 Task: For heading Use Comic Sans MS with blue  colour.  font size for heading26,  'Change the font style of data to'Comic Sans MS and font size to 18,  Change the alignment of both headline & data to Align left In the sheet   Alpha Sales log   book
Action: Mouse moved to (228, 93)
Screenshot: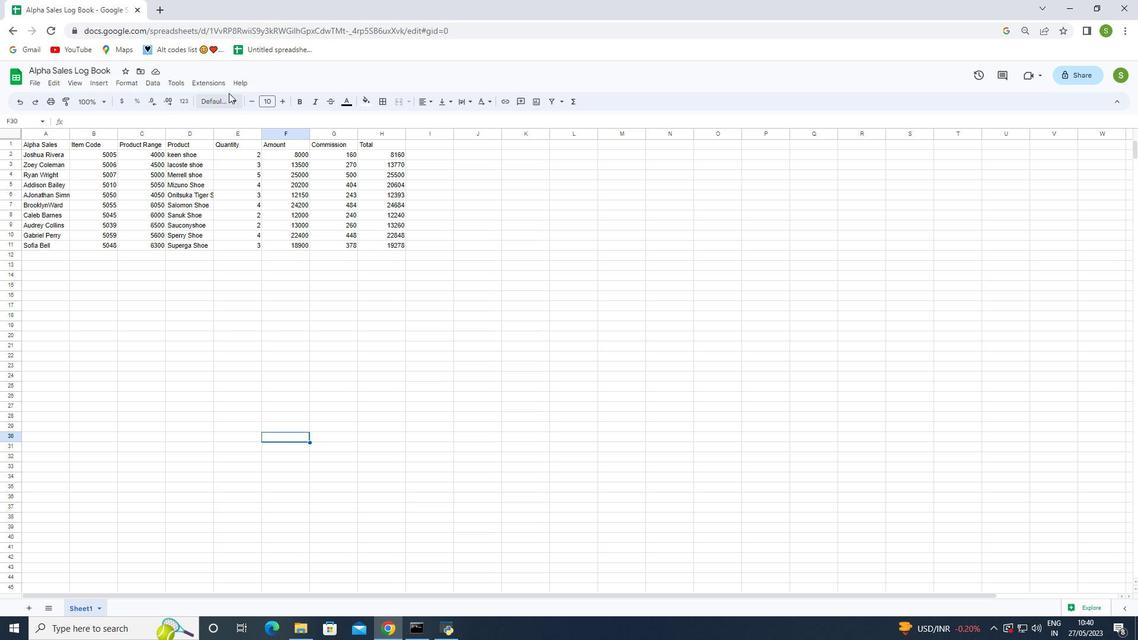 
Action: Mouse pressed left at (228, 93)
Screenshot: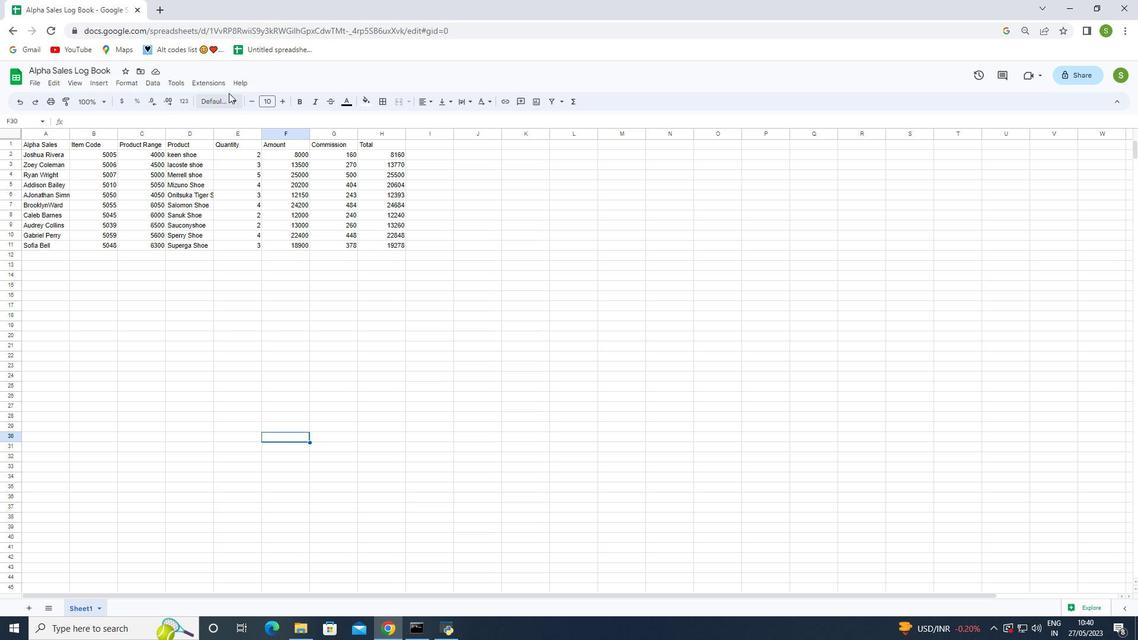 
Action: Mouse moved to (233, 100)
Screenshot: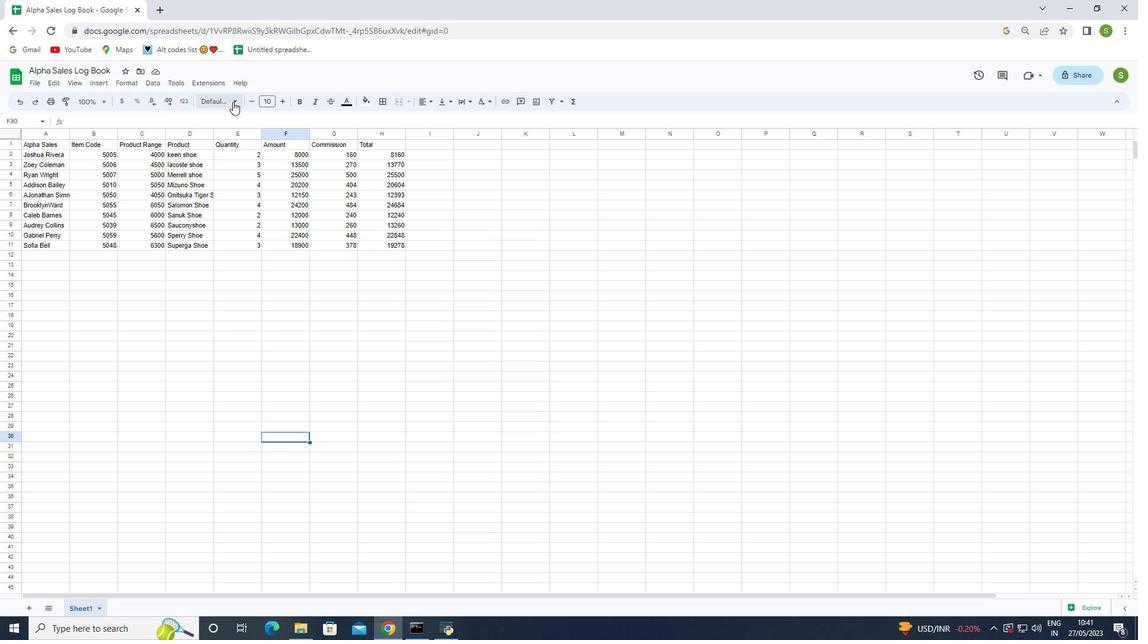 
Action: Mouse pressed left at (233, 100)
Screenshot: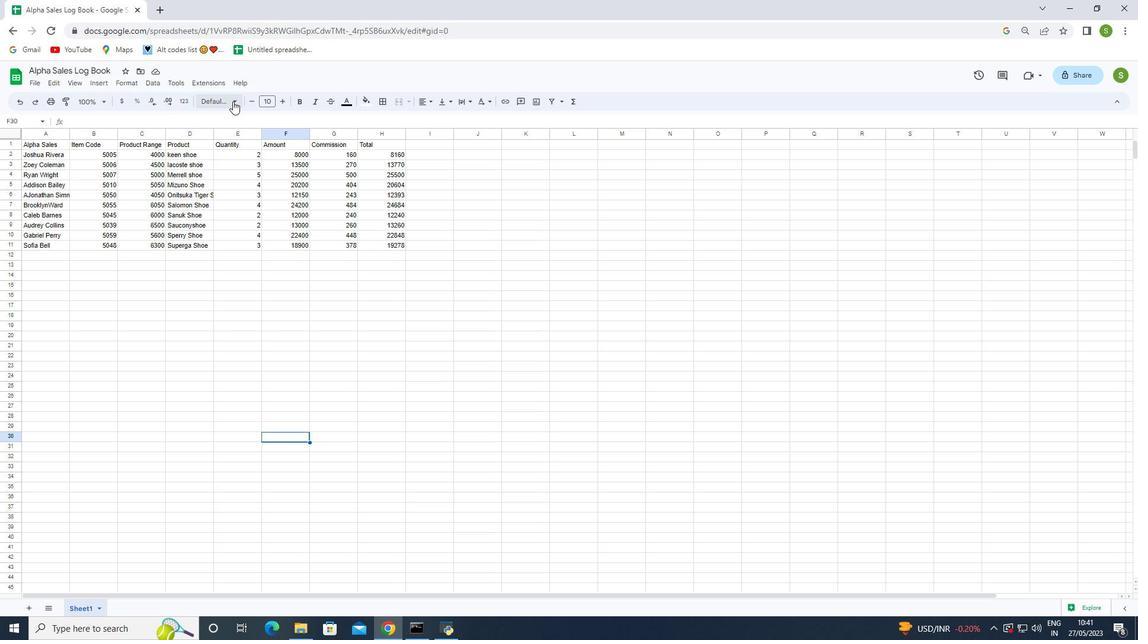
Action: Mouse moved to (237, 241)
Screenshot: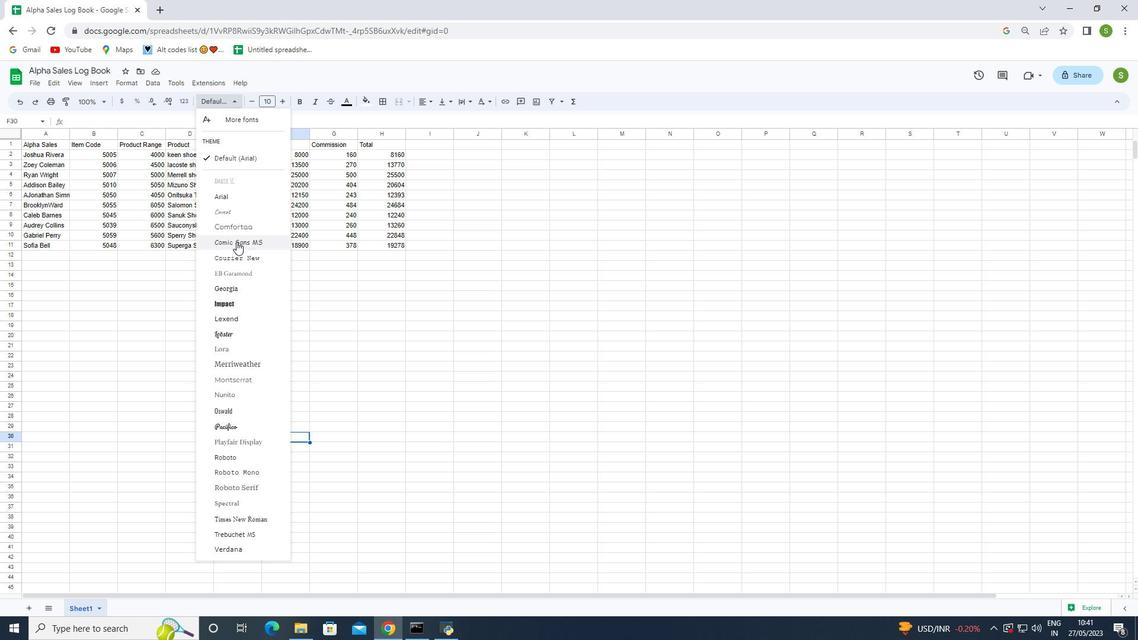 
Action: Mouse pressed left at (237, 241)
Screenshot: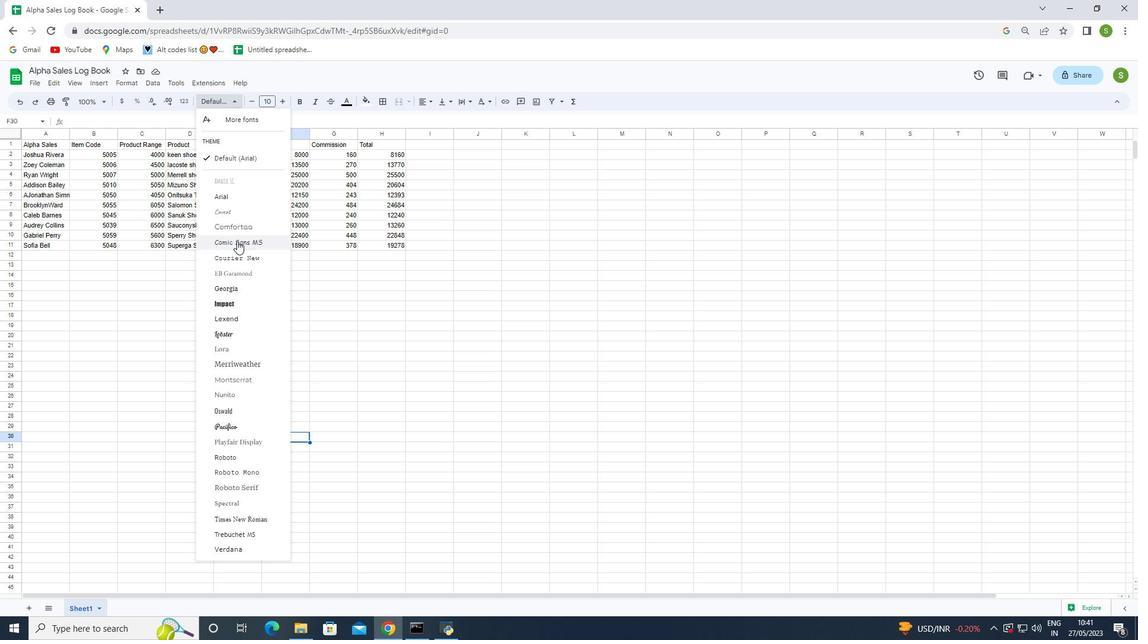 
Action: Mouse moved to (31, 144)
Screenshot: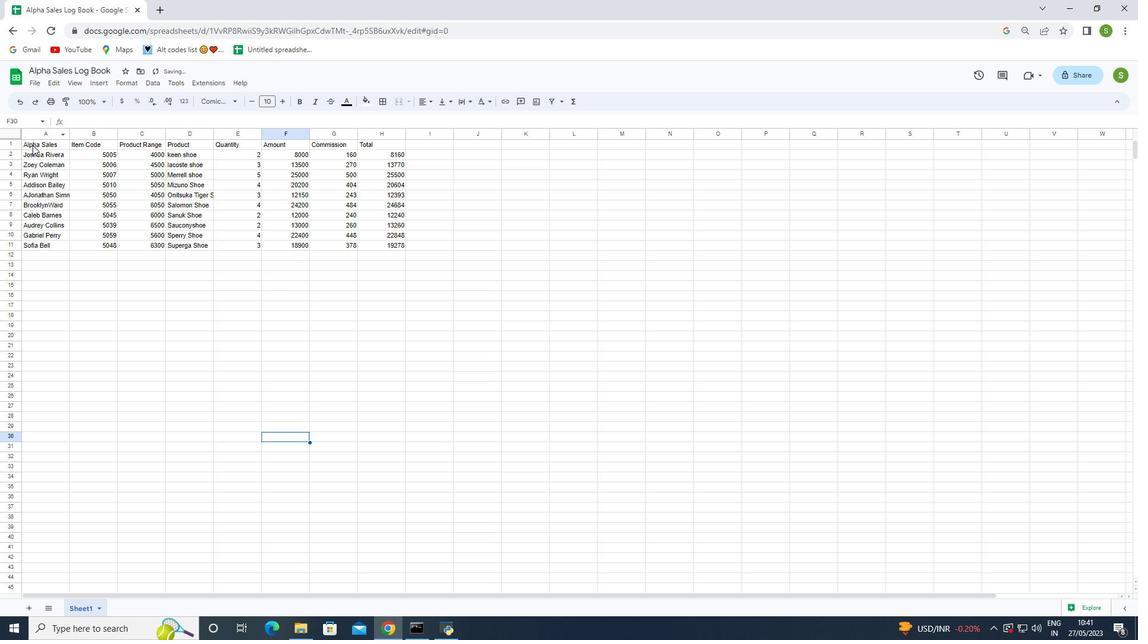 
Action: Mouse pressed left at (31, 144)
Screenshot: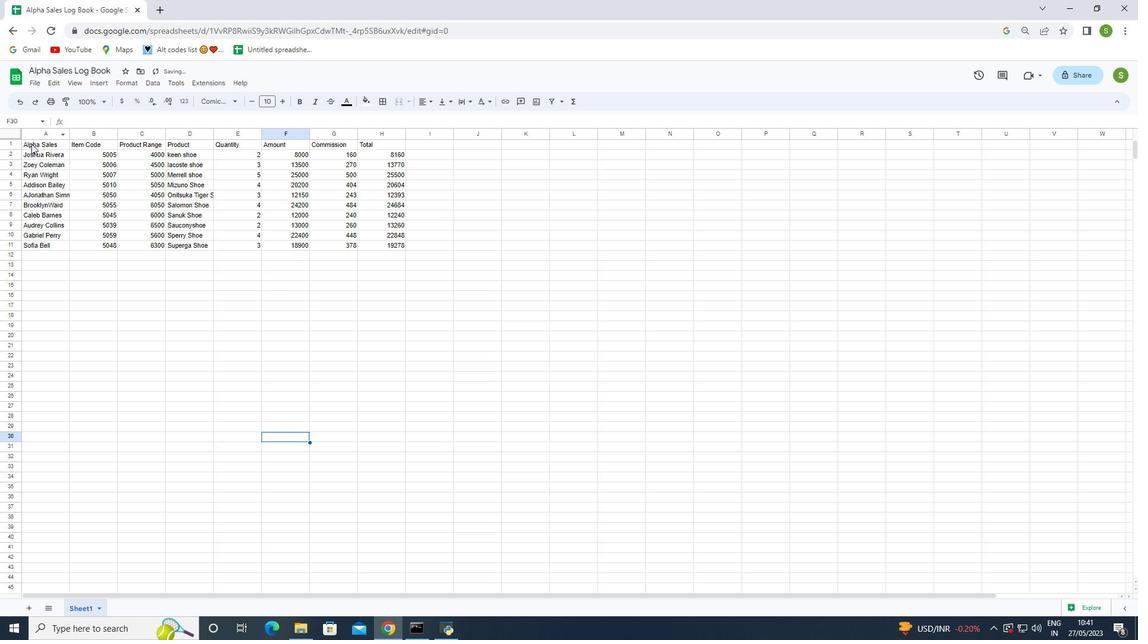 
Action: Mouse moved to (225, 101)
Screenshot: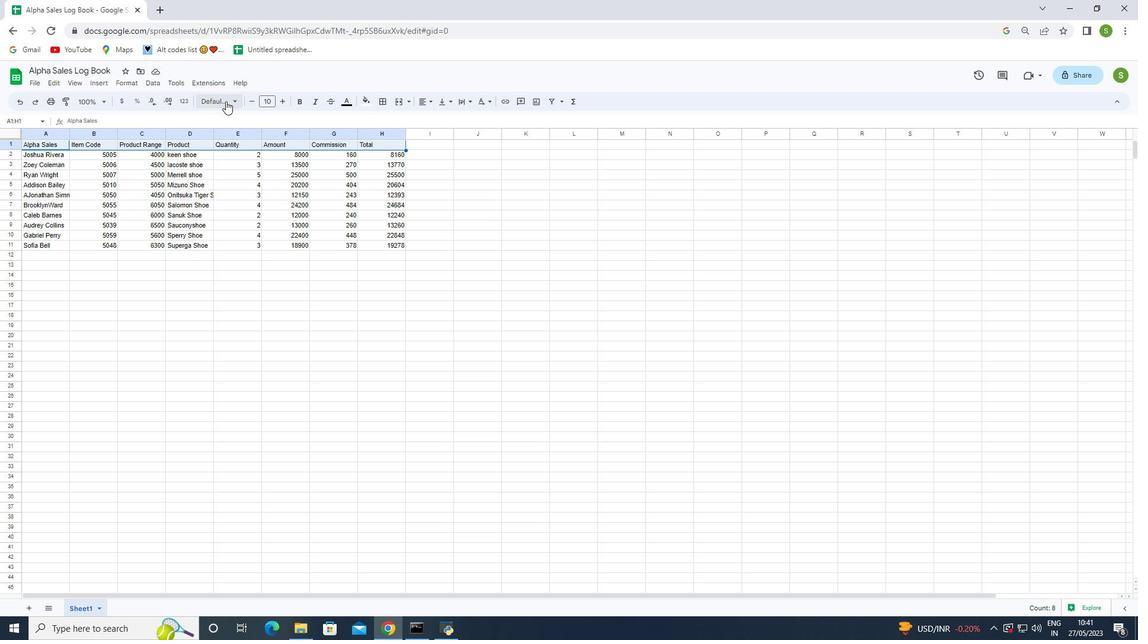 
Action: Mouse pressed left at (225, 101)
Screenshot: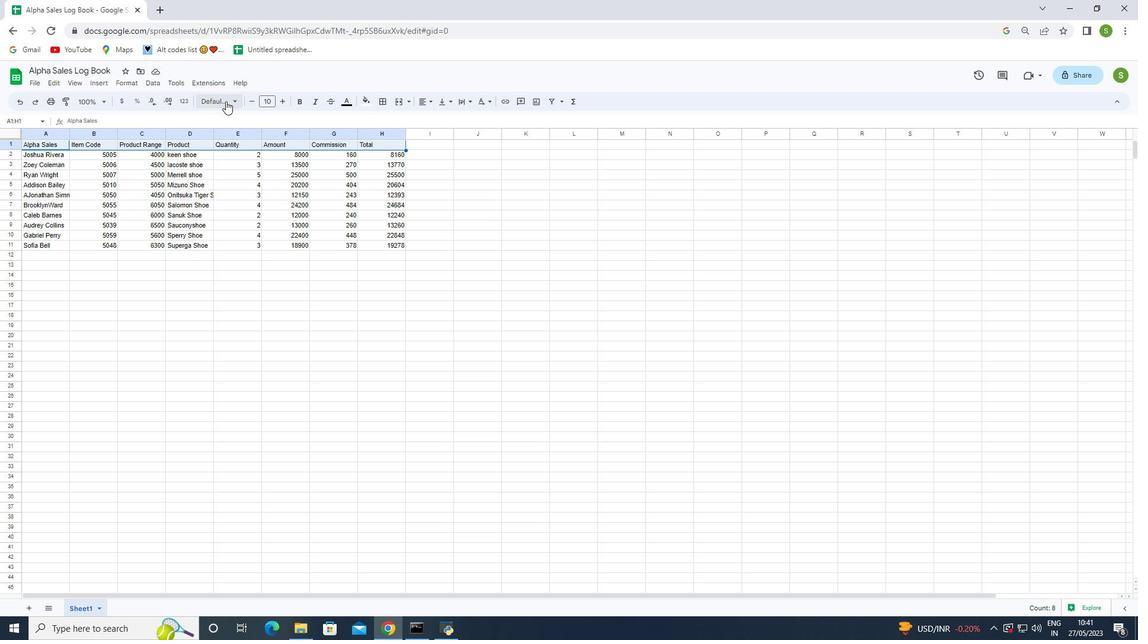 
Action: Mouse moved to (241, 195)
Screenshot: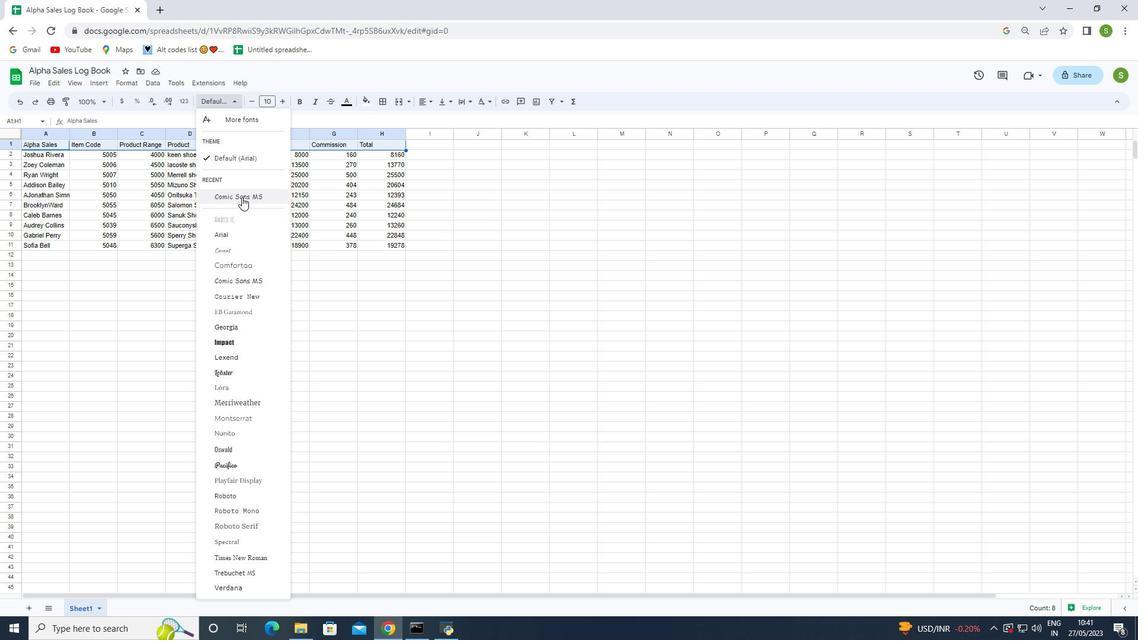
Action: Mouse pressed left at (241, 195)
Screenshot: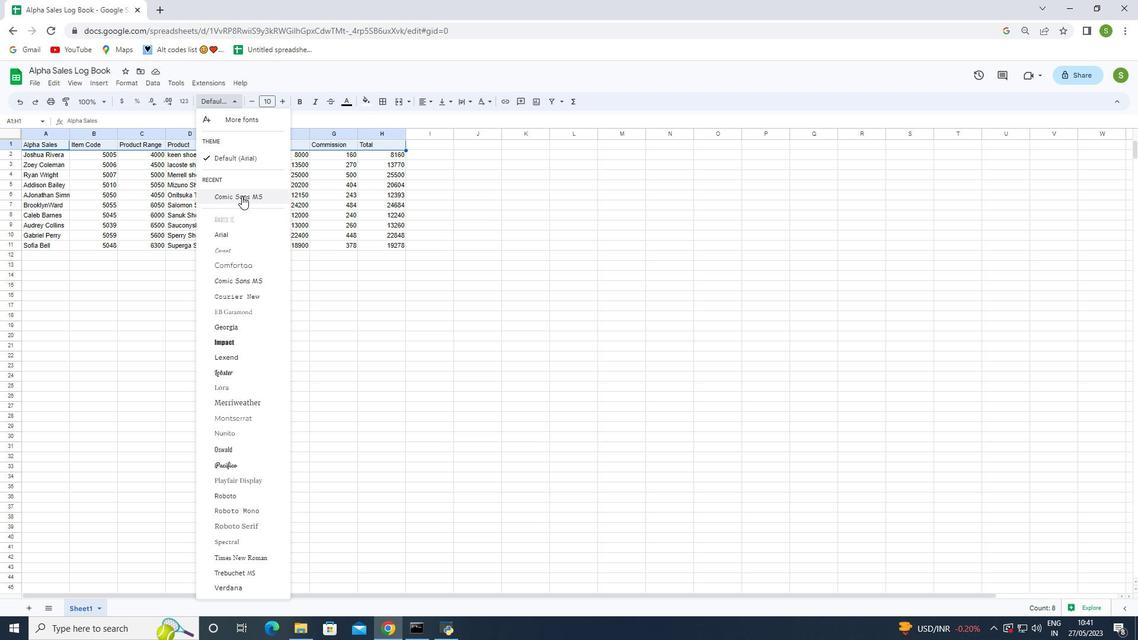 
Action: Mouse moved to (349, 99)
Screenshot: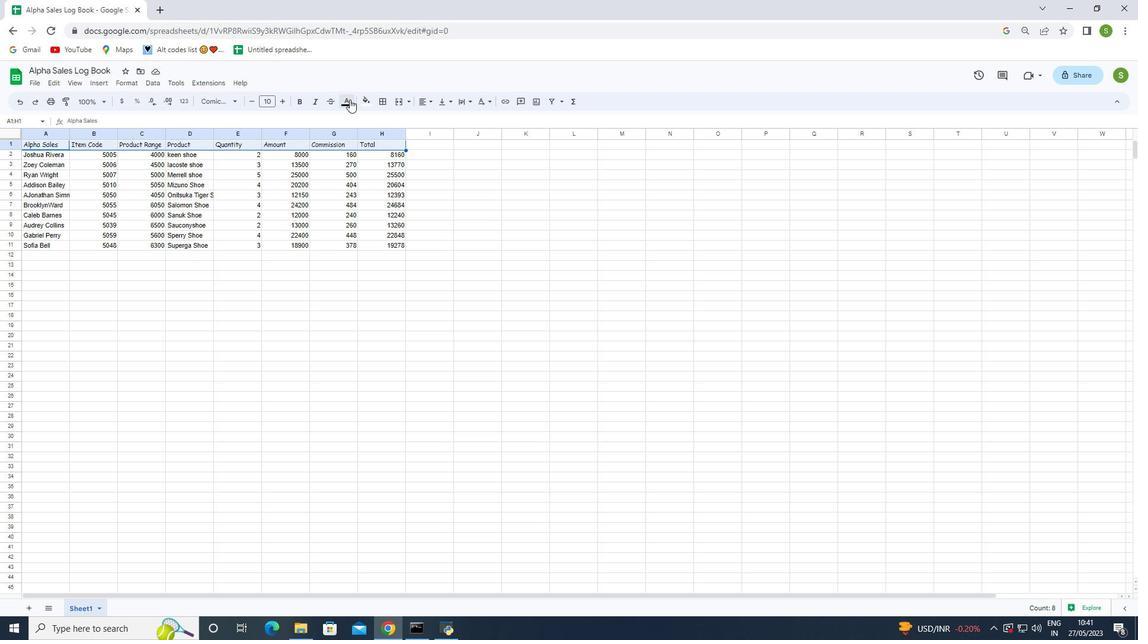 
Action: Mouse pressed left at (349, 99)
Screenshot: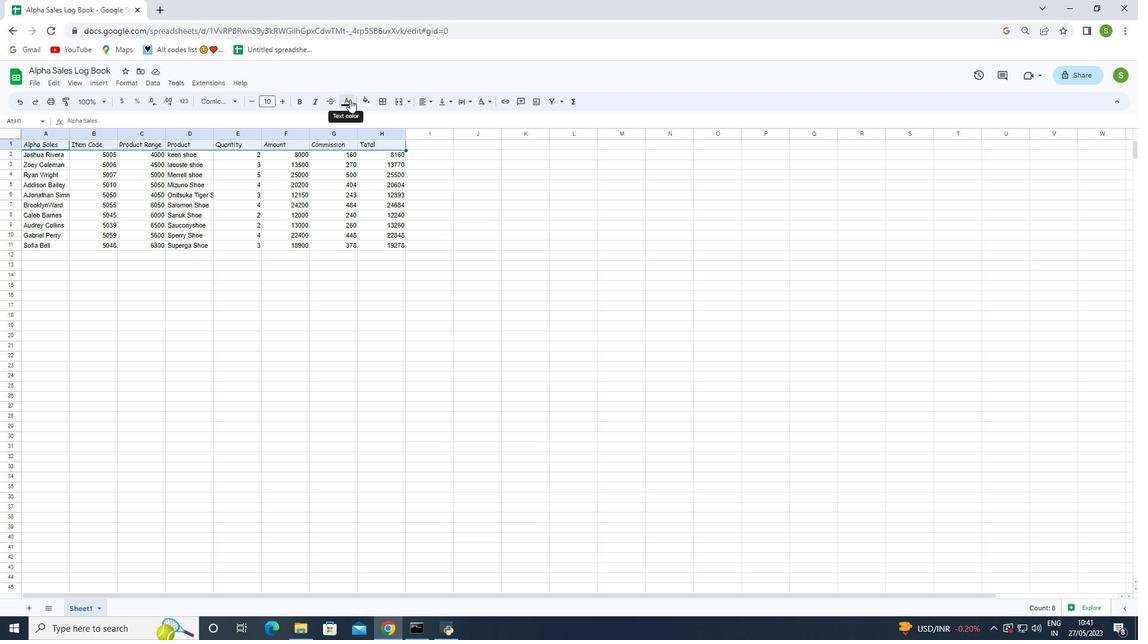 
Action: Mouse moved to (419, 144)
Screenshot: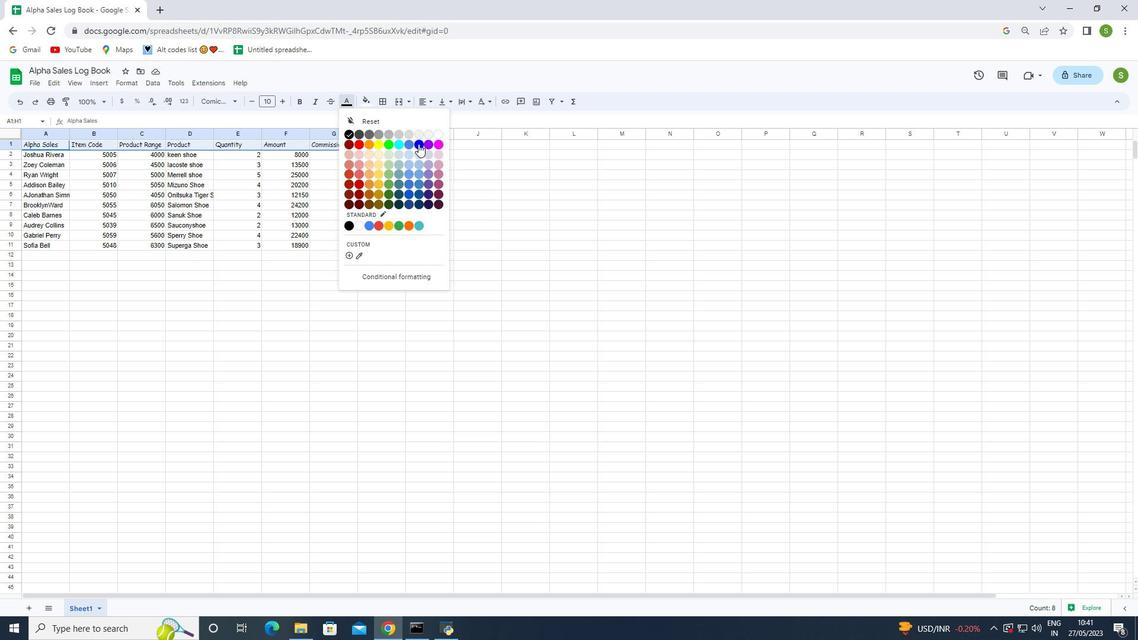 
Action: Mouse pressed left at (419, 144)
Screenshot: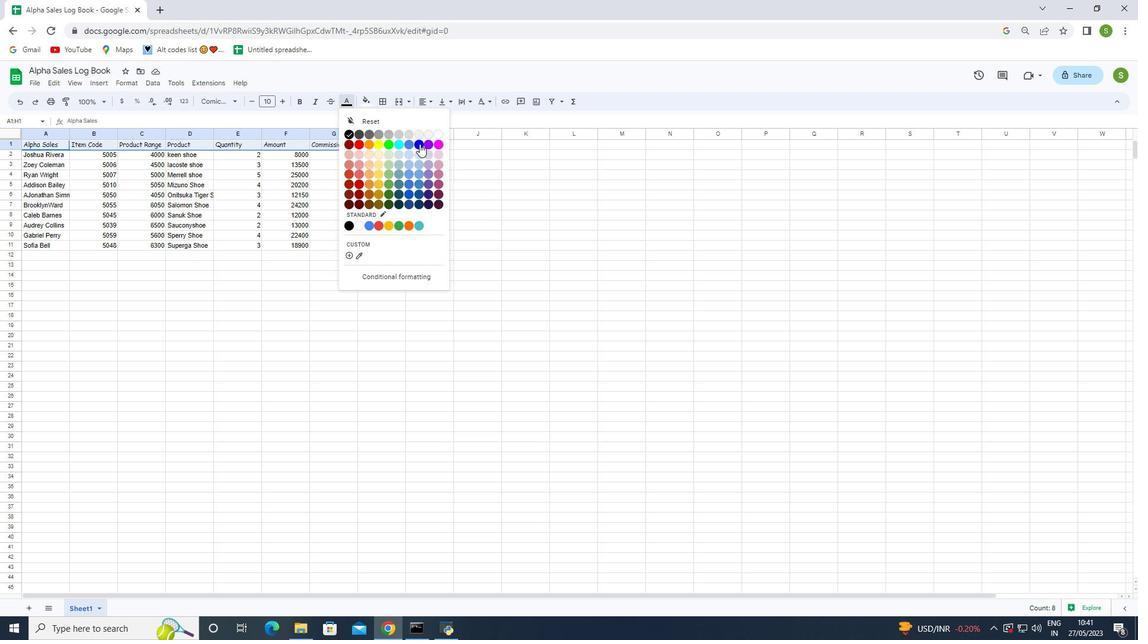 
Action: Mouse moved to (282, 100)
Screenshot: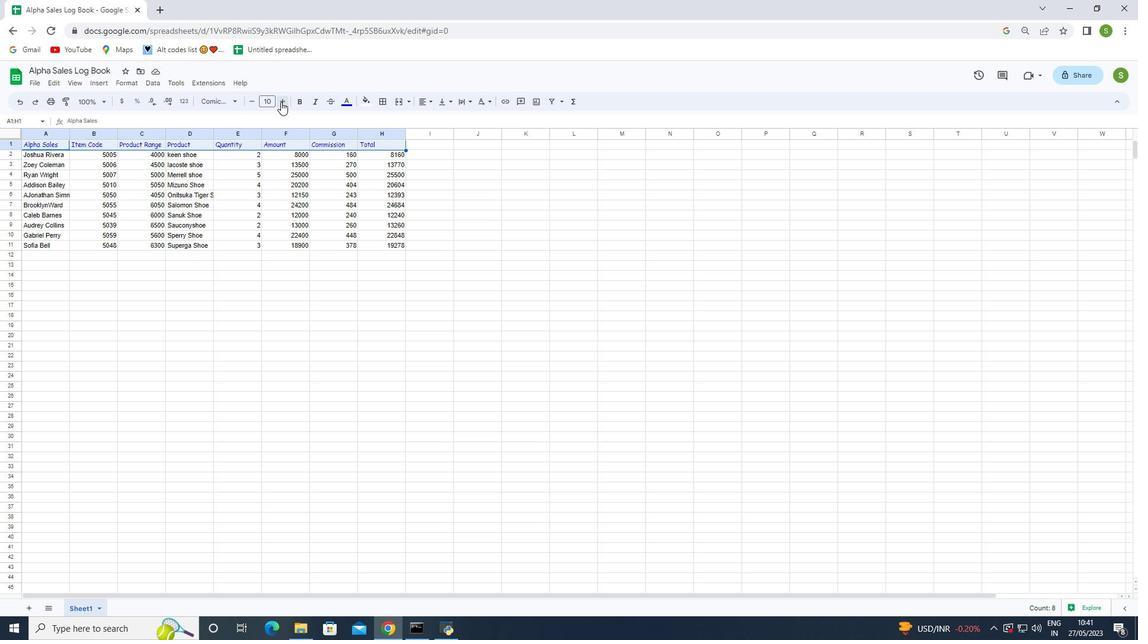 
Action: Mouse pressed left at (282, 100)
Screenshot: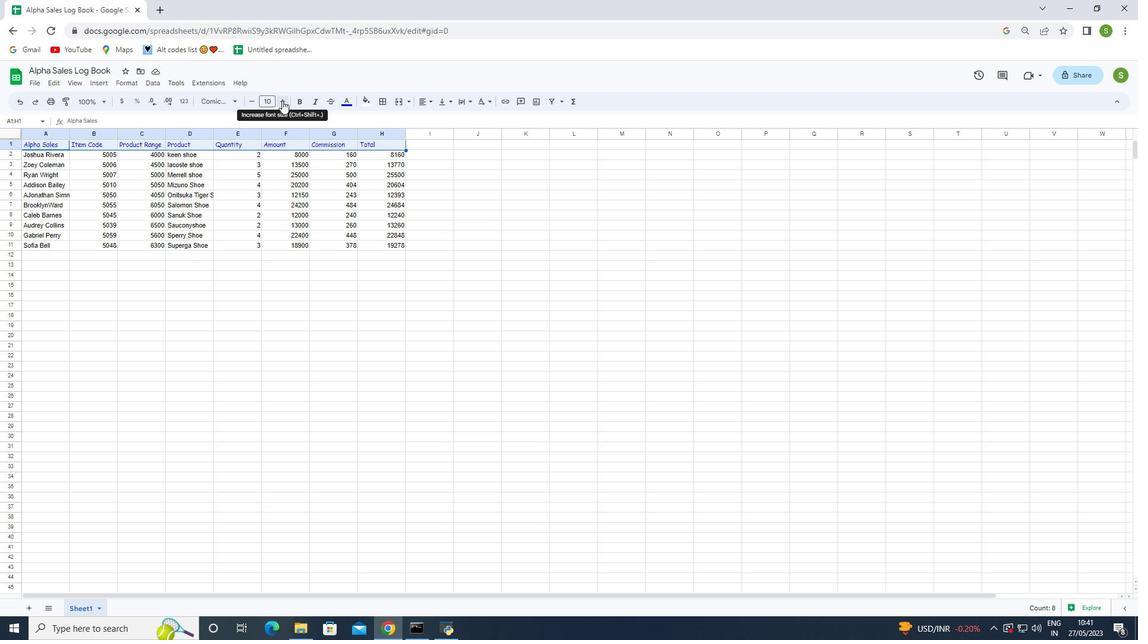 
Action: Mouse pressed left at (282, 100)
Screenshot: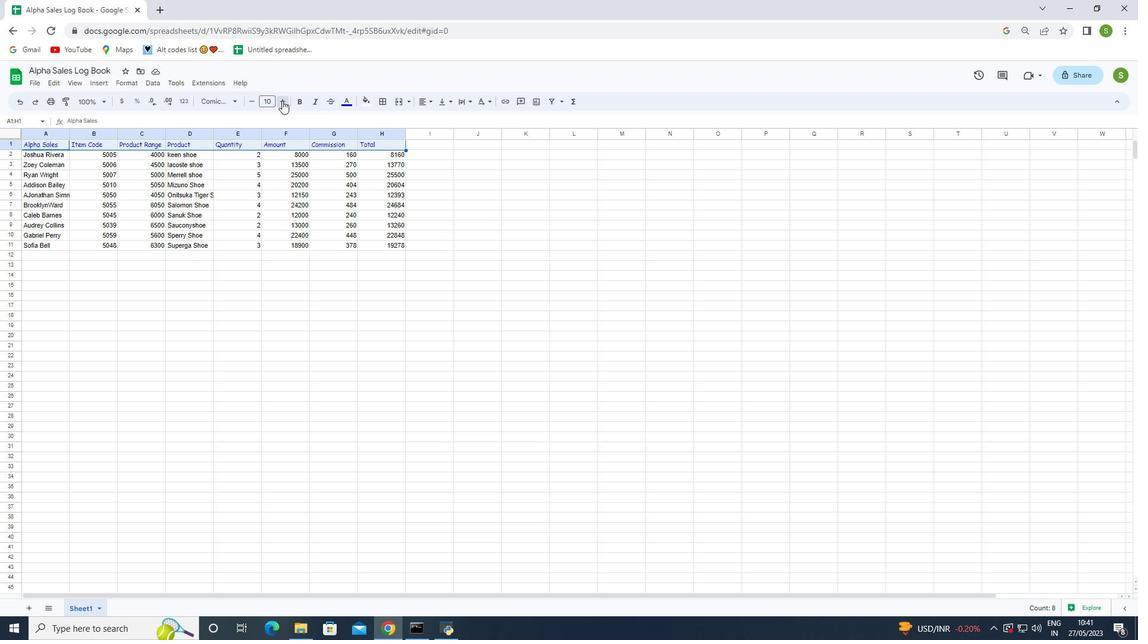 
Action: Mouse pressed left at (282, 100)
Screenshot: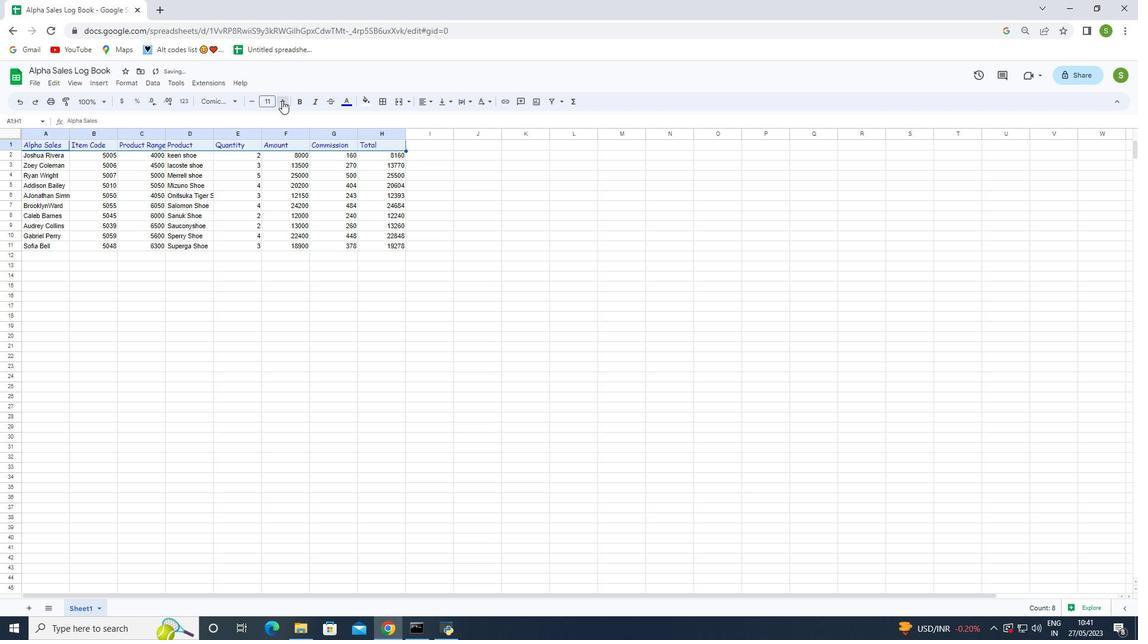 
Action: Mouse pressed left at (282, 100)
Screenshot: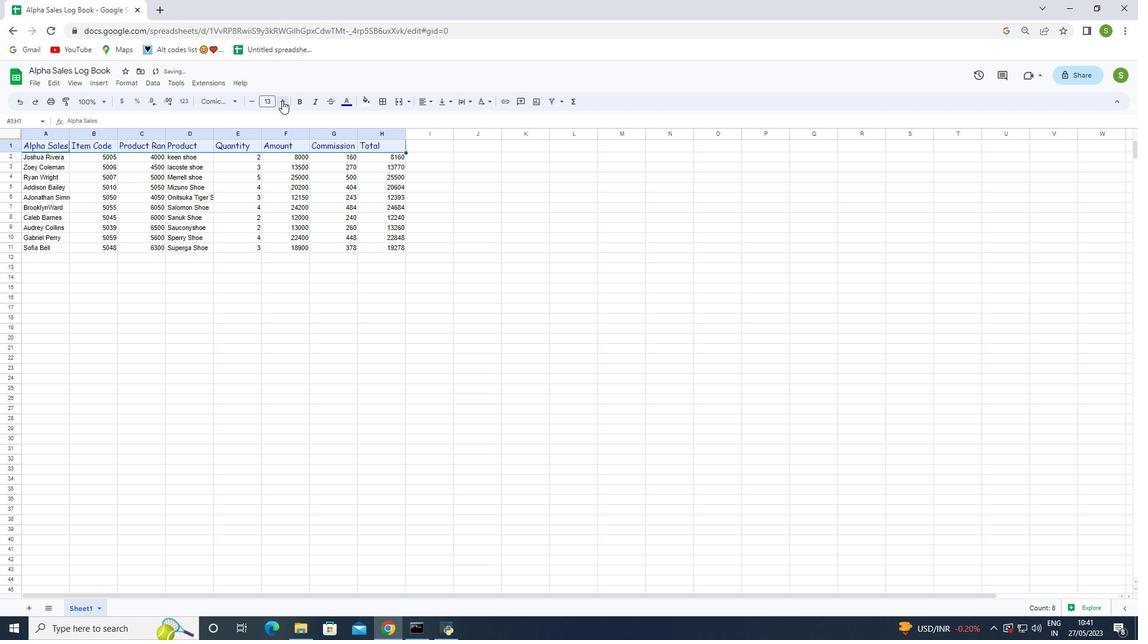 
Action: Mouse pressed left at (282, 100)
Screenshot: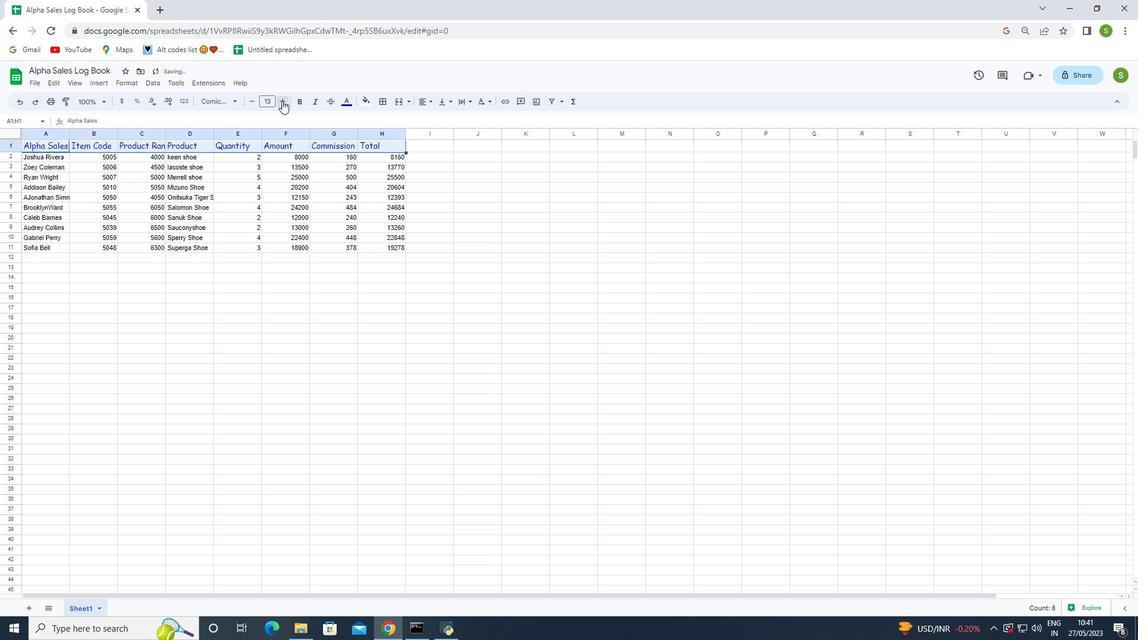 
Action: Mouse pressed left at (282, 100)
Screenshot: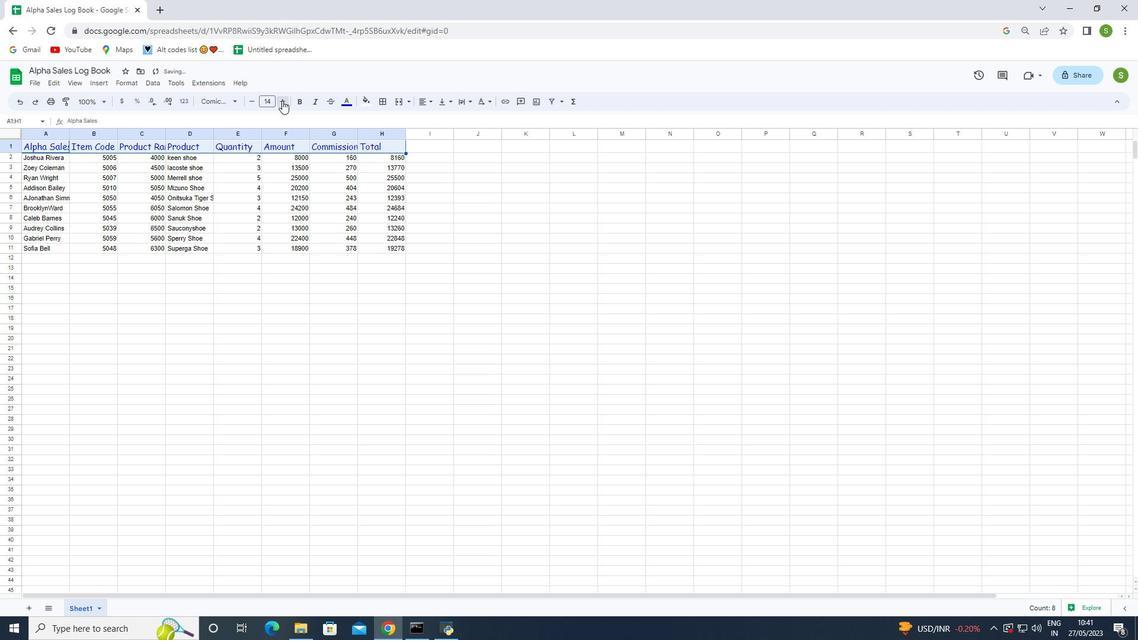 
Action: Mouse pressed left at (282, 100)
Screenshot: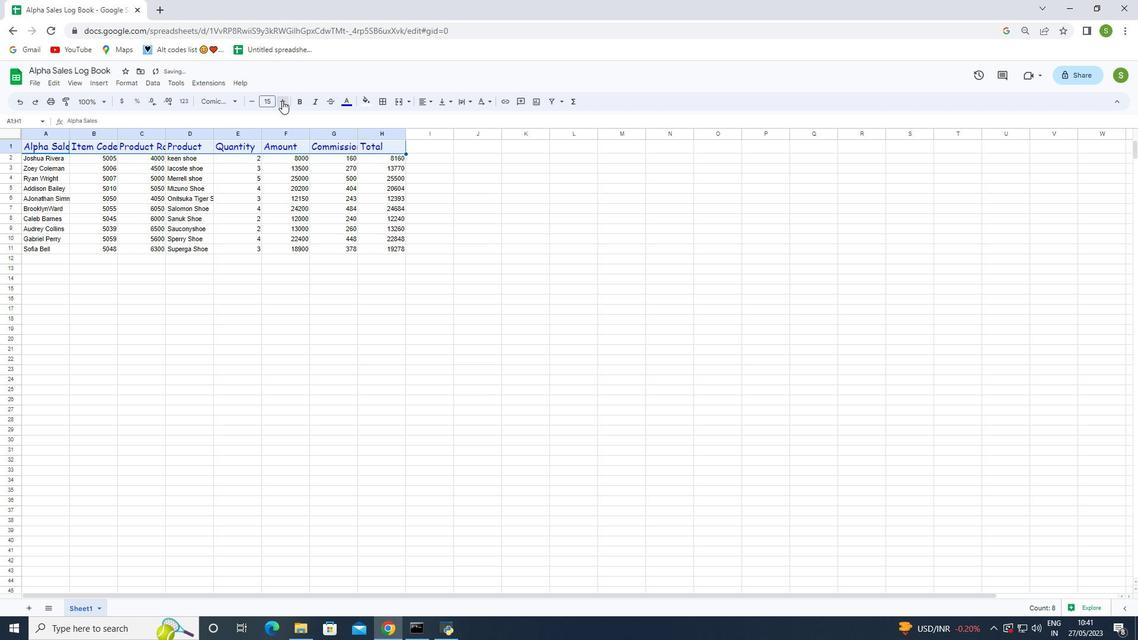 
Action: Mouse pressed left at (282, 100)
Screenshot: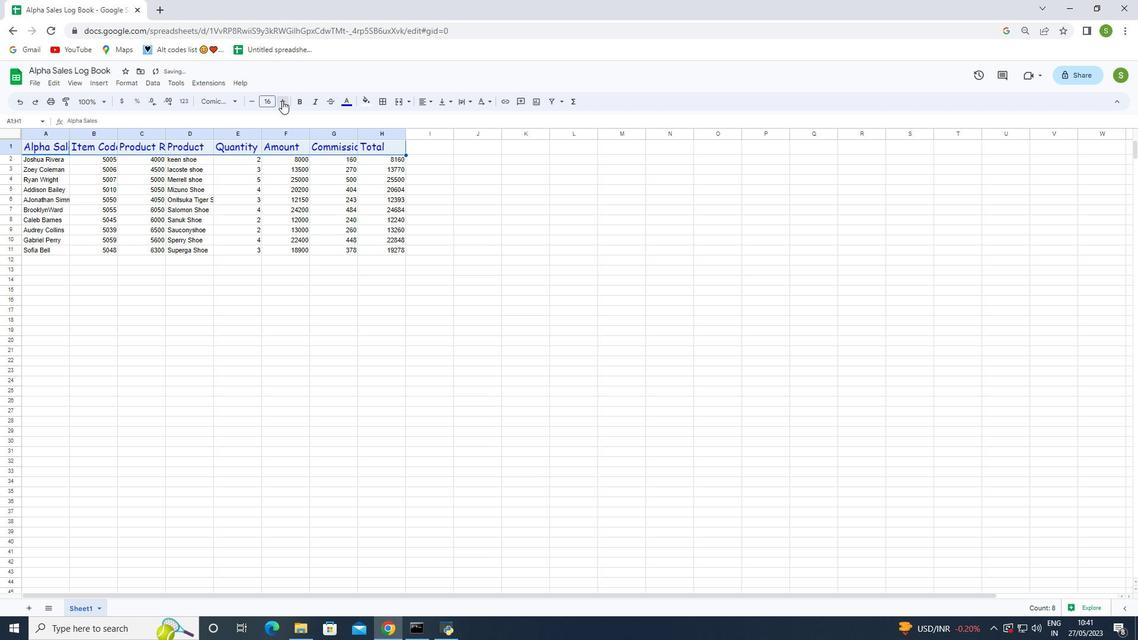 
Action: Mouse pressed left at (282, 100)
Screenshot: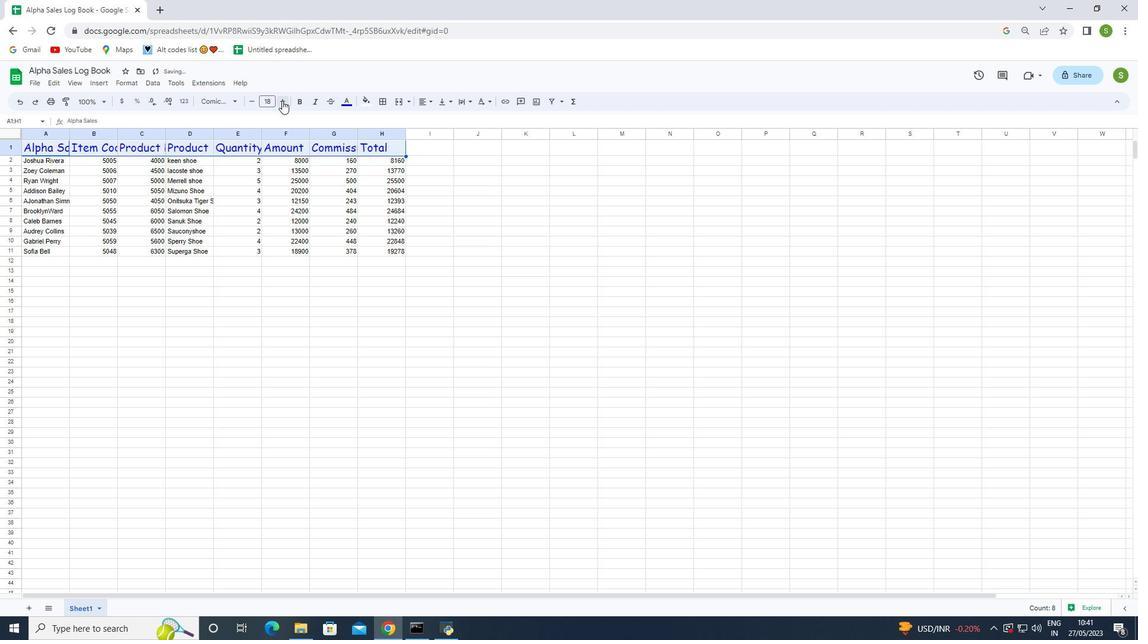 
Action: Mouse pressed left at (282, 100)
Screenshot: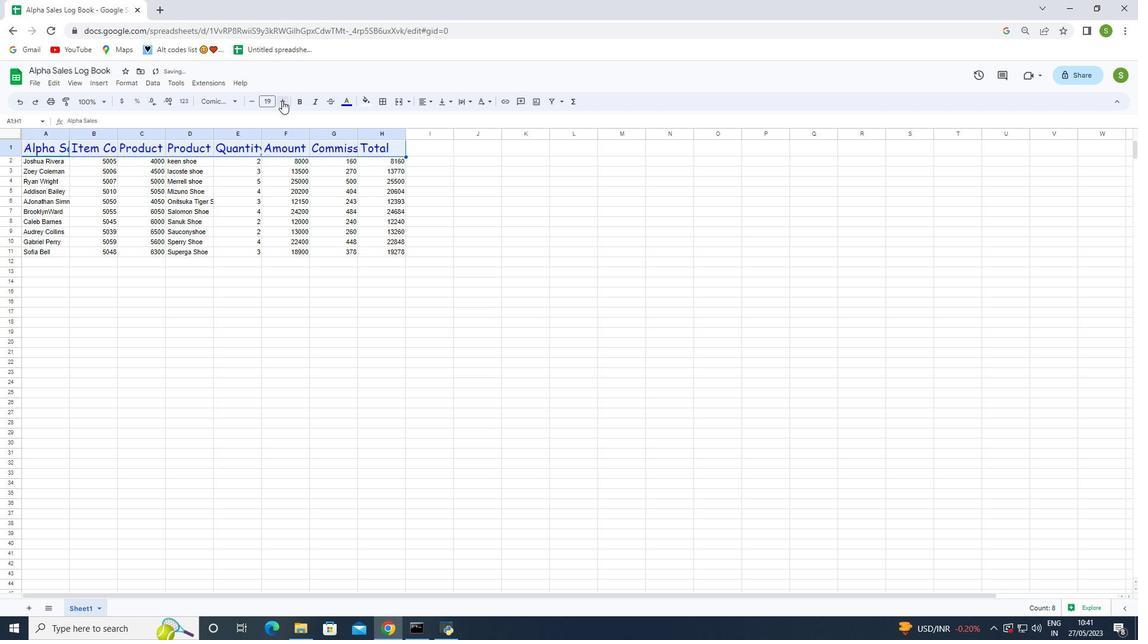 
Action: Mouse pressed left at (282, 100)
Screenshot: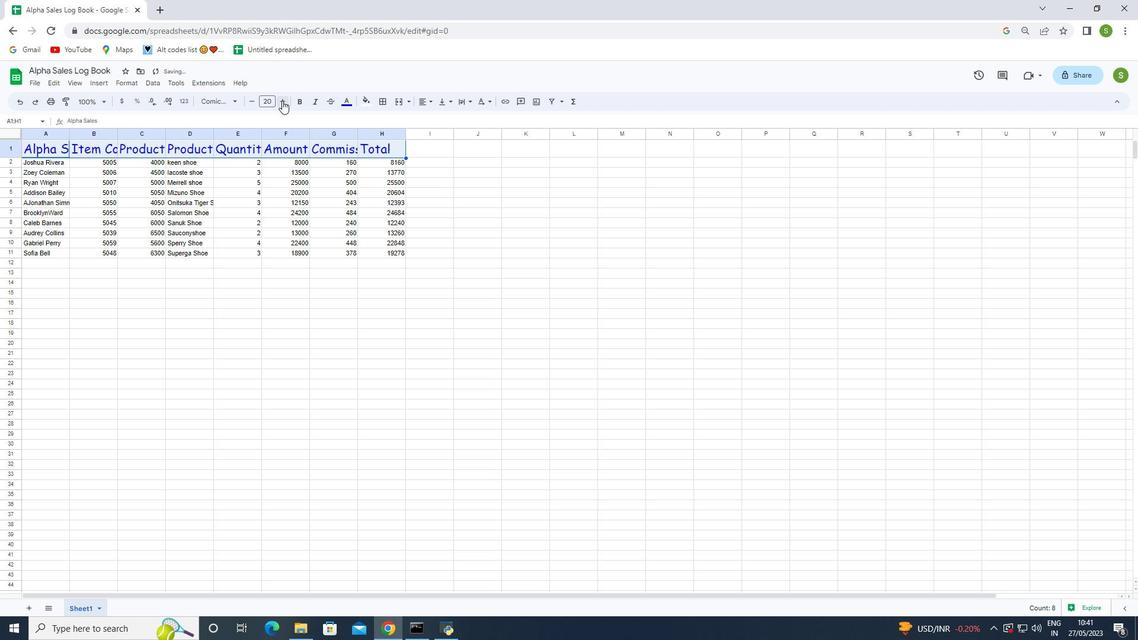 
Action: Mouse pressed left at (282, 100)
Screenshot: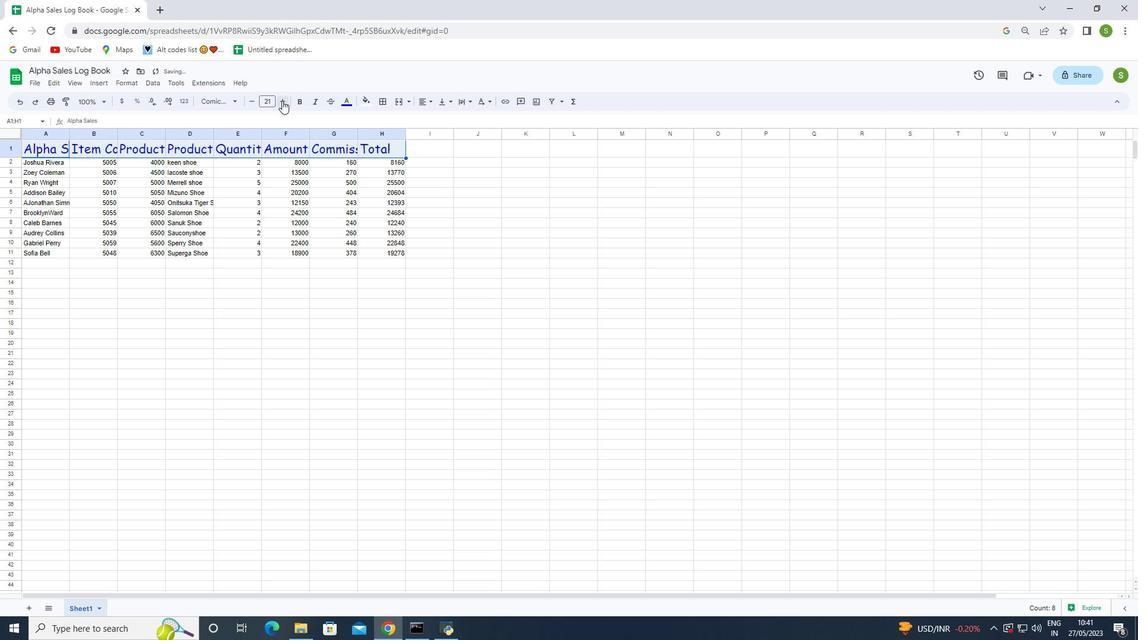
Action: Mouse pressed left at (282, 100)
Screenshot: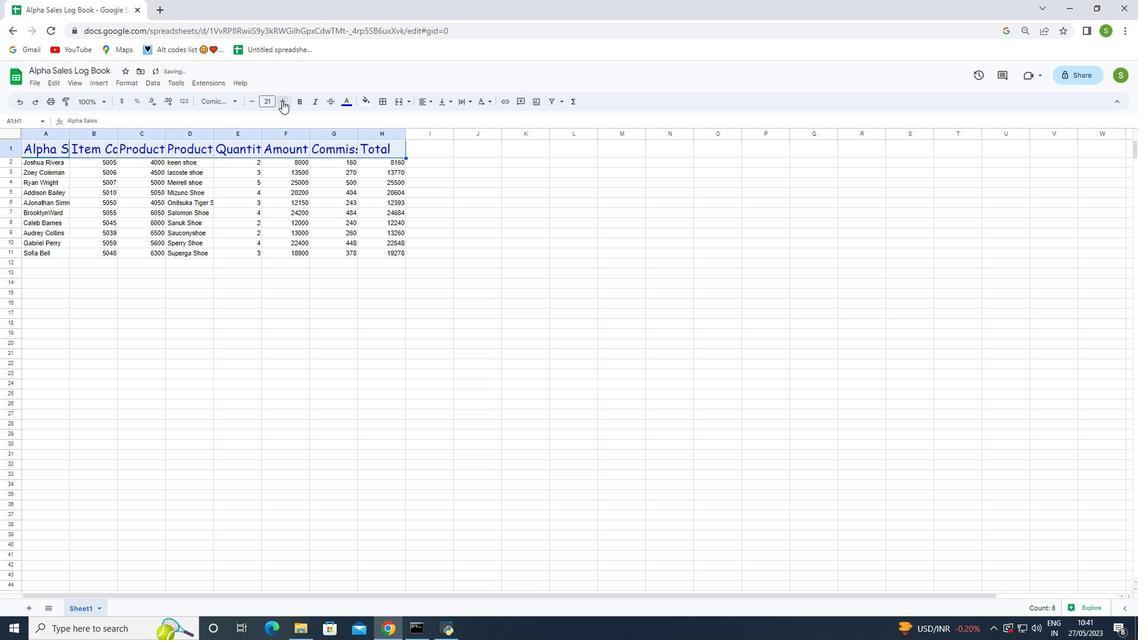 
Action: Mouse pressed left at (282, 100)
Screenshot: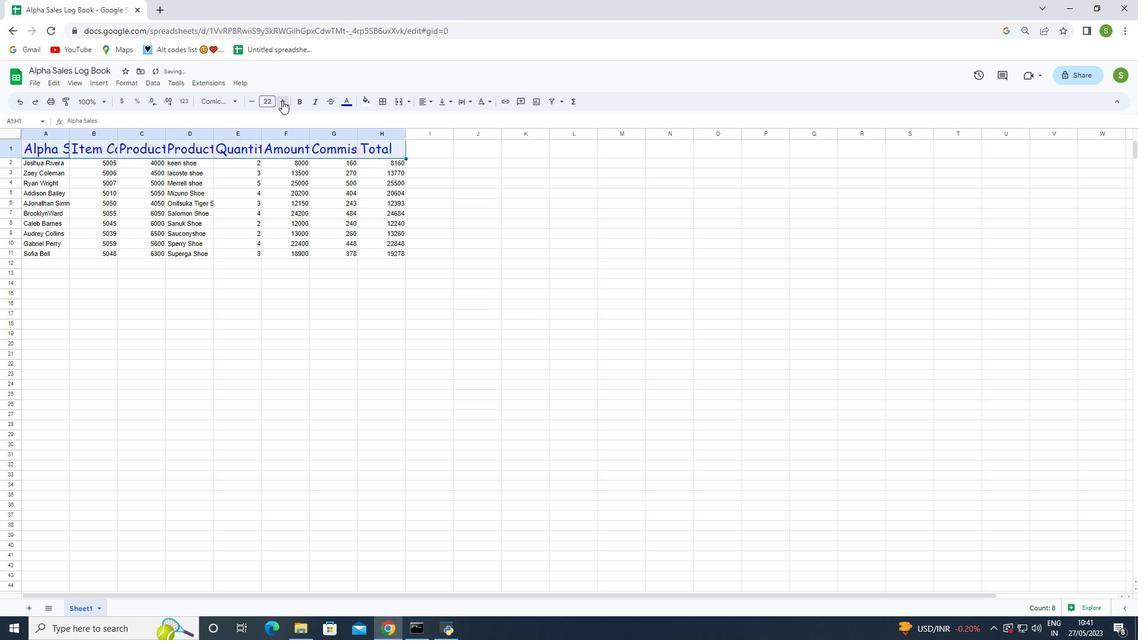 
Action: Mouse pressed left at (282, 100)
Screenshot: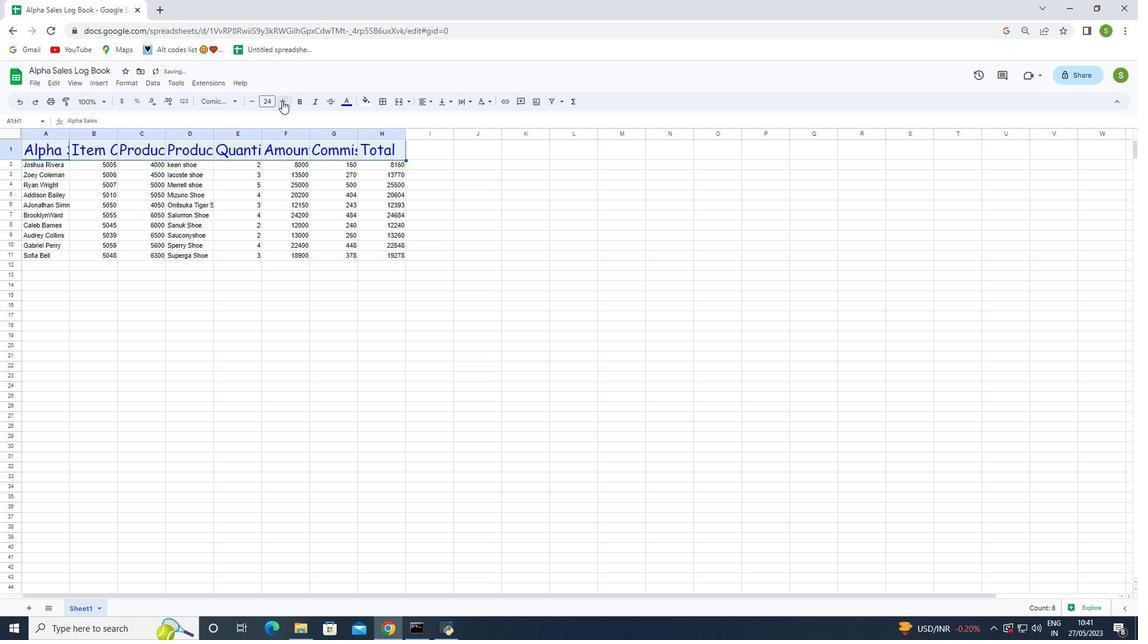 
Action: Mouse pressed left at (282, 100)
Screenshot: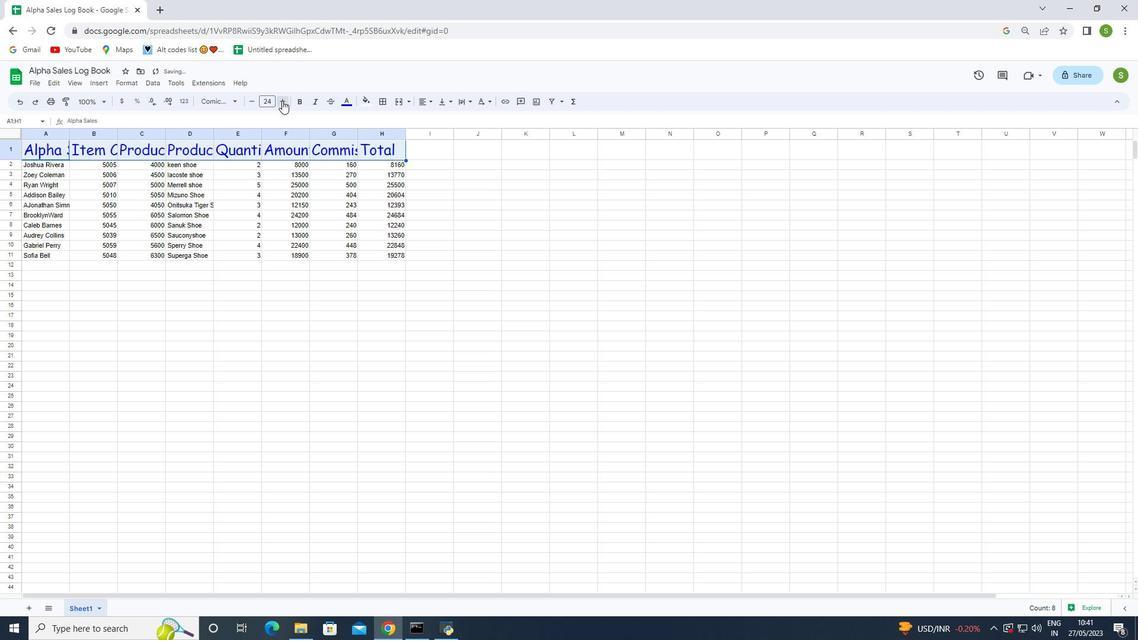 
Action: Mouse pressed left at (282, 100)
Screenshot: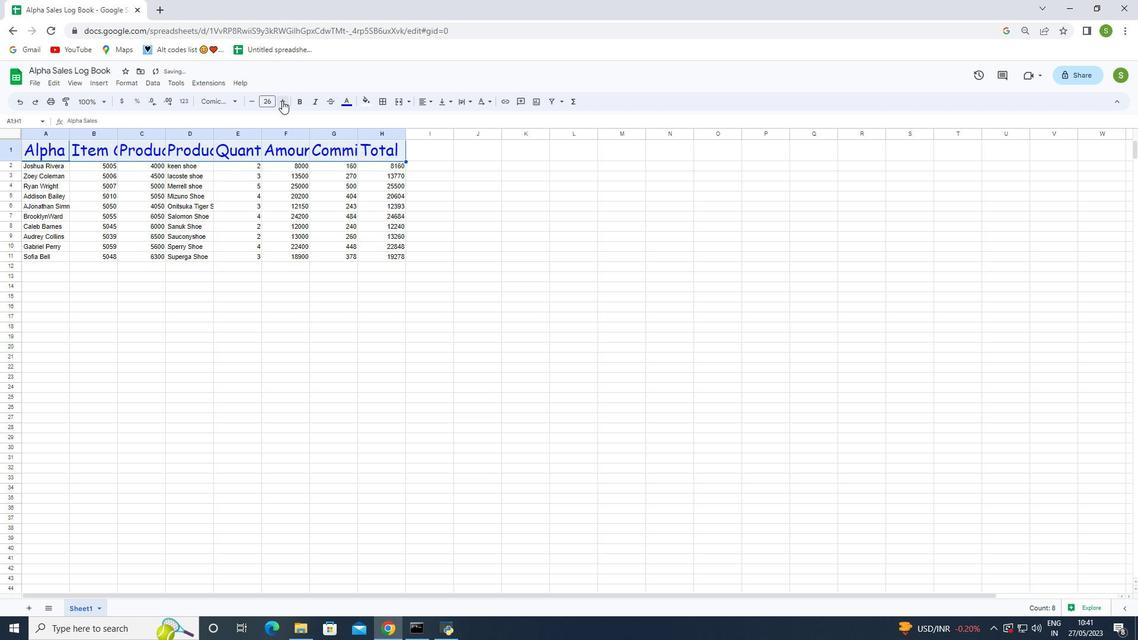 
Action: Mouse moved to (253, 101)
Screenshot: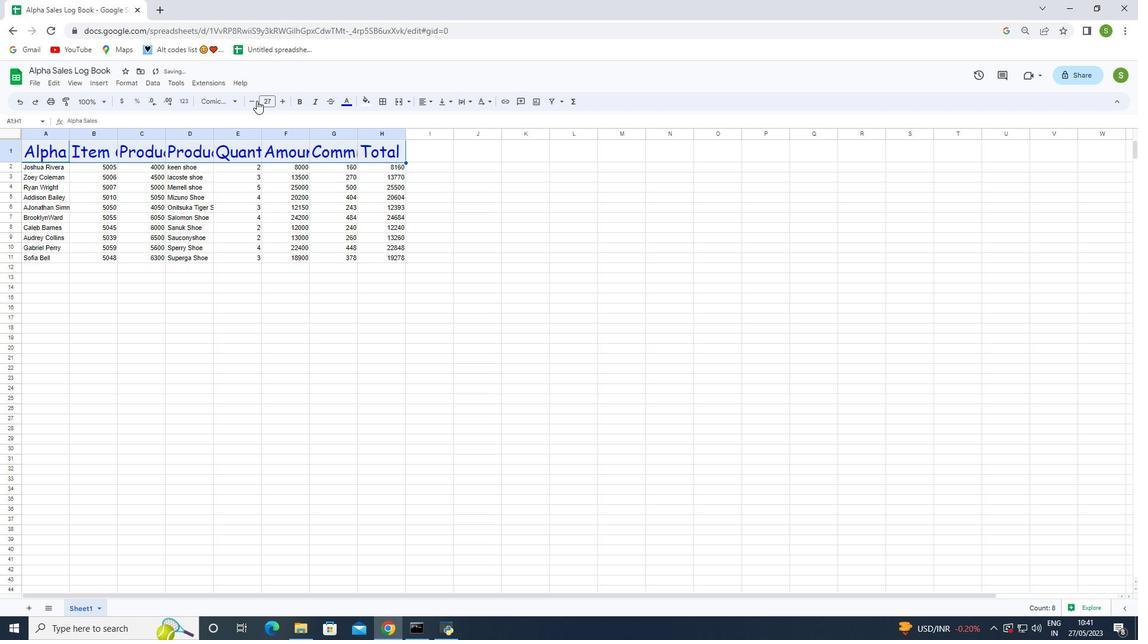 
Action: Mouse pressed left at (253, 101)
Screenshot: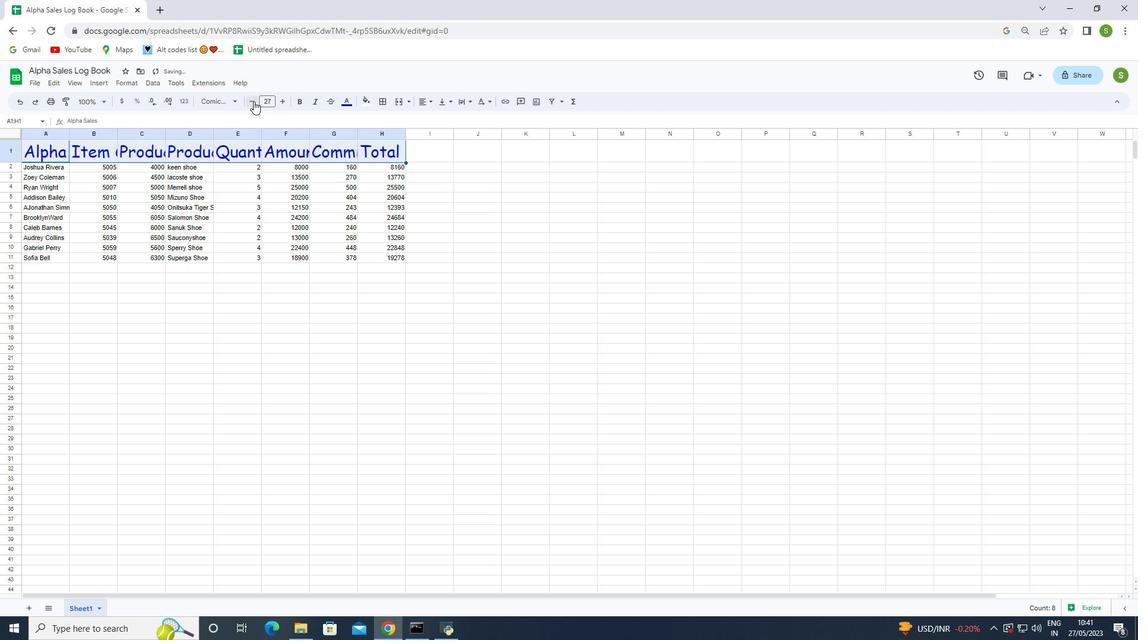
Action: Mouse moved to (69, 134)
Screenshot: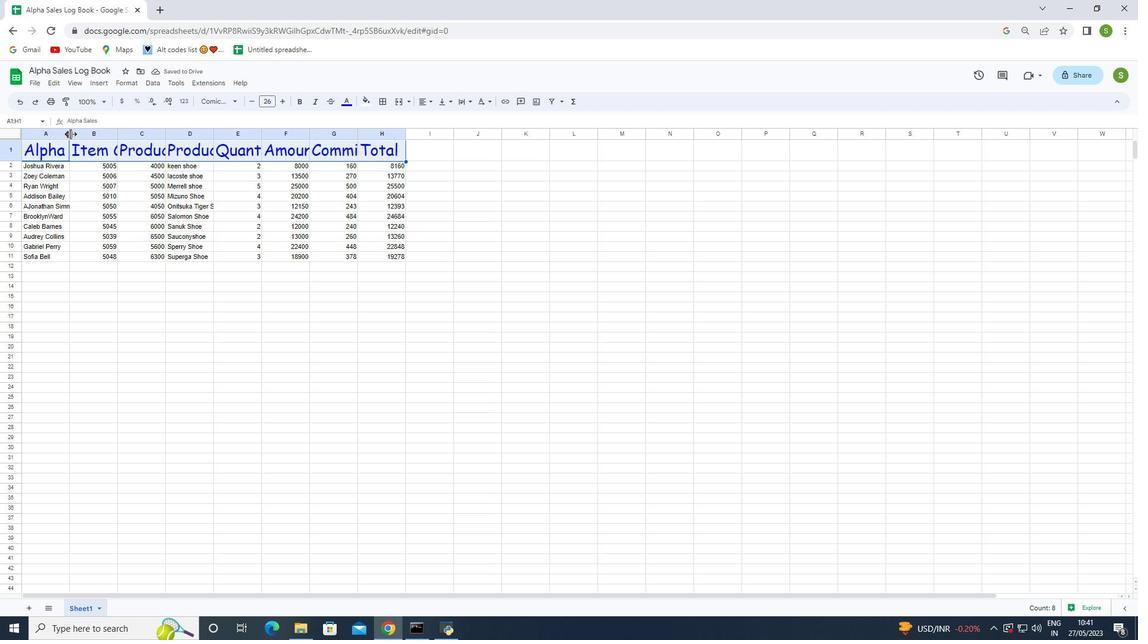 
Action: Mouse pressed left at (69, 134)
Screenshot: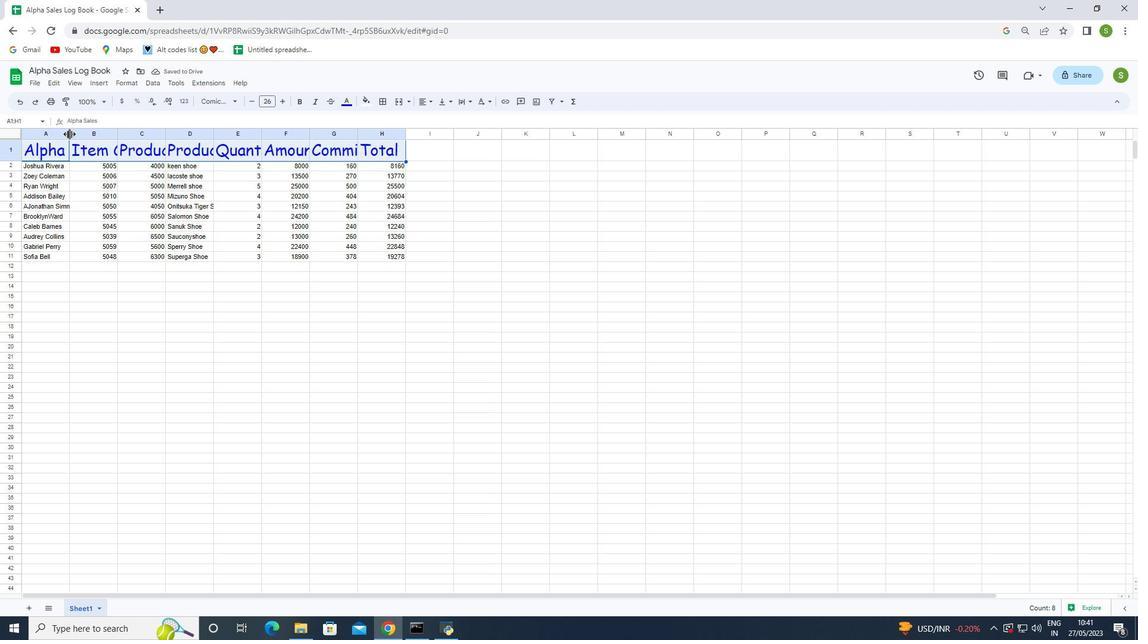 
Action: Mouse pressed left at (69, 134)
Screenshot: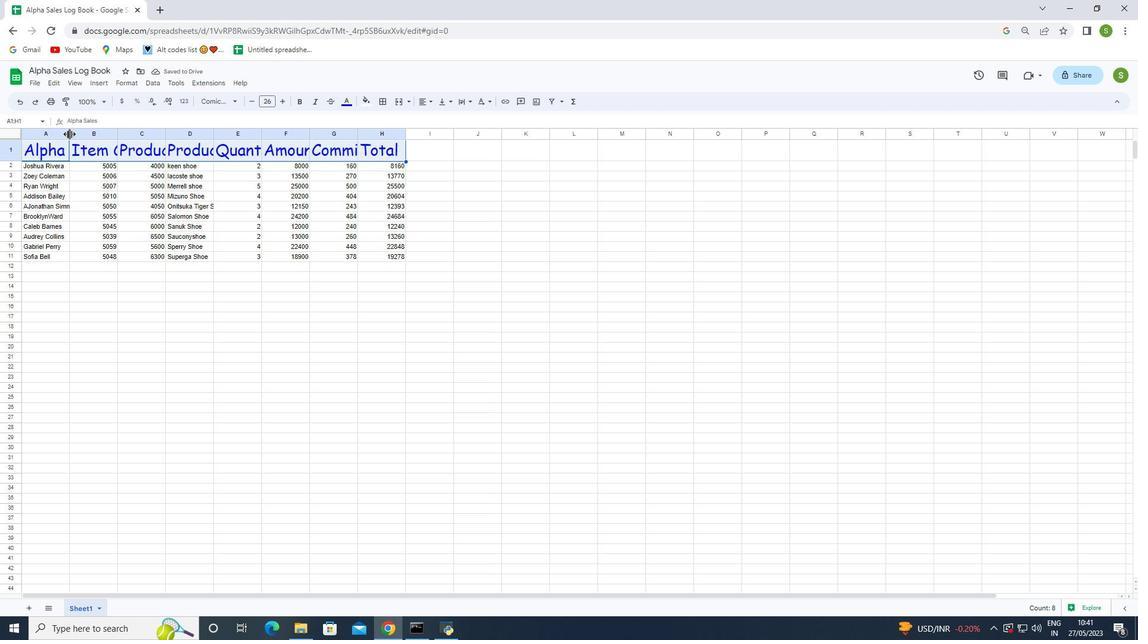 
Action: Mouse moved to (110, 130)
Screenshot: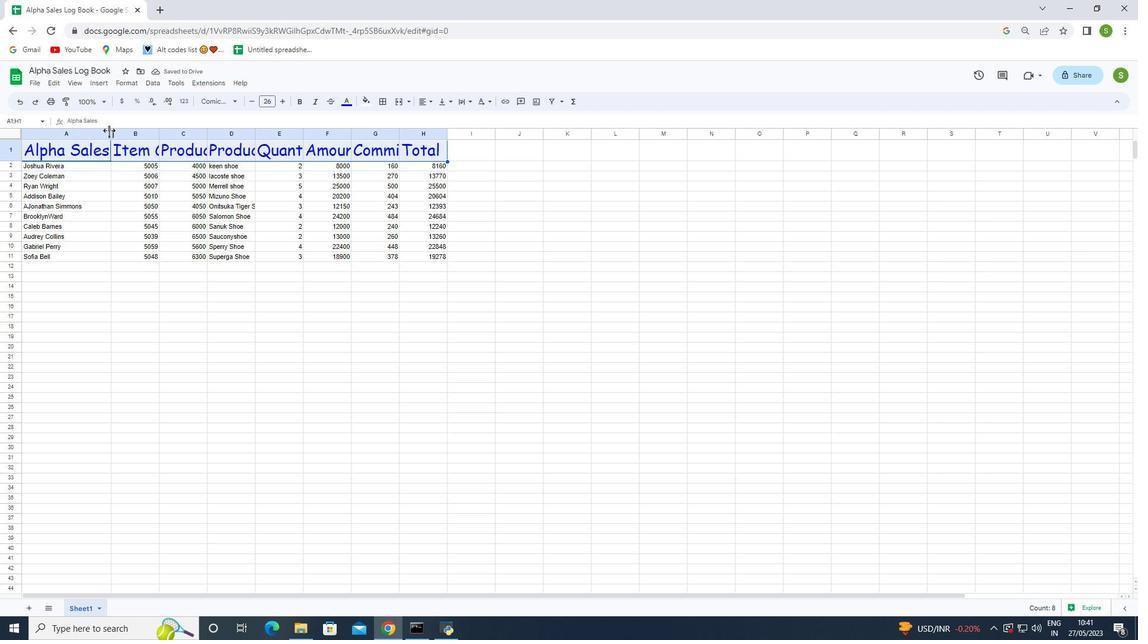 
Action: Mouse pressed left at (110, 130)
Screenshot: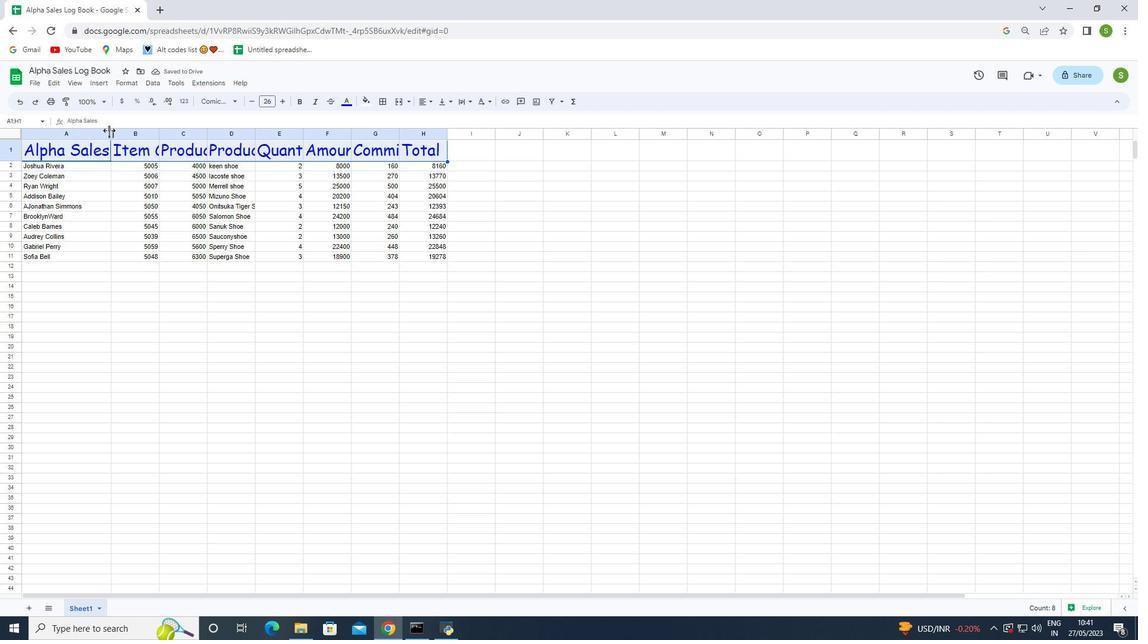 
Action: Mouse pressed left at (110, 130)
Screenshot: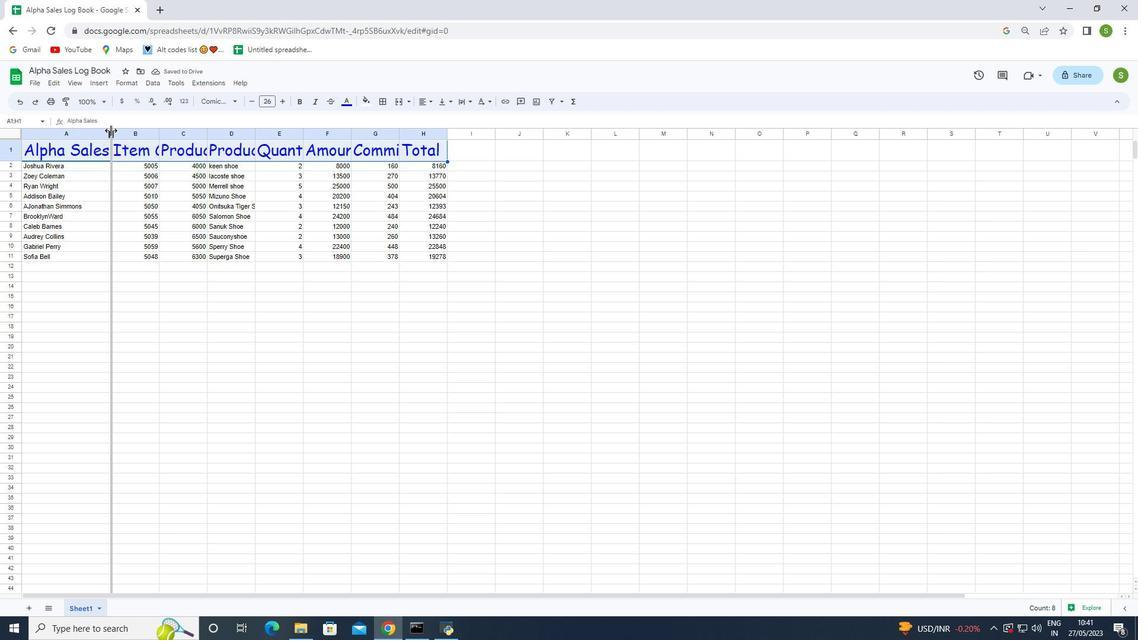 
Action: Mouse moved to (155, 129)
Screenshot: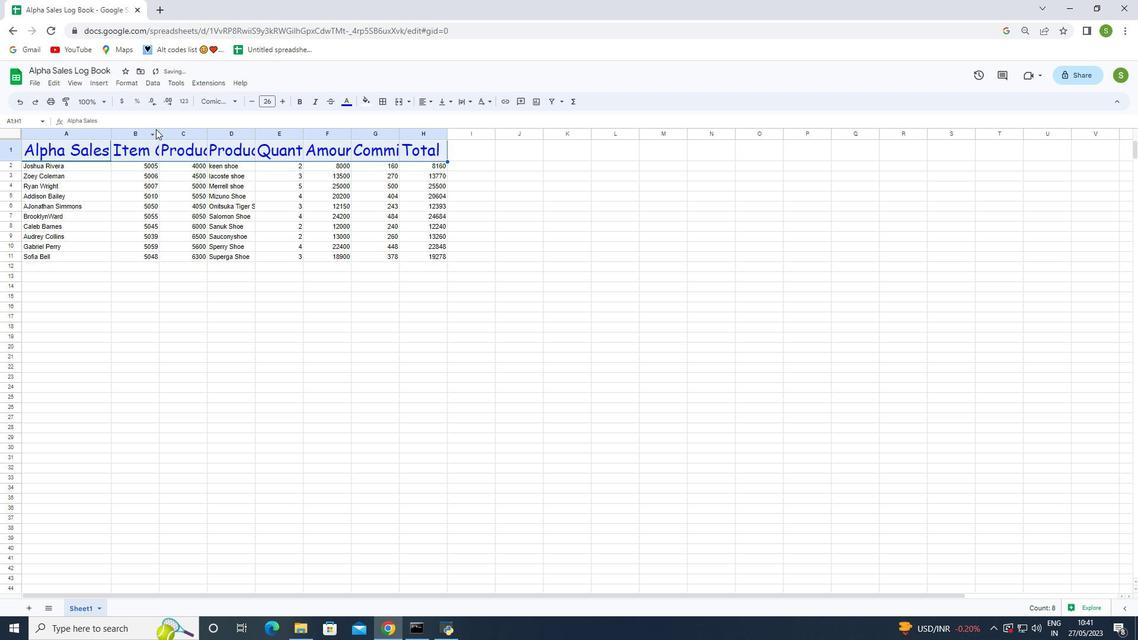 
Action: Mouse pressed left at (155, 129)
Screenshot: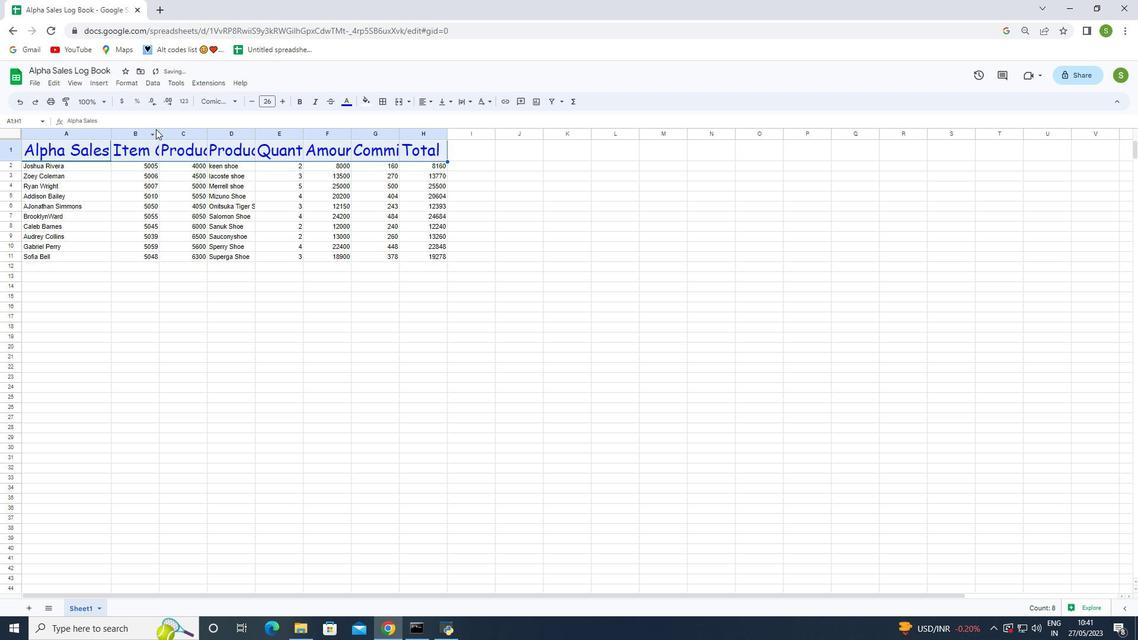 
Action: Mouse moved to (155, 128)
Screenshot: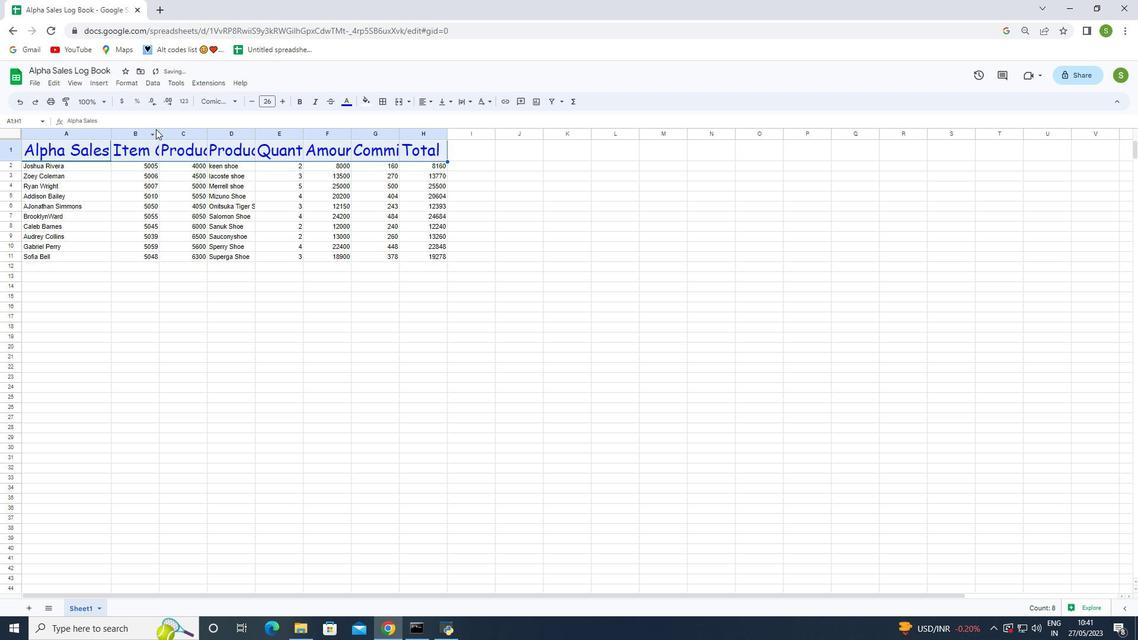 
Action: Mouse pressed left at (155, 128)
Screenshot: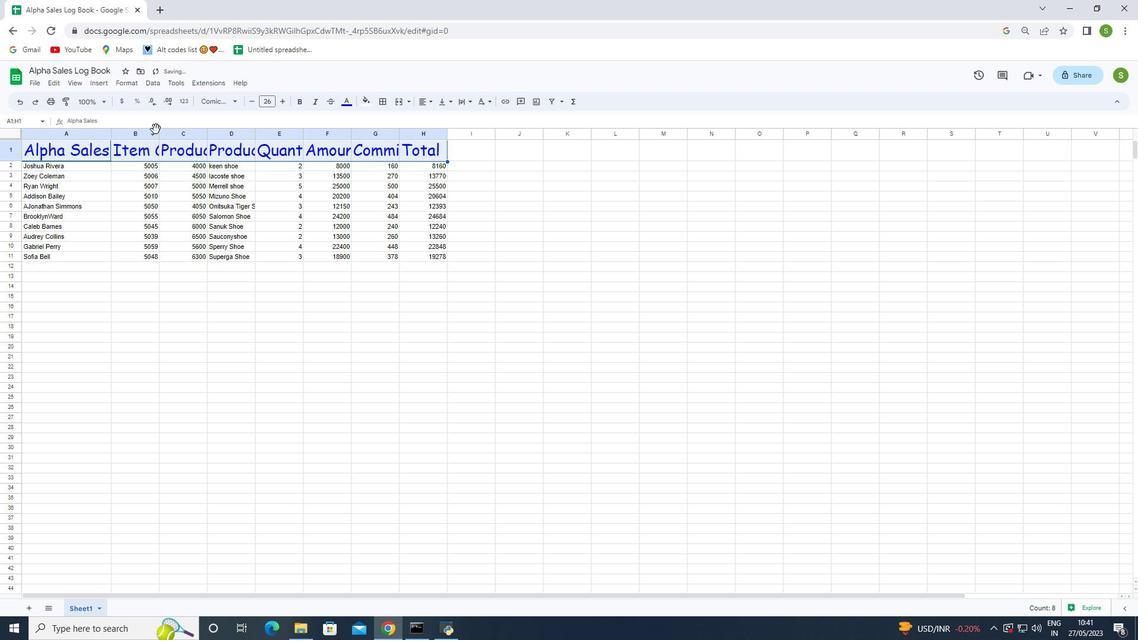 
Action: Mouse moved to (158, 132)
Screenshot: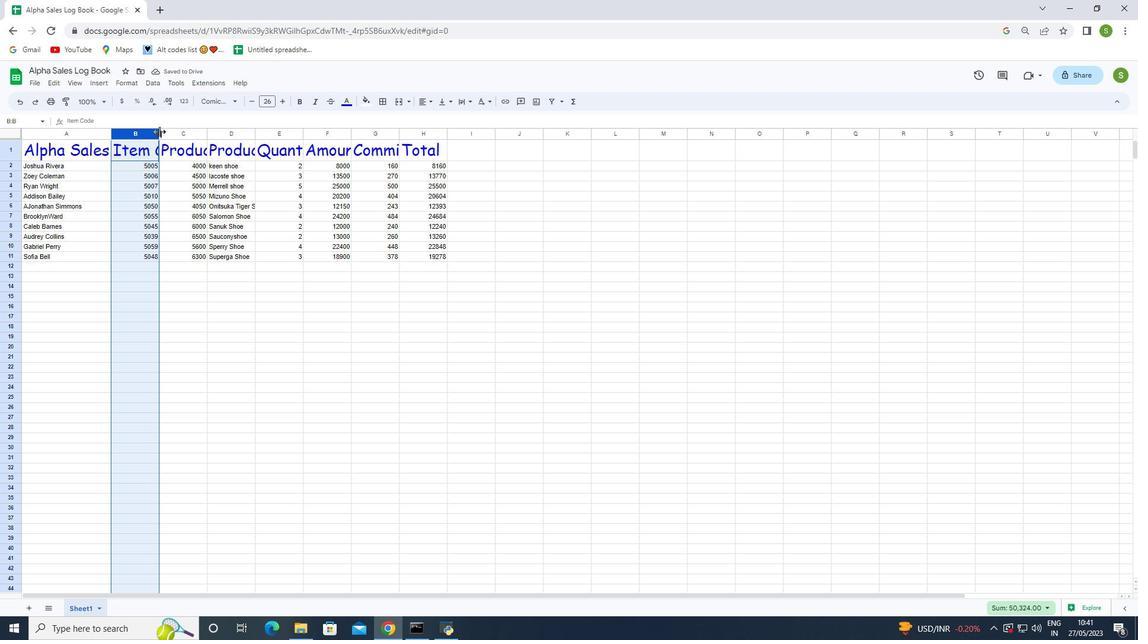 
Action: Mouse pressed left at (158, 132)
Screenshot: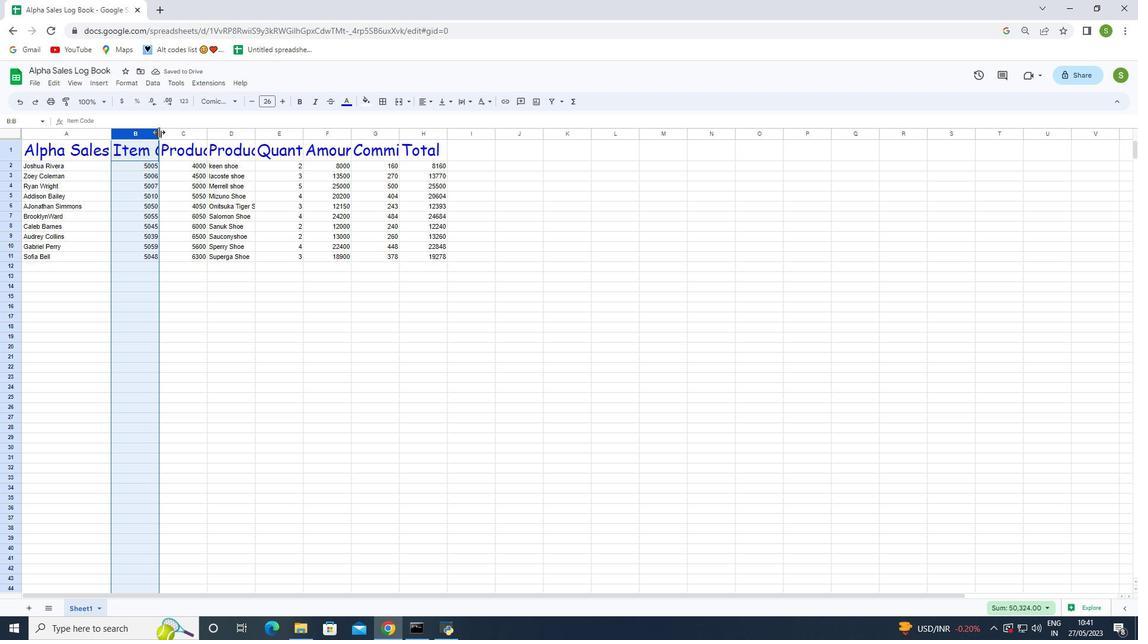 
Action: Mouse pressed left at (158, 132)
Screenshot: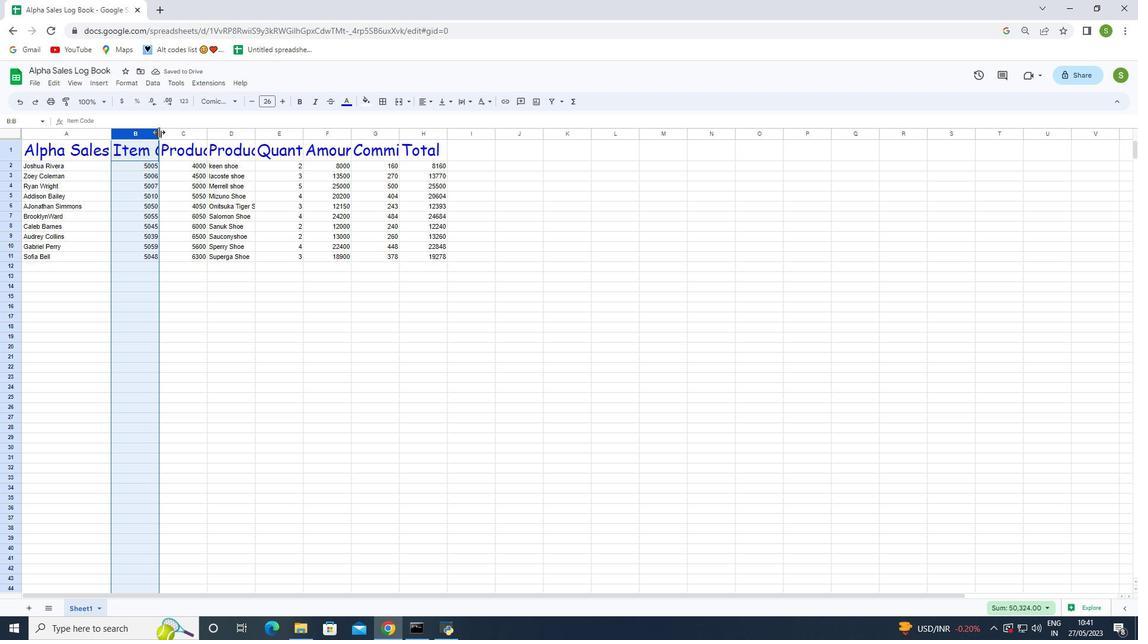 
Action: Mouse moved to (239, 131)
Screenshot: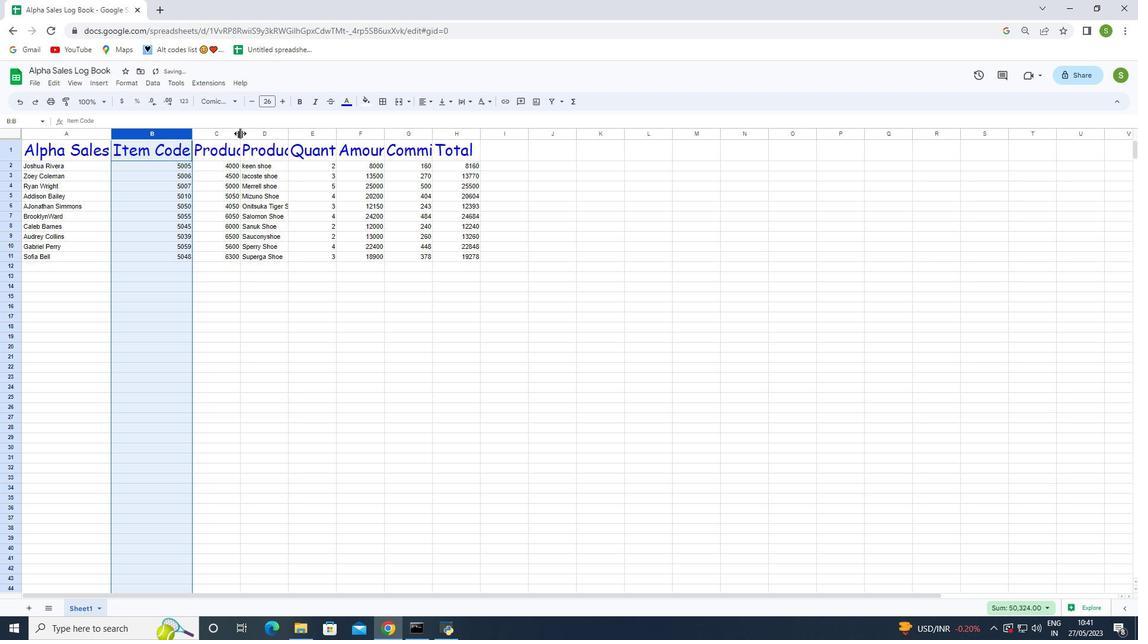 
Action: Mouse pressed left at (239, 131)
Screenshot: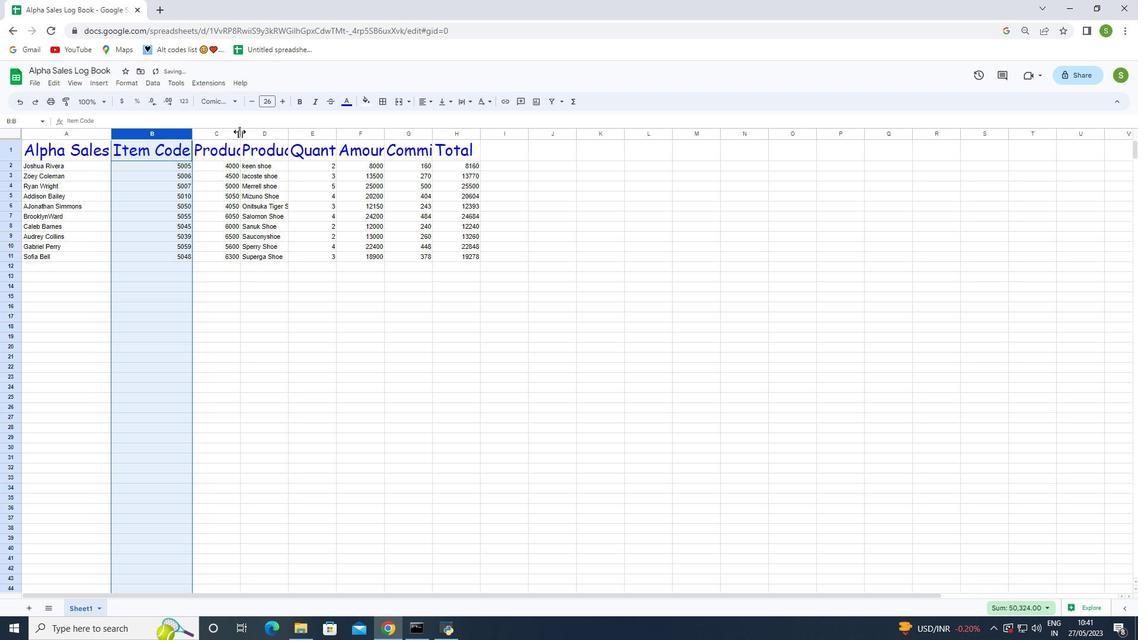 
Action: Mouse pressed left at (239, 131)
Screenshot: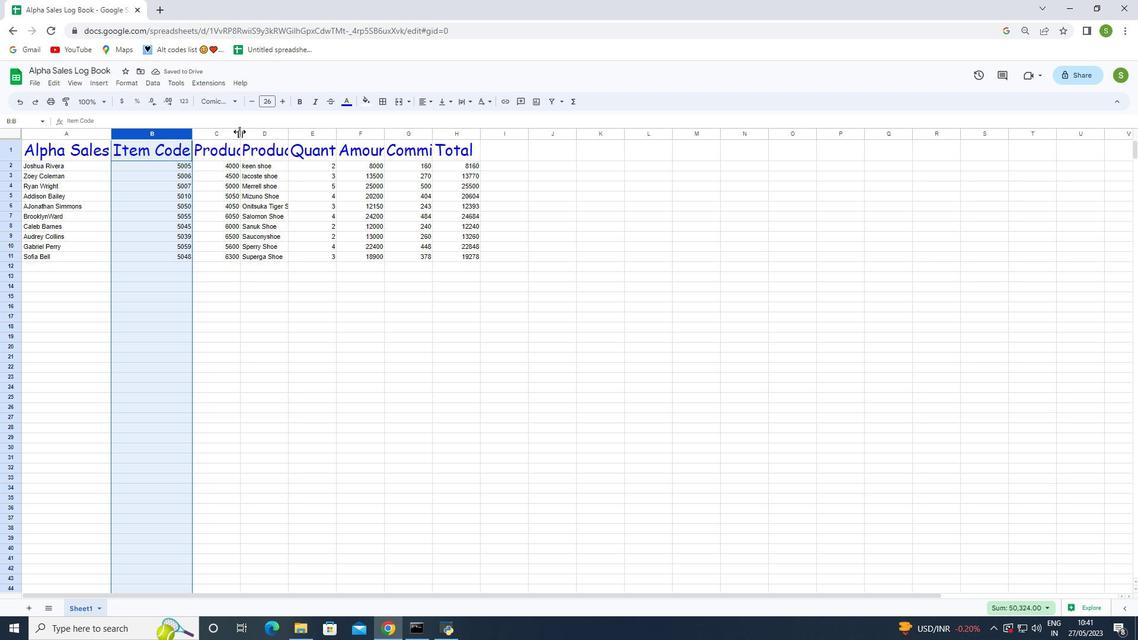 
Action: Mouse moved to (351, 131)
Screenshot: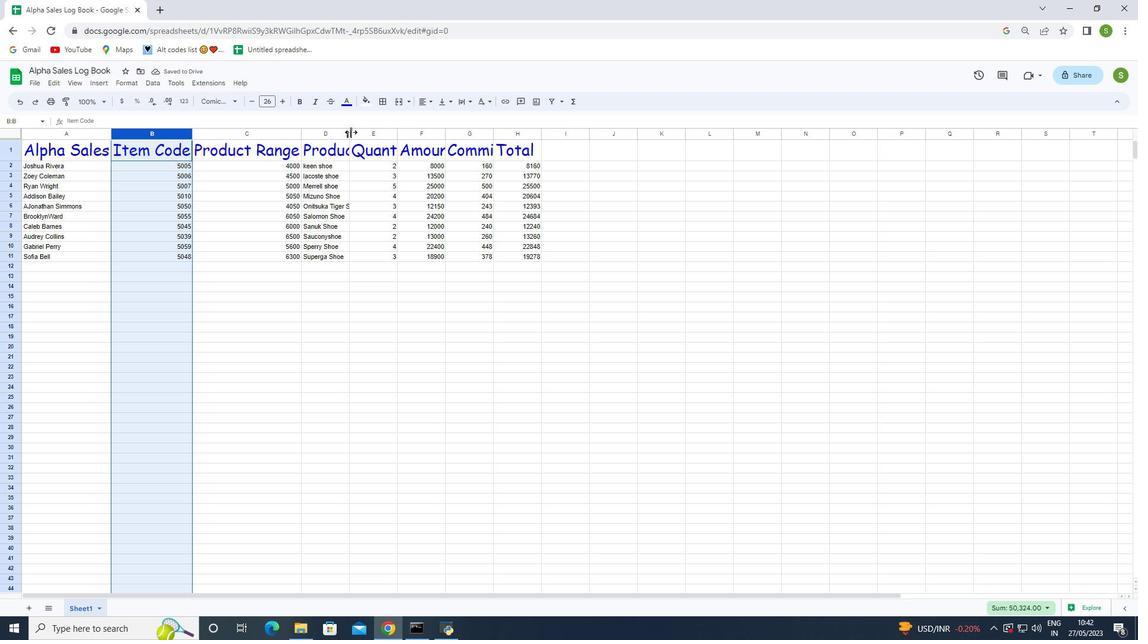 
Action: Mouse pressed left at (351, 131)
Screenshot: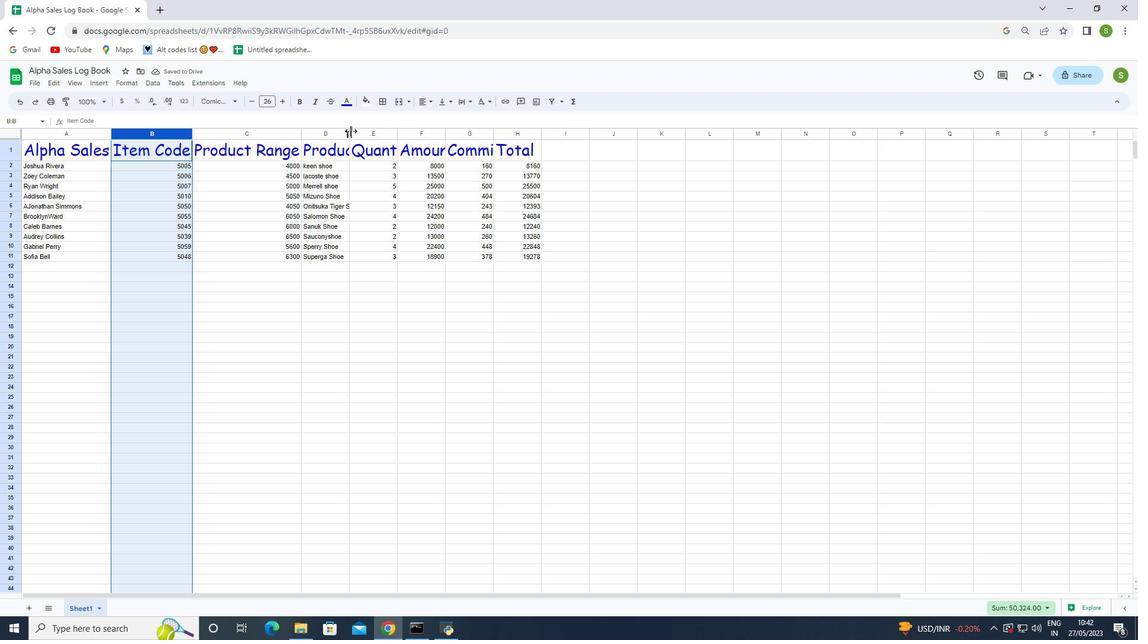 
Action: Mouse moved to (351, 131)
Screenshot: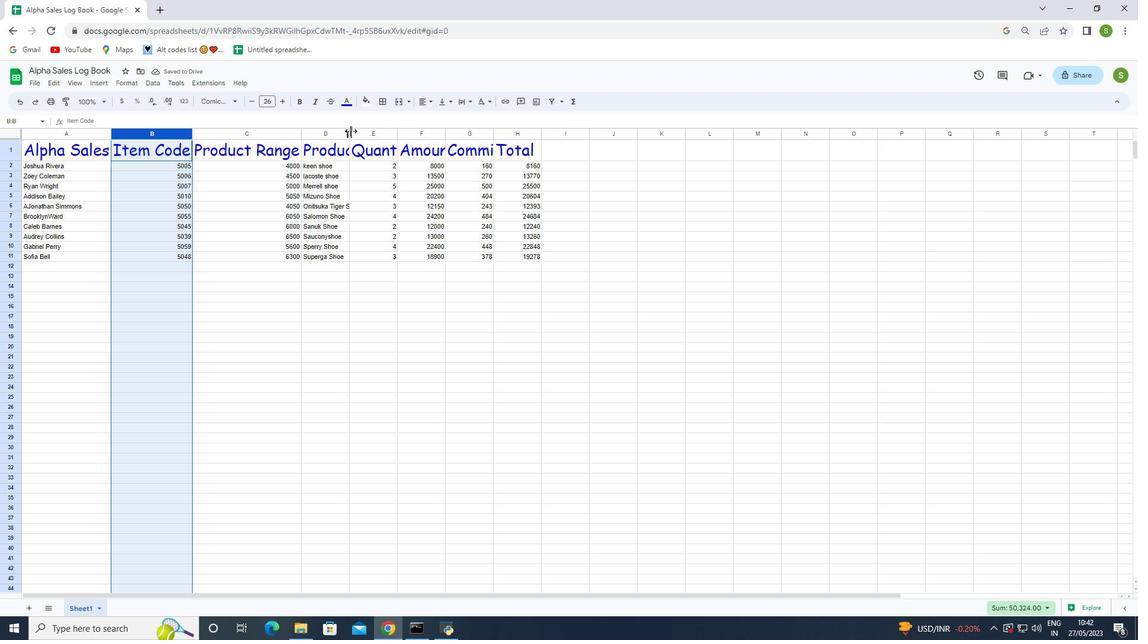 
Action: Mouse pressed left at (351, 131)
Screenshot: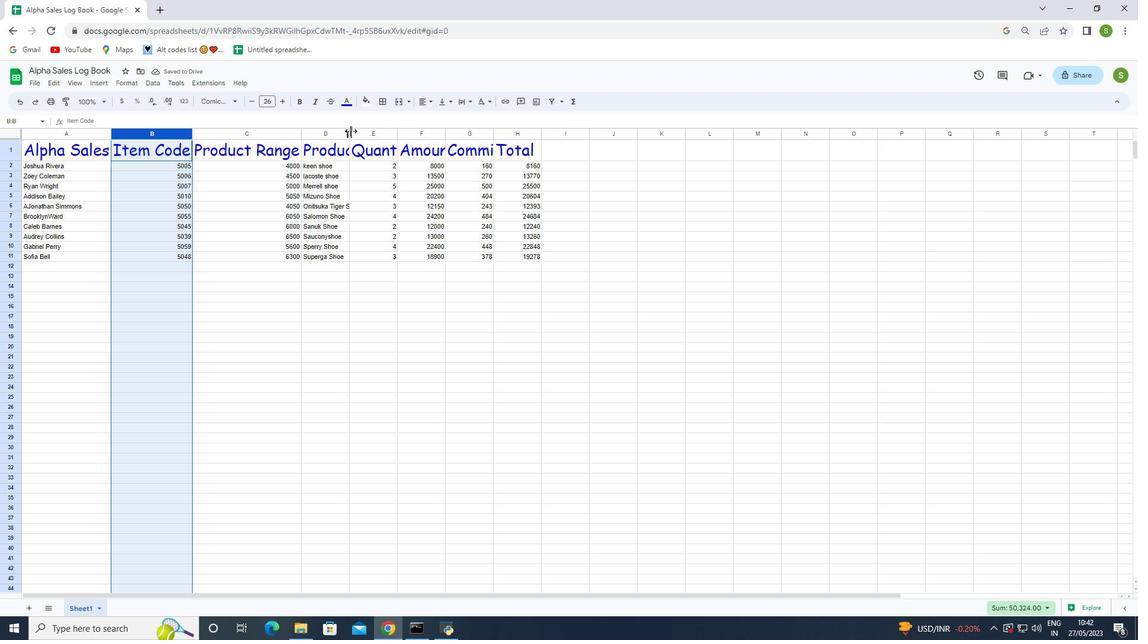 
Action: Mouse moved to (409, 129)
Screenshot: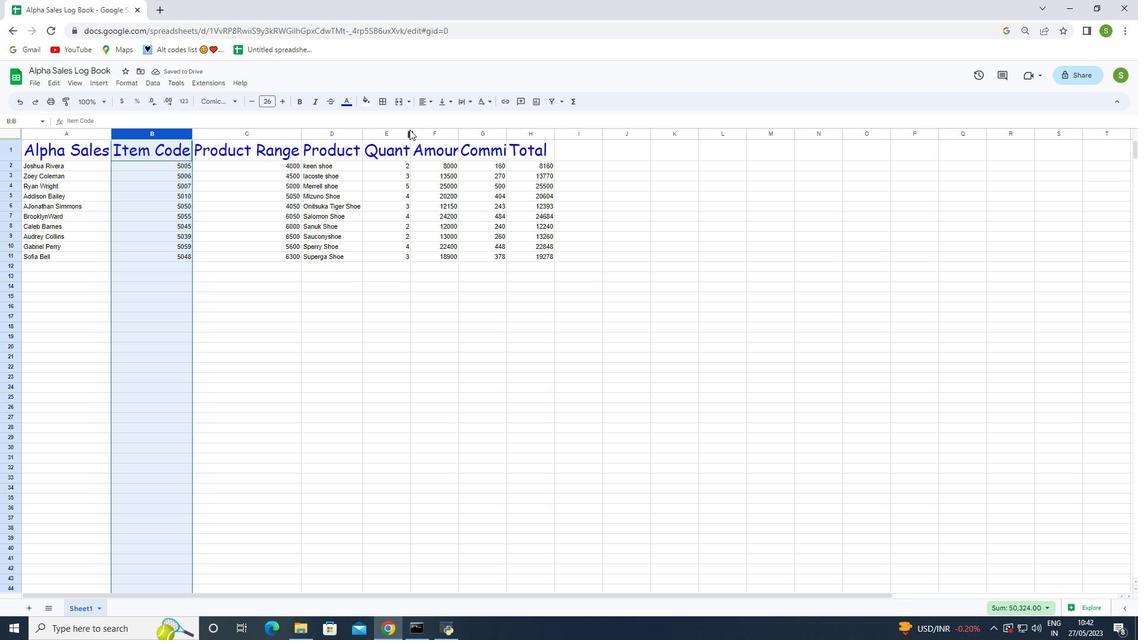 
Action: Mouse pressed left at (409, 129)
Screenshot: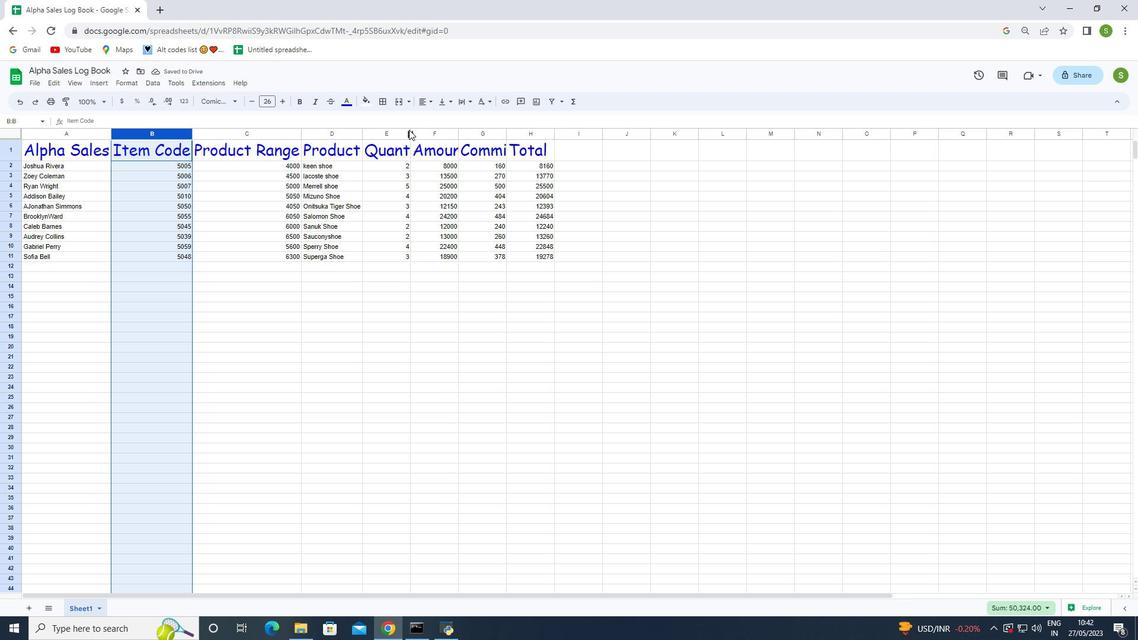 
Action: Mouse pressed left at (409, 129)
Screenshot: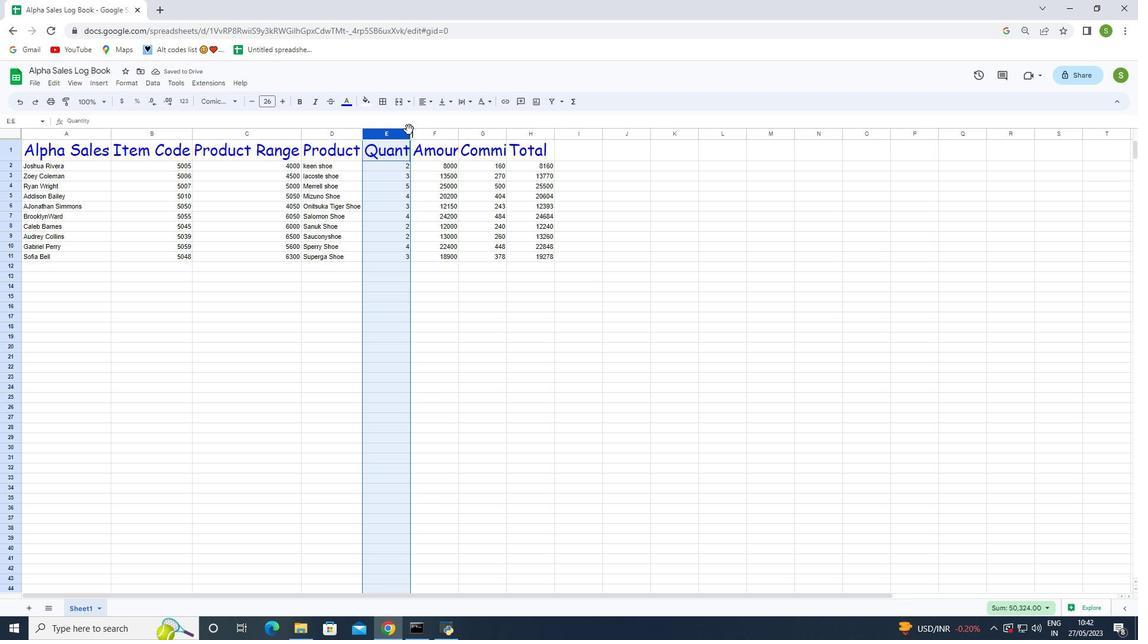 
Action: Mouse pressed left at (409, 129)
Screenshot: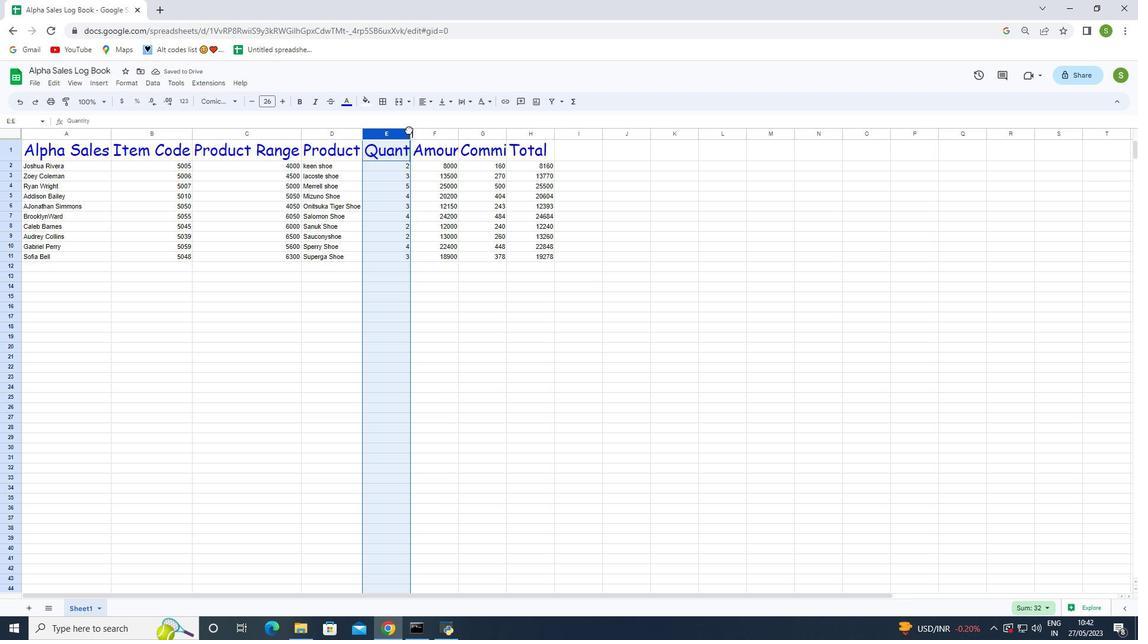 
Action: Mouse moved to (411, 133)
Screenshot: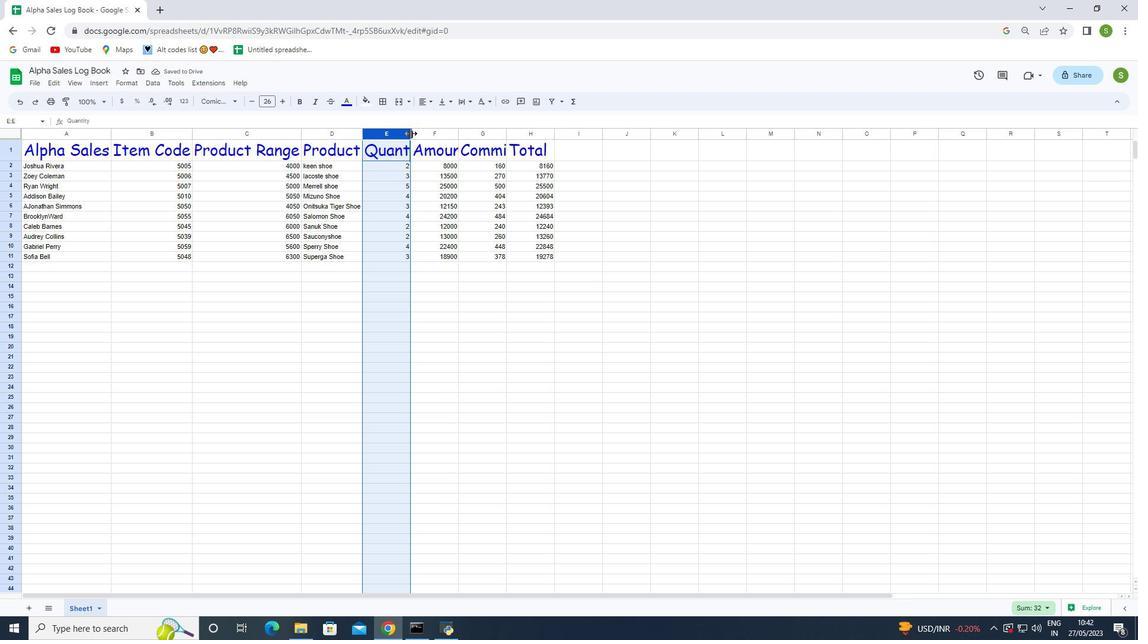
Action: Mouse pressed left at (411, 133)
Screenshot: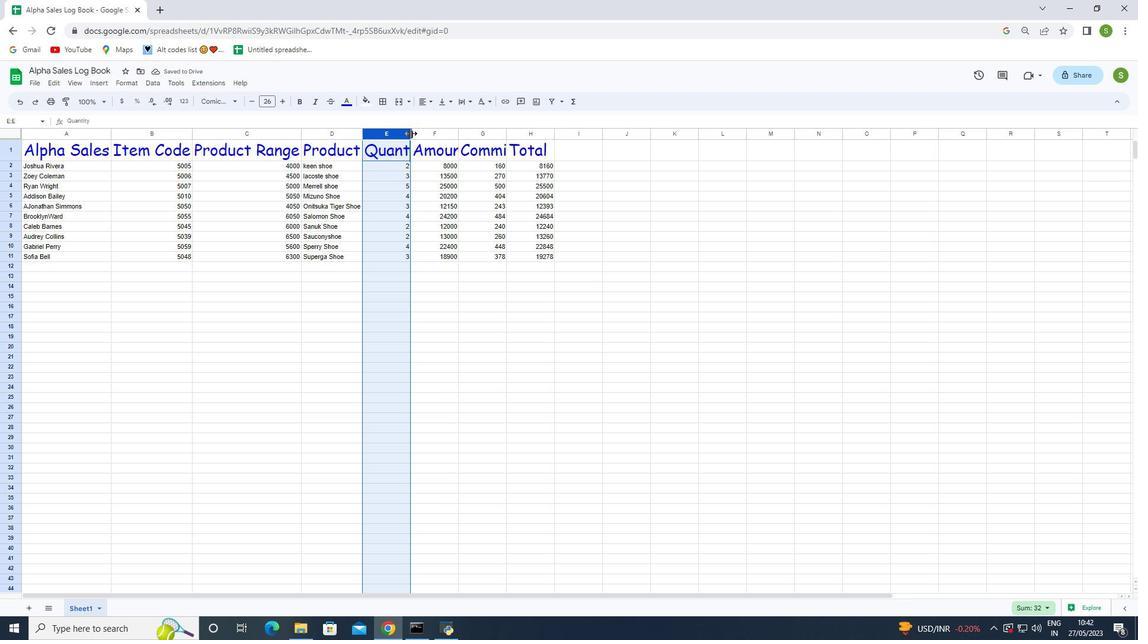 
Action: Mouse pressed left at (411, 133)
Screenshot: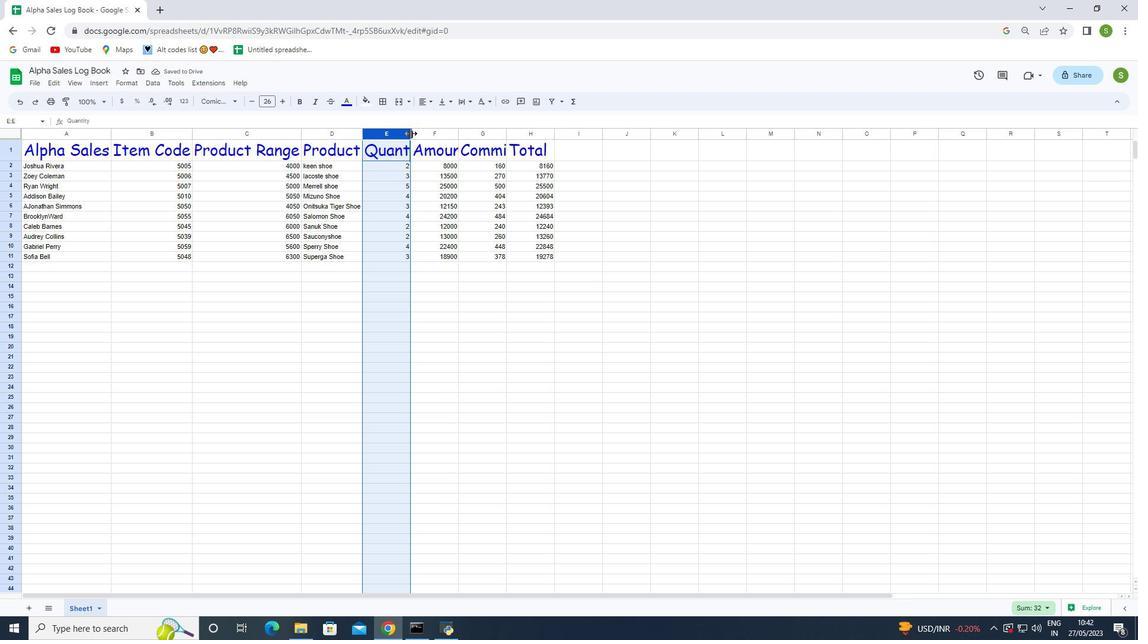 
Action: Mouse moved to (480, 131)
Screenshot: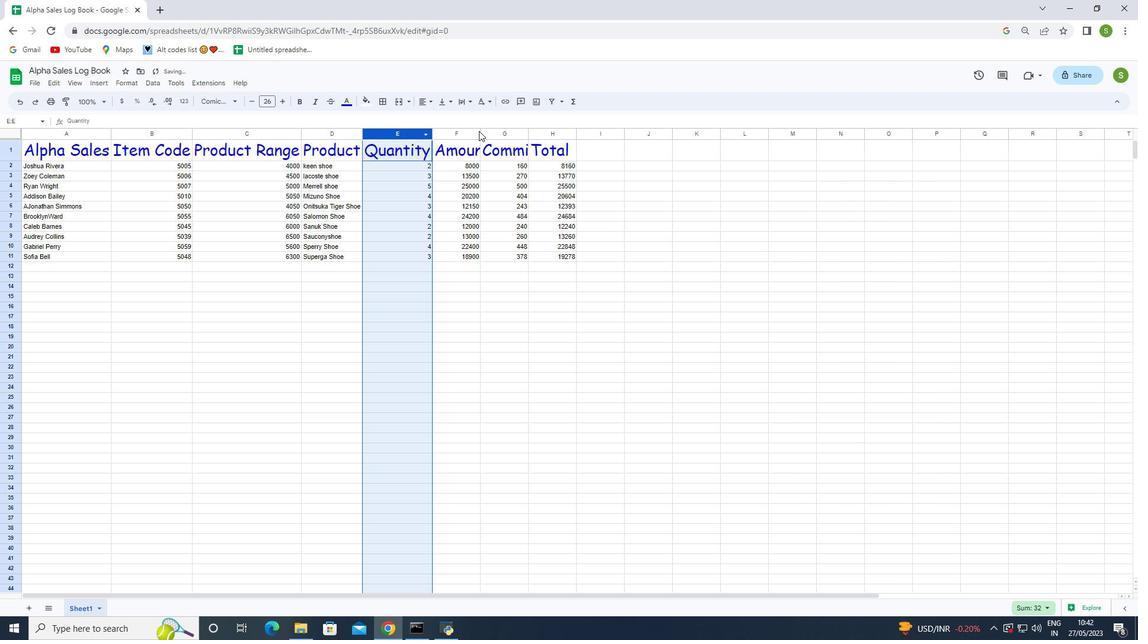 
Action: Mouse pressed left at (480, 131)
Screenshot: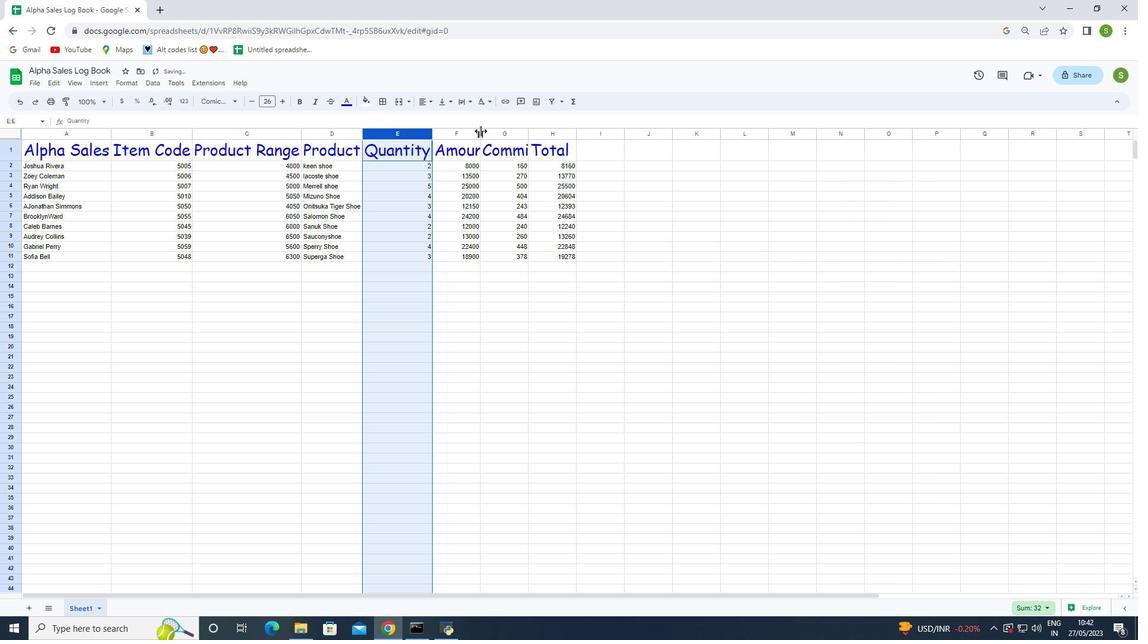 
Action: Mouse pressed left at (480, 131)
Screenshot: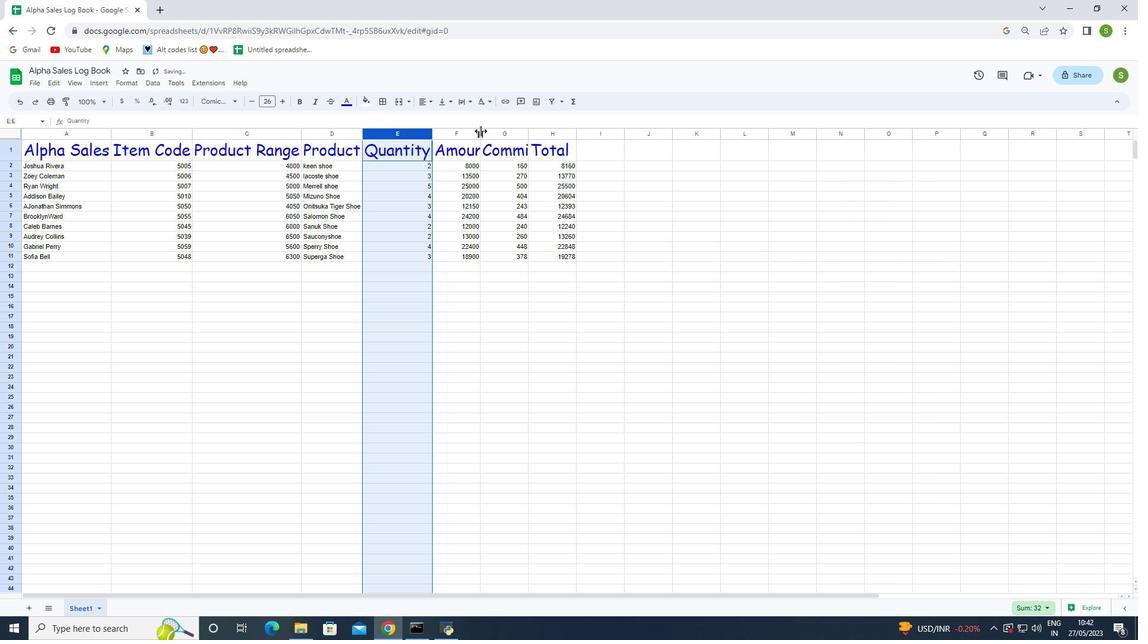 
Action: Mouse moved to (539, 131)
Screenshot: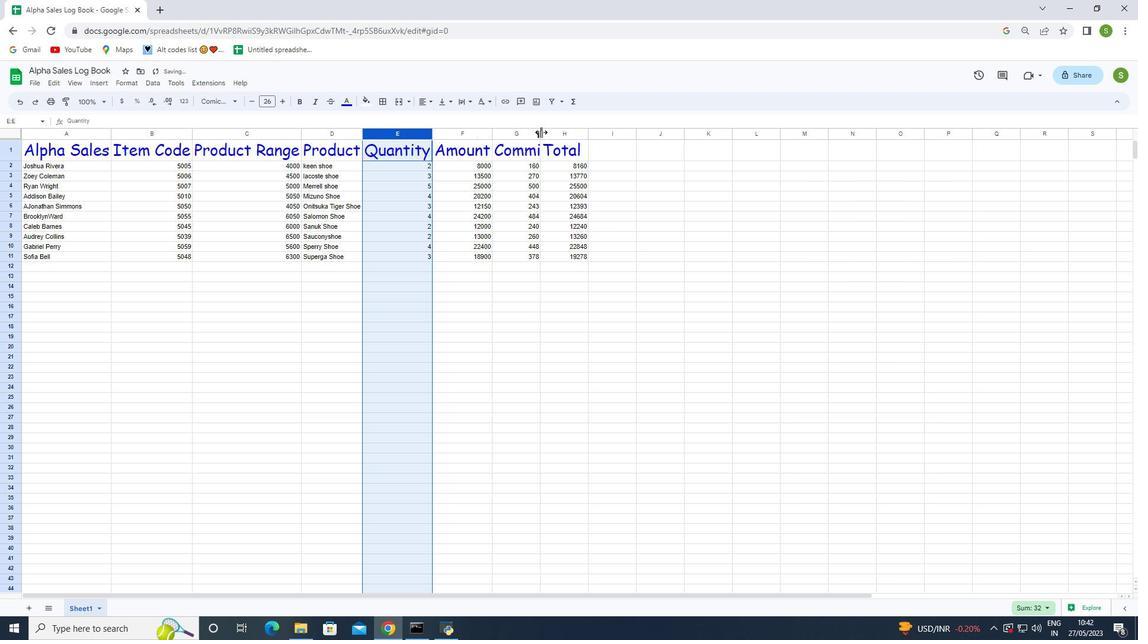 
Action: Mouse pressed left at (539, 131)
Screenshot: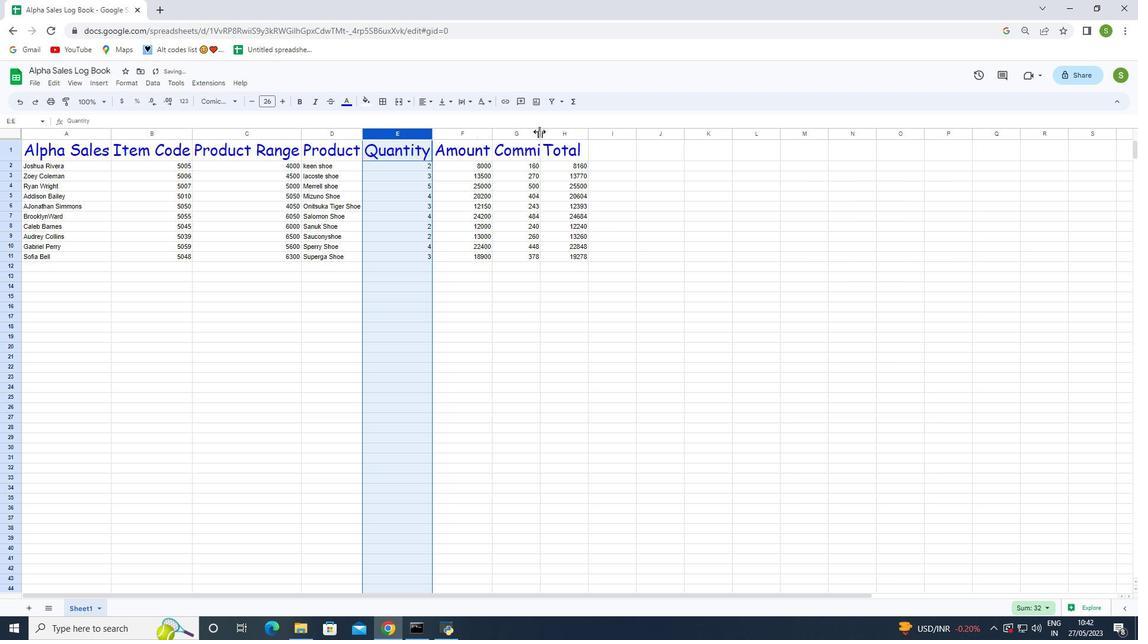 
Action: Mouse pressed left at (539, 131)
Screenshot: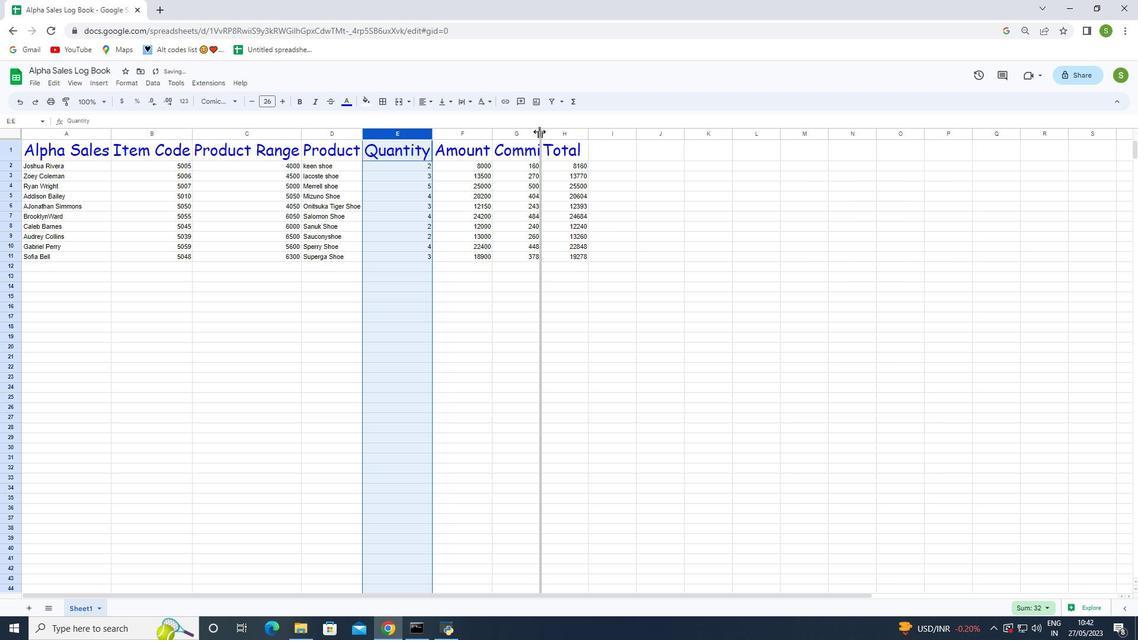 
Action: Mouse moved to (628, 131)
Screenshot: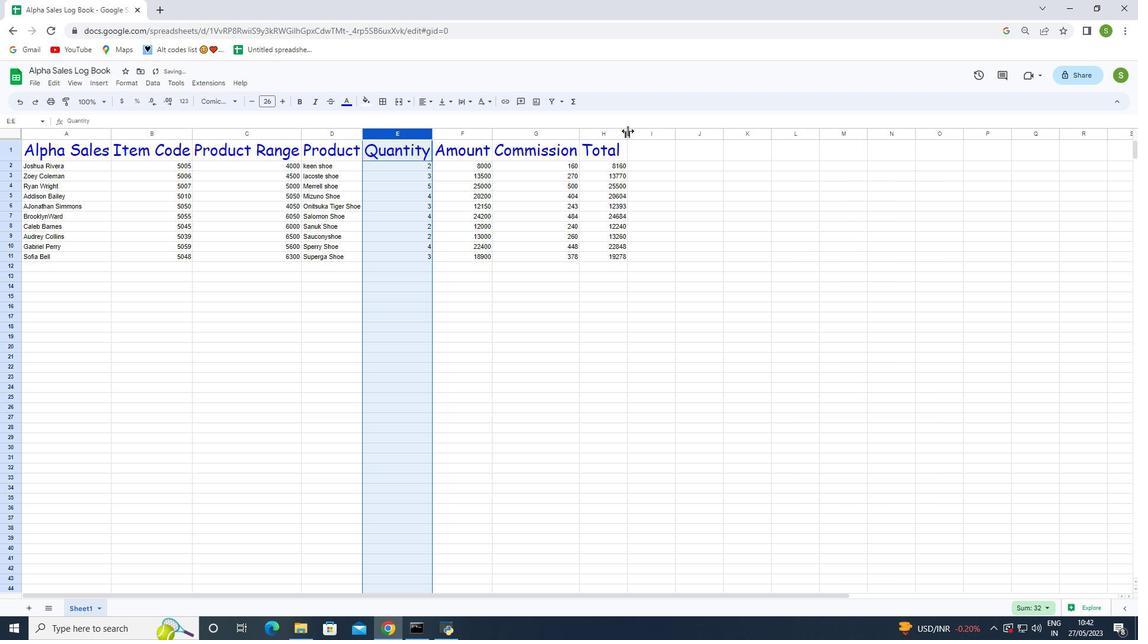 
Action: Mouse pressed left at (628, 131)
Screenshot: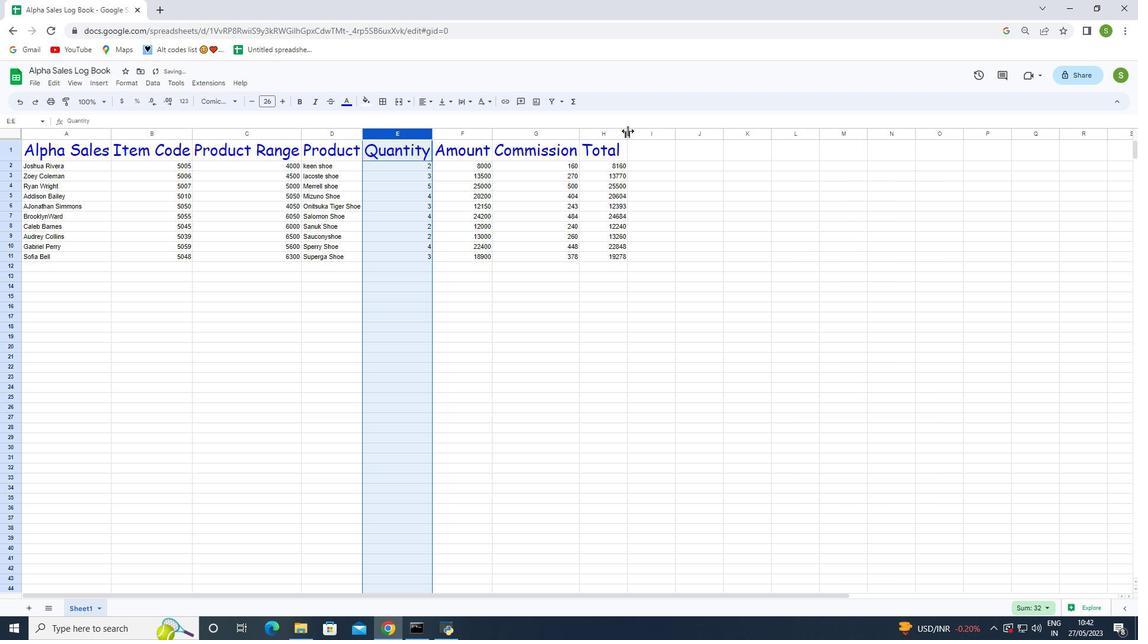 
Action: Mouse pressed left at (628, 131)
Screenshot: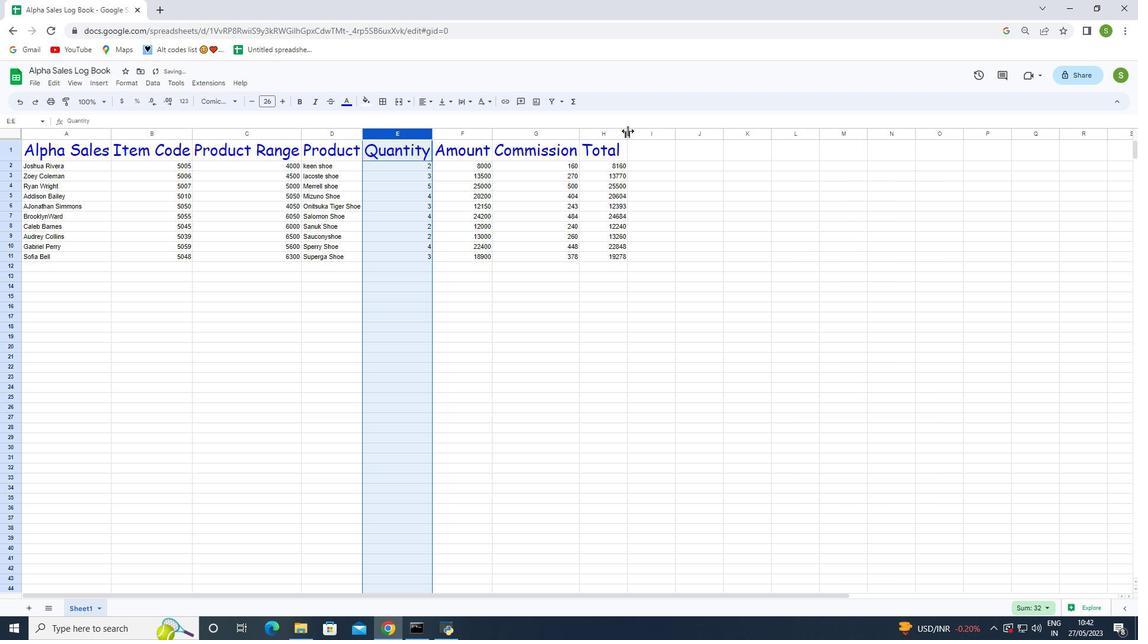 
Action: Mouse moved to (237, 364)
Screenshot: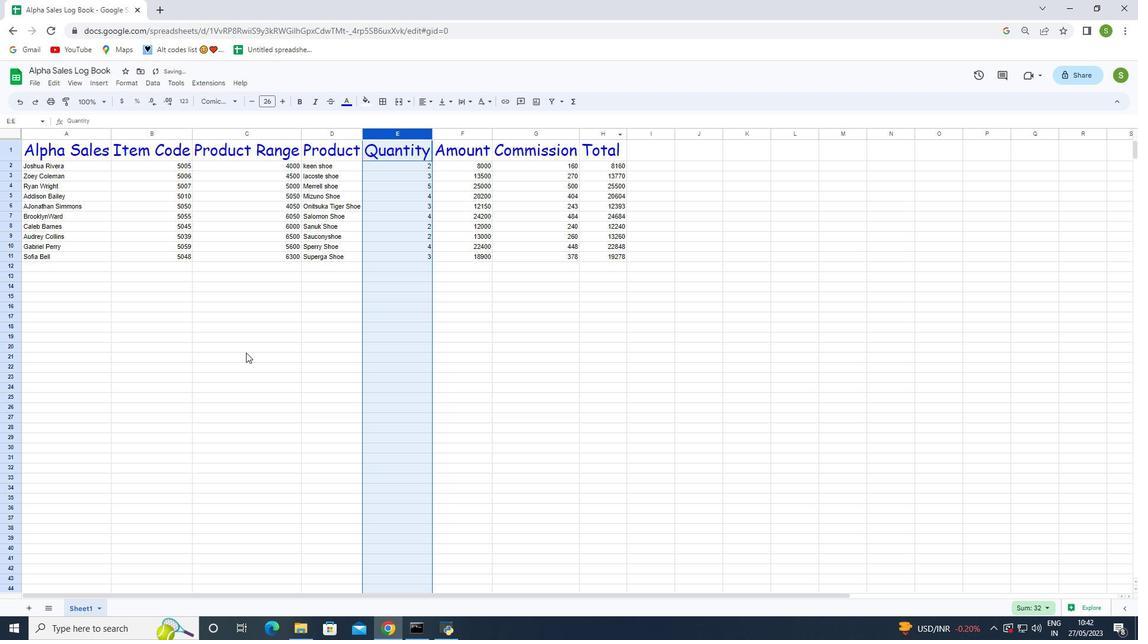 
Action: Mouse pressed left at (237, 364)
Screenshot: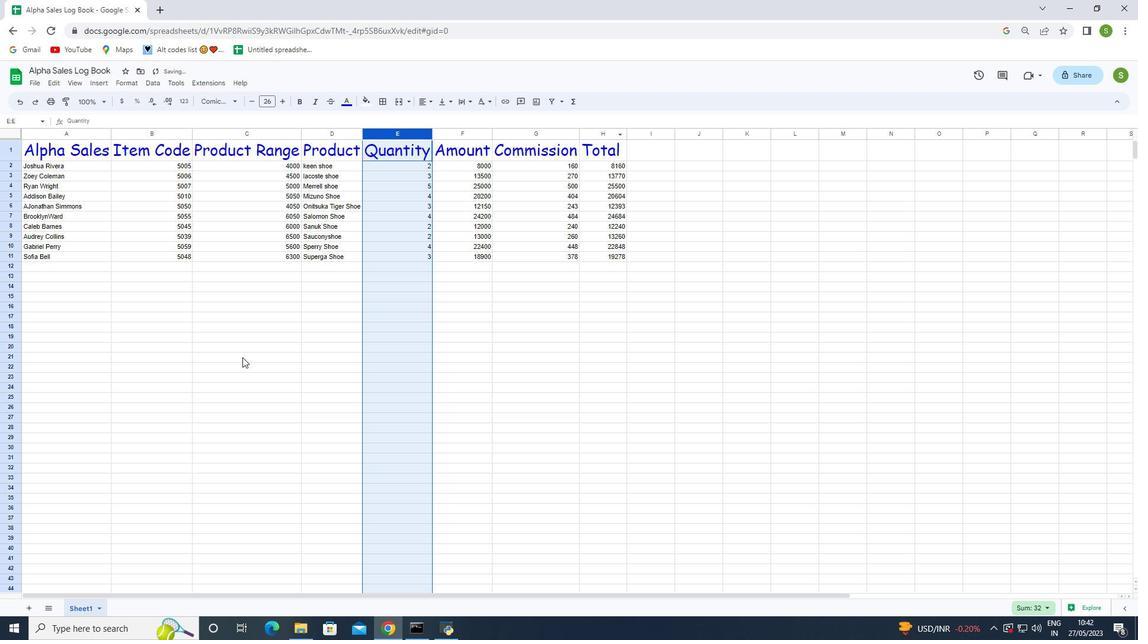 
Action: Mouse moved to (31, 164)
Screenshot: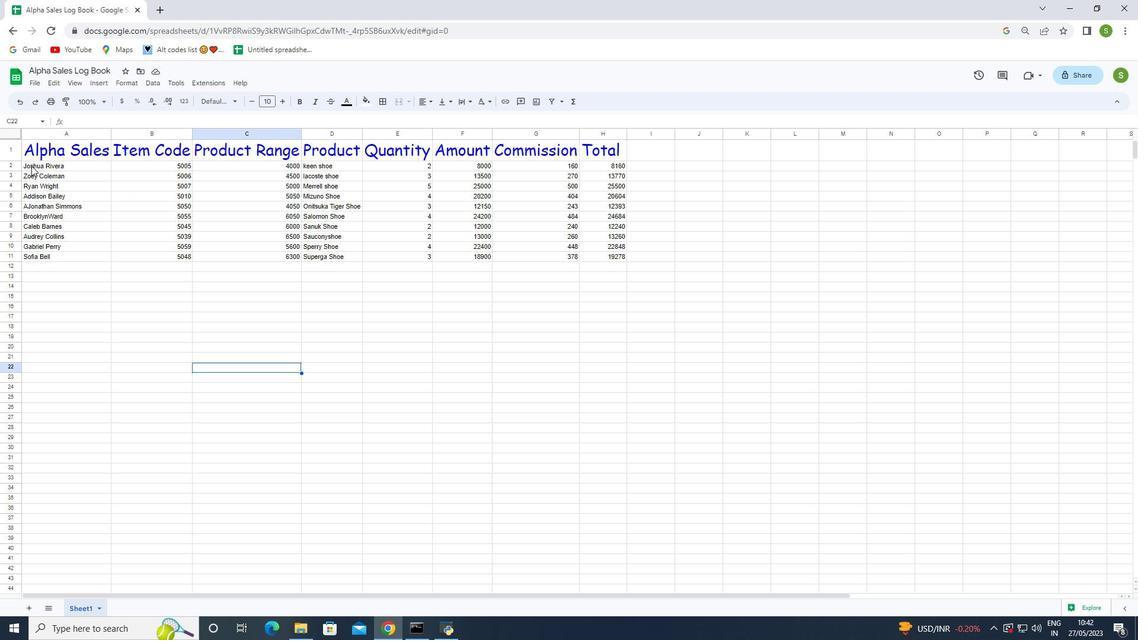 
Action: Mouse pressed left at (31, 164)
Screenshot: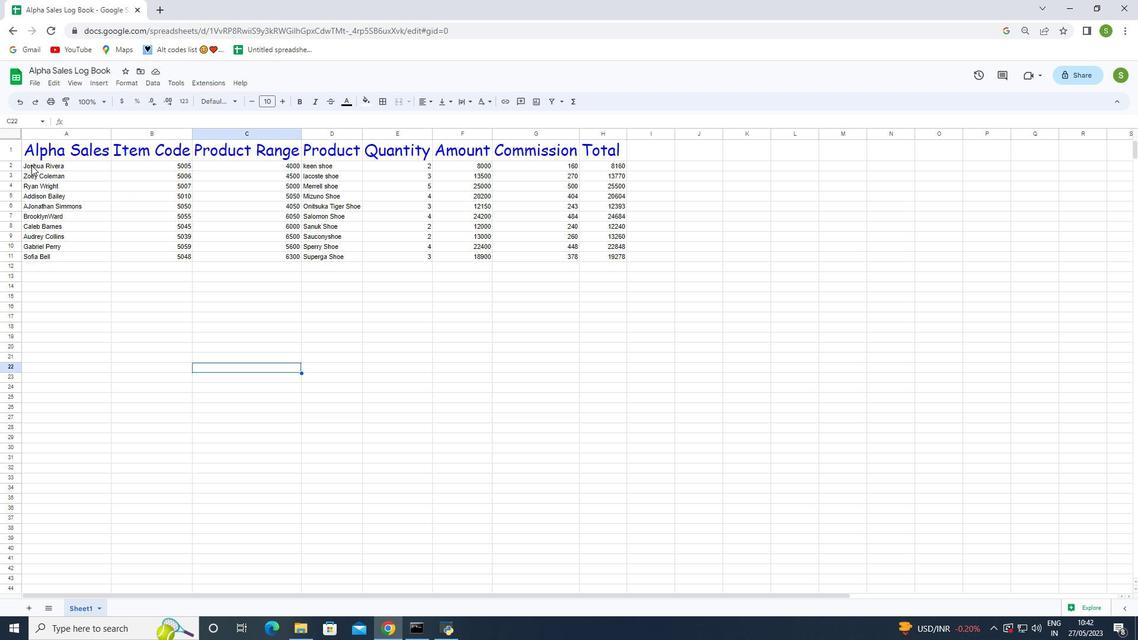 
Action: Mouse moved to (221, 101)
Screenshot: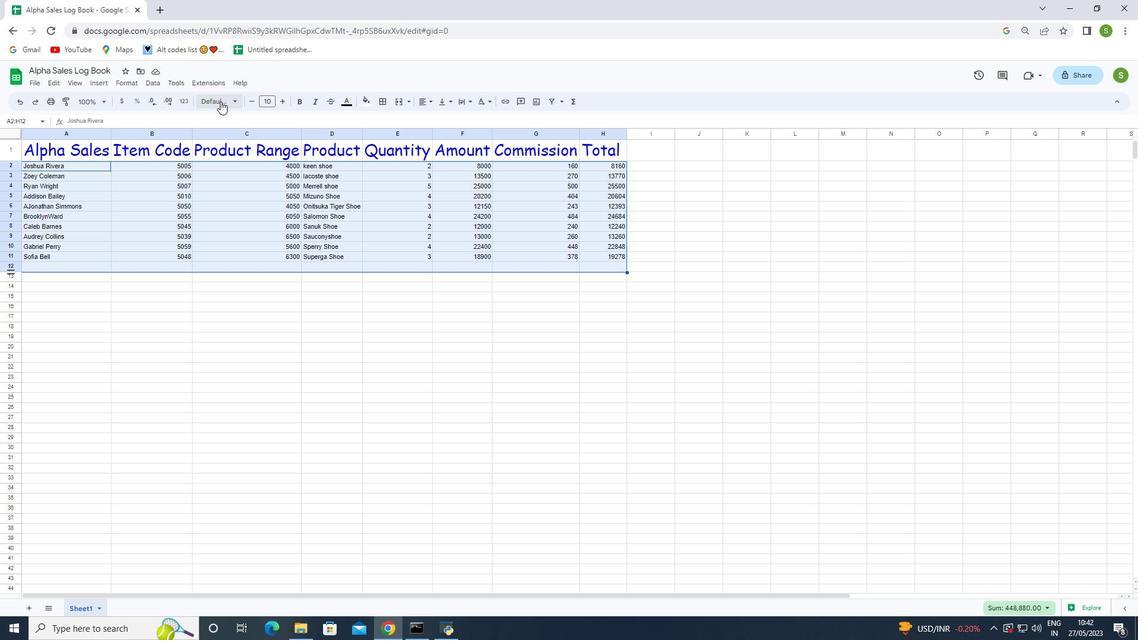 
Action: Mouse pressed left at (221, 101)
Screenshot: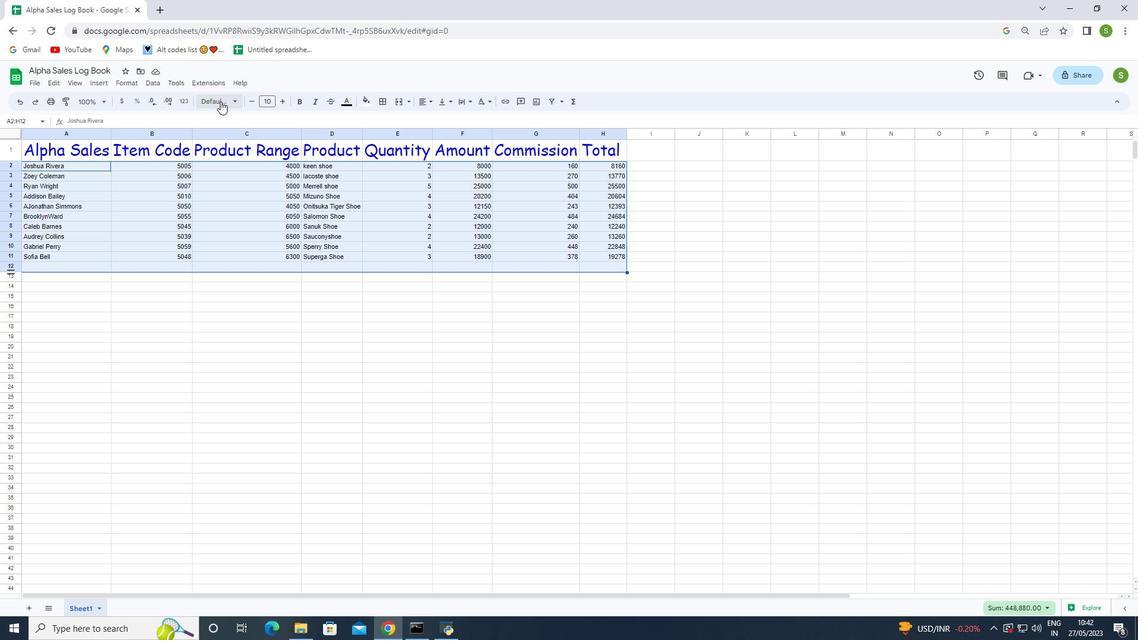 
Action: Mouse moved to (246, 277)
Screenshot: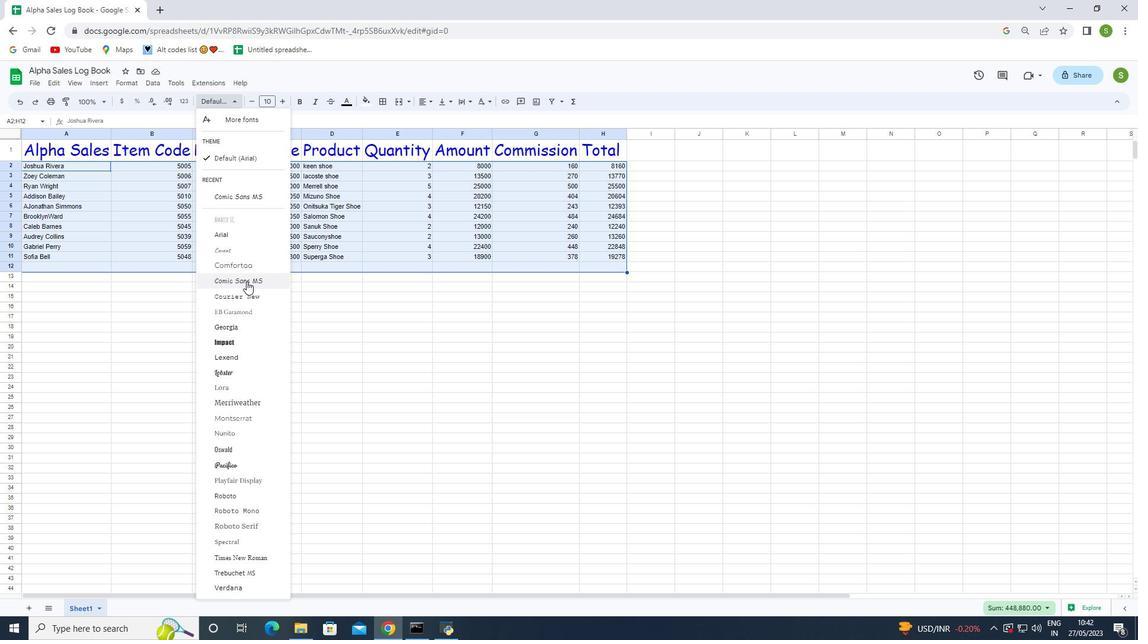 
Action: Mouse pressed left at (246, 277)
Screenshot: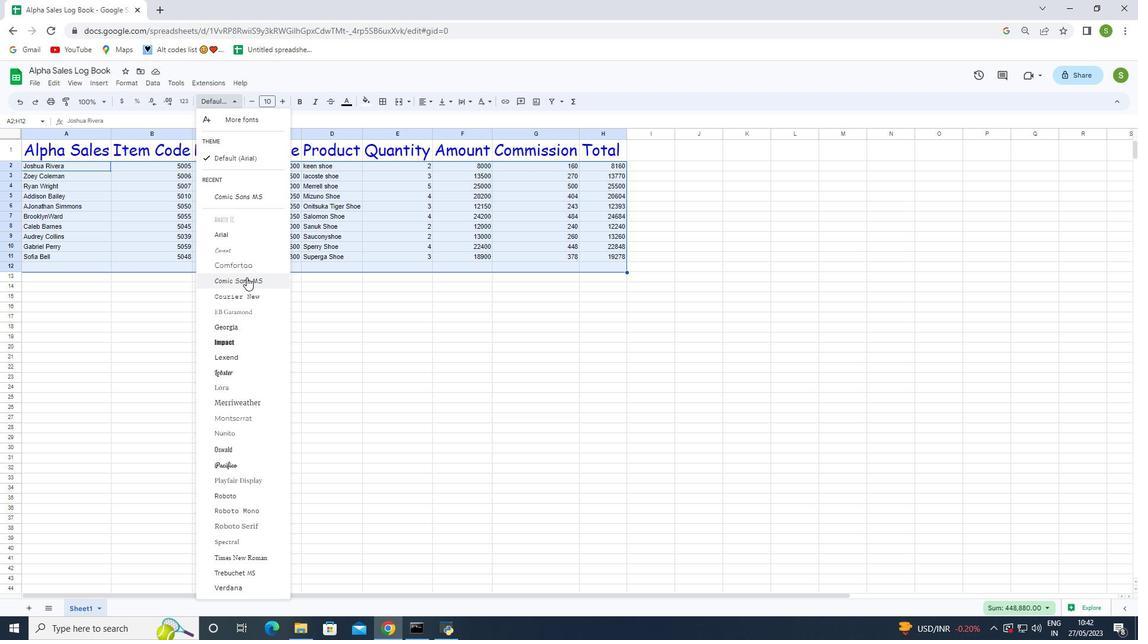 
Action: Mouse moved to (281, 100)
Screenshot: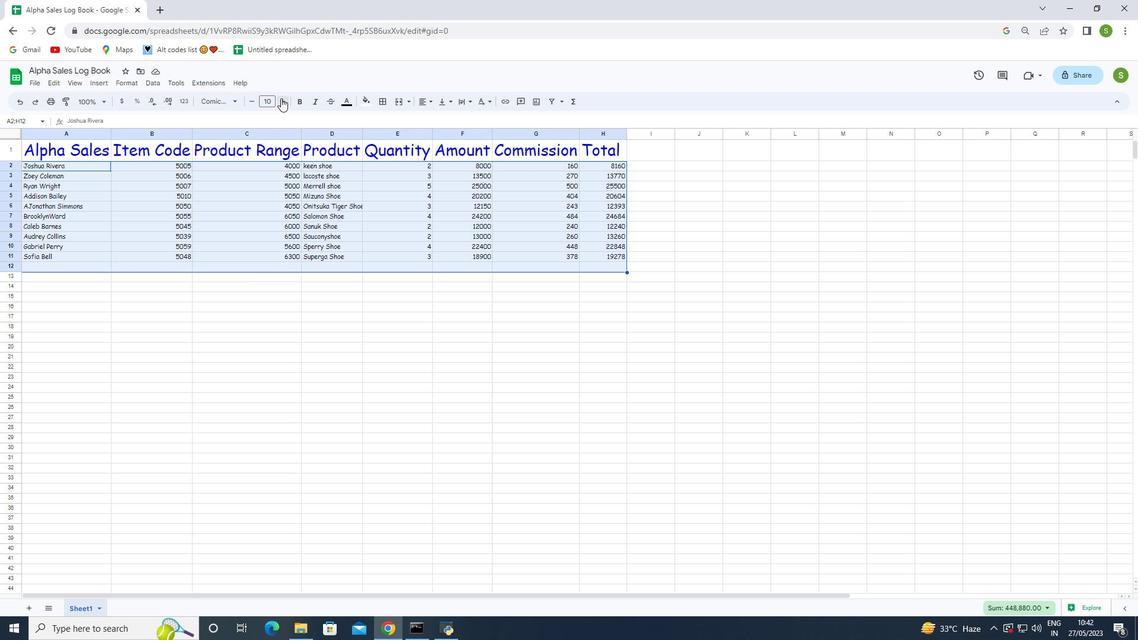 
Action: Mouse pressed left at (281, 100)
Screenshot: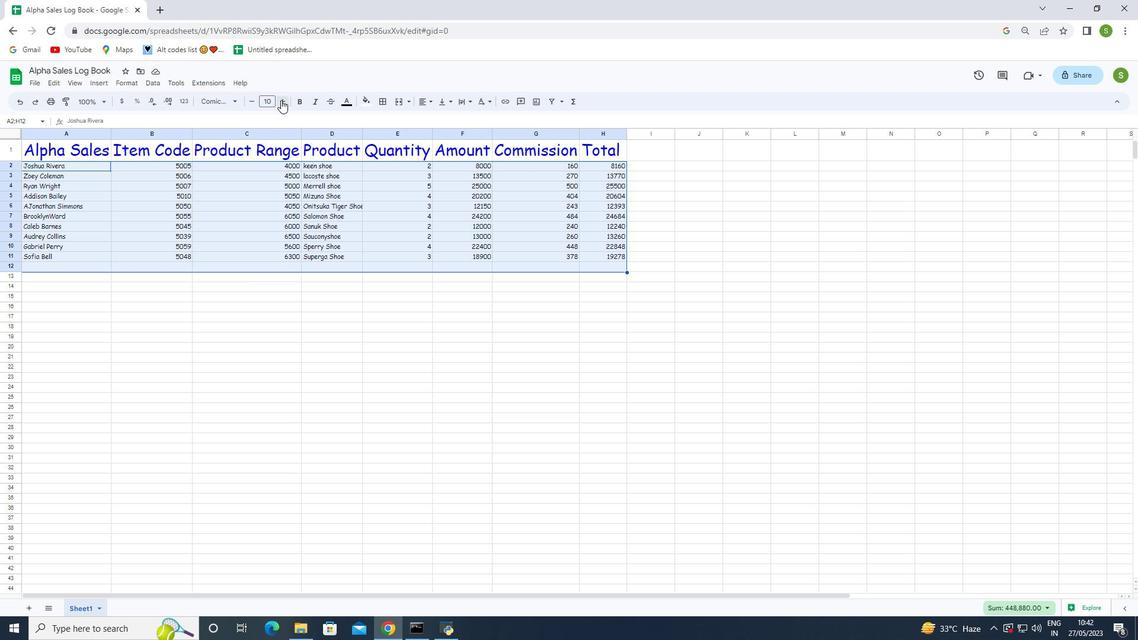 
Action: Mouse pressed left at (281, 100)
Screenshot: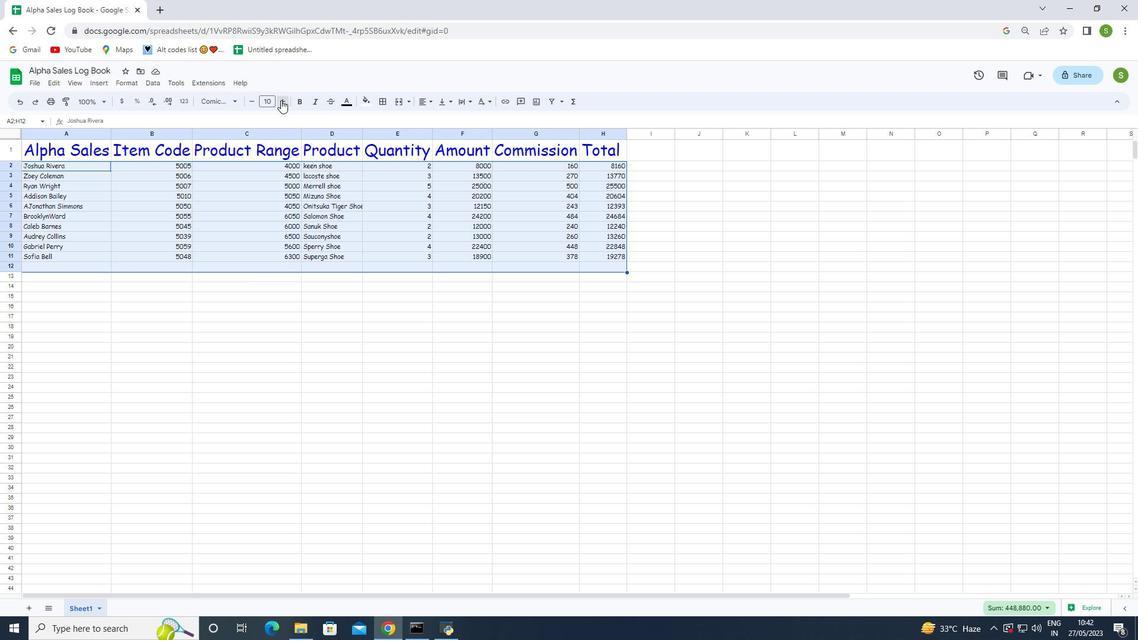 
Action: Mouse pressed left at (281, 100)
Screenshot: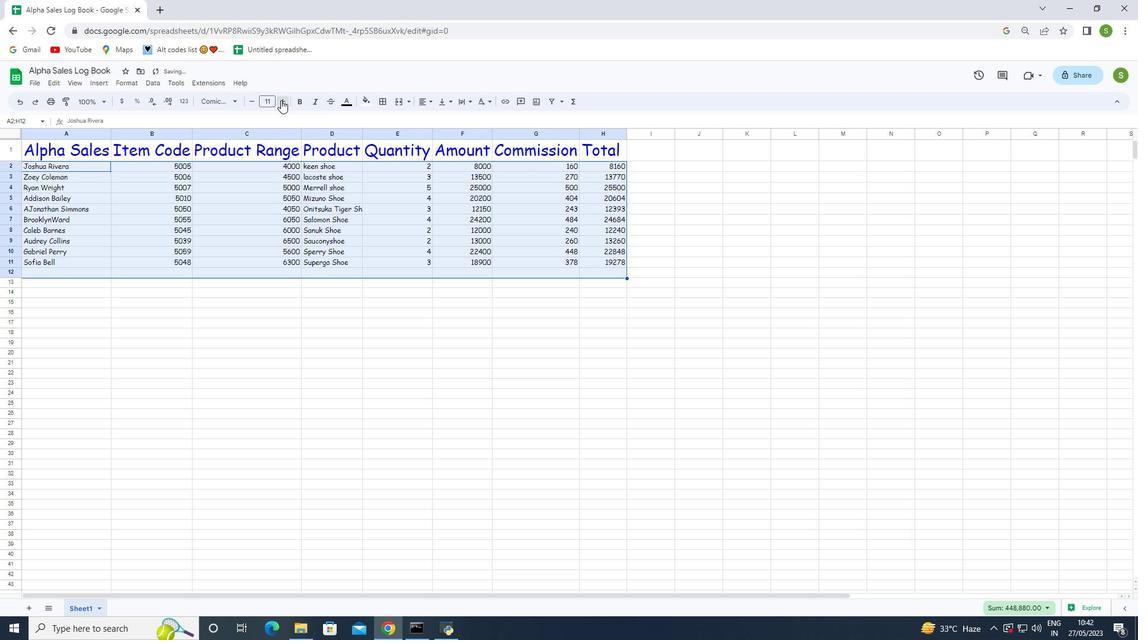 
Action: Mouse pressed left at (281, 100)
Screenshot: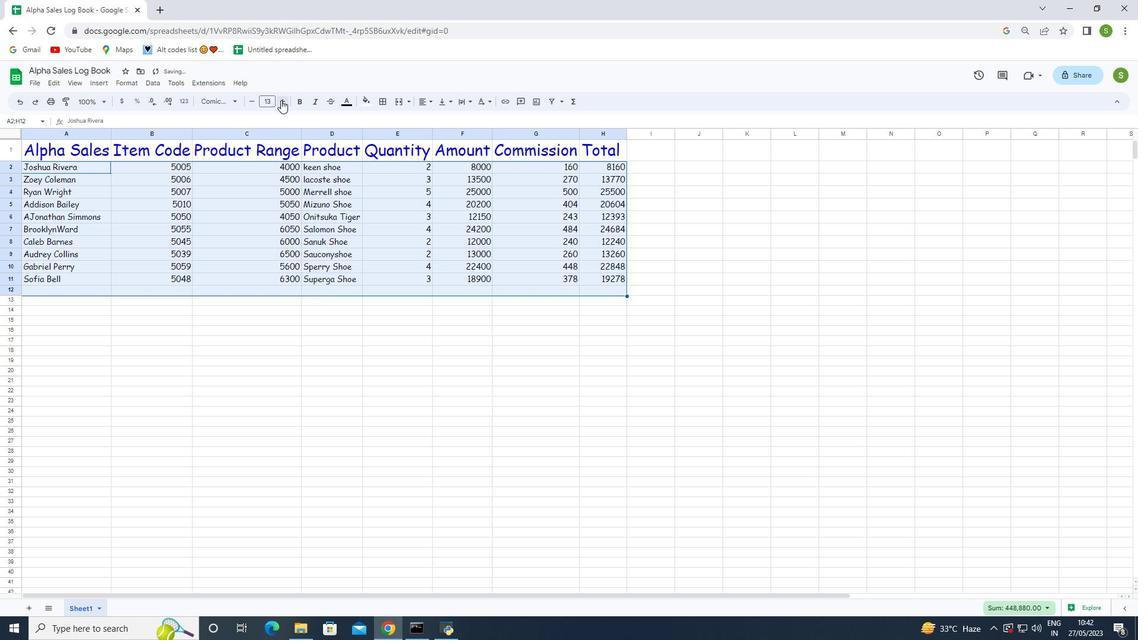 
Action: Mouse pressed left at (281, 100)
Screenshot: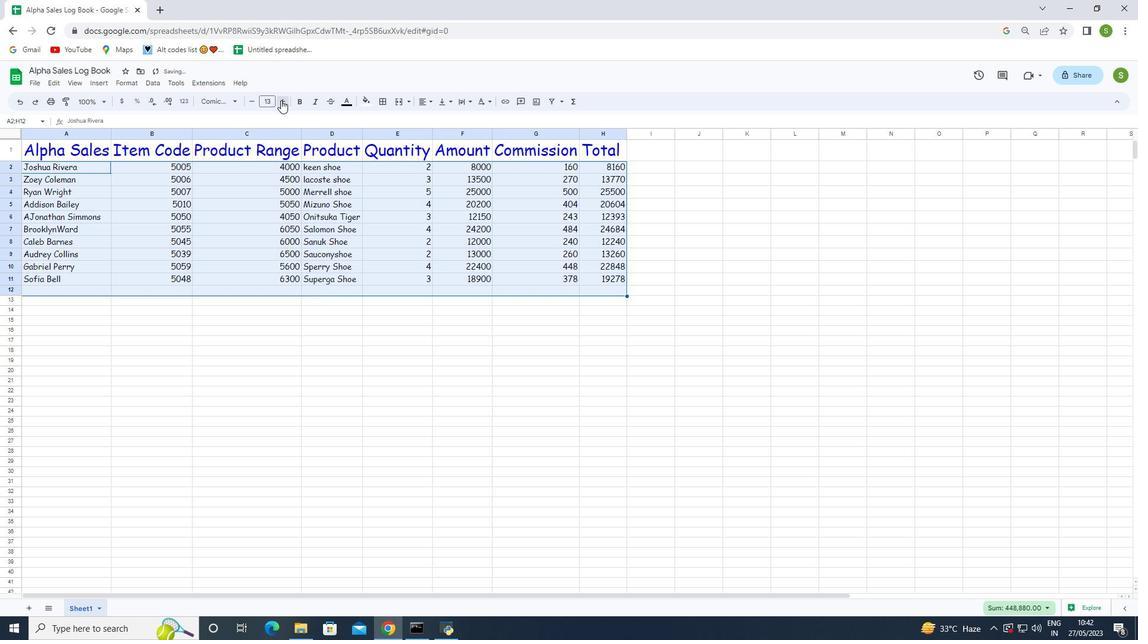 
Action: Mouse pressed left at (281, 100)
Screenshot: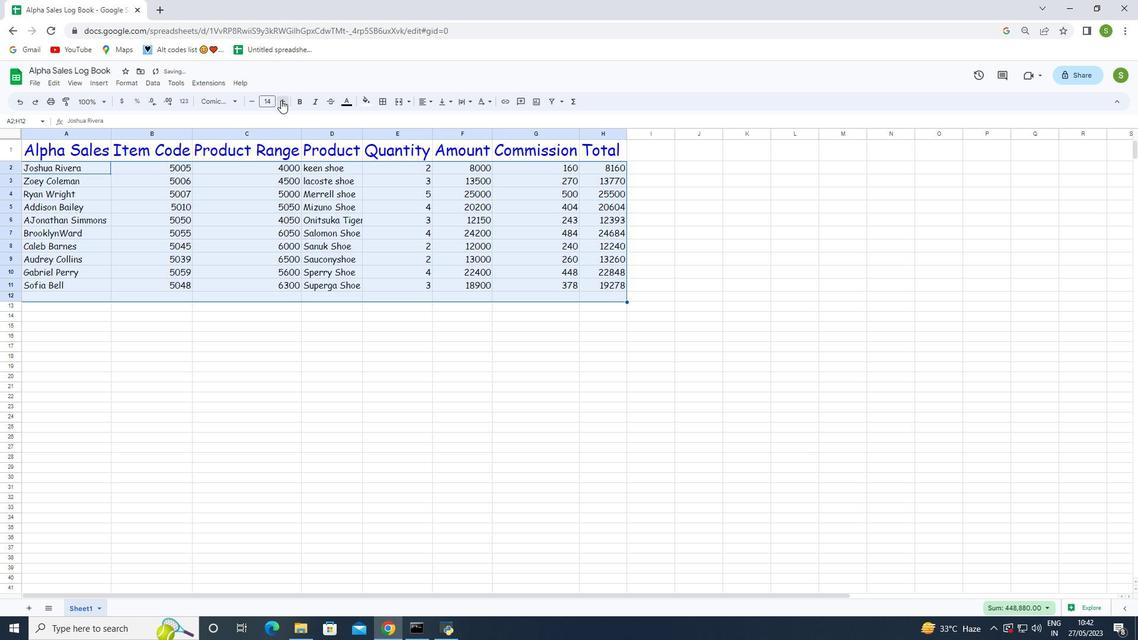 
Action: Mouse pressed left at (281, 100)
Screenshot: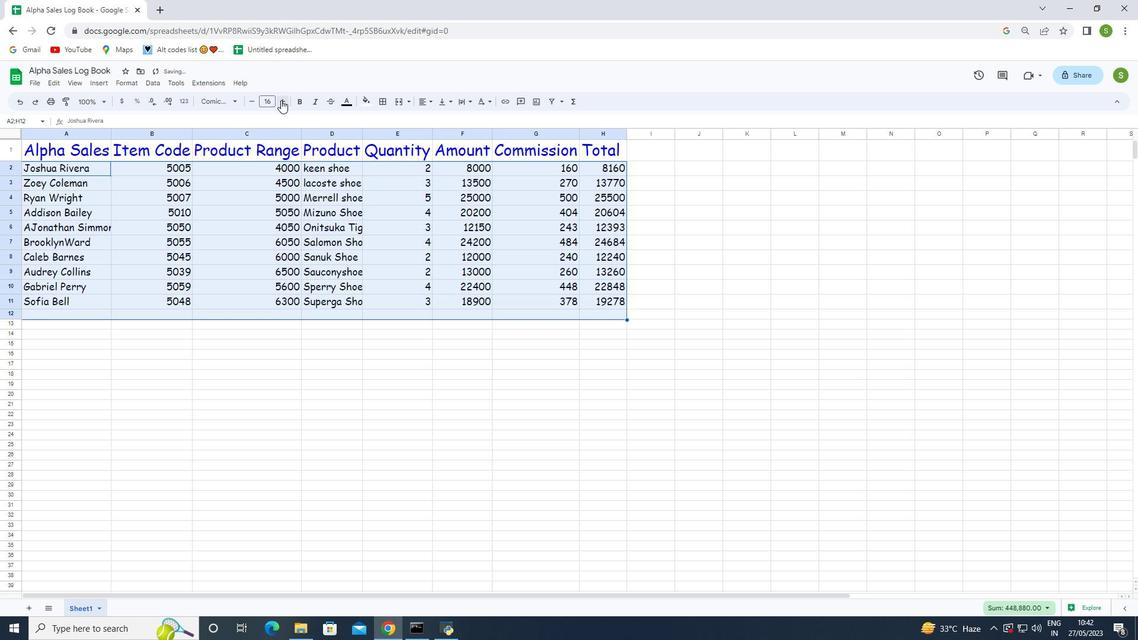 
Action: Mouse pressed left at (281, 100)
Screenshot: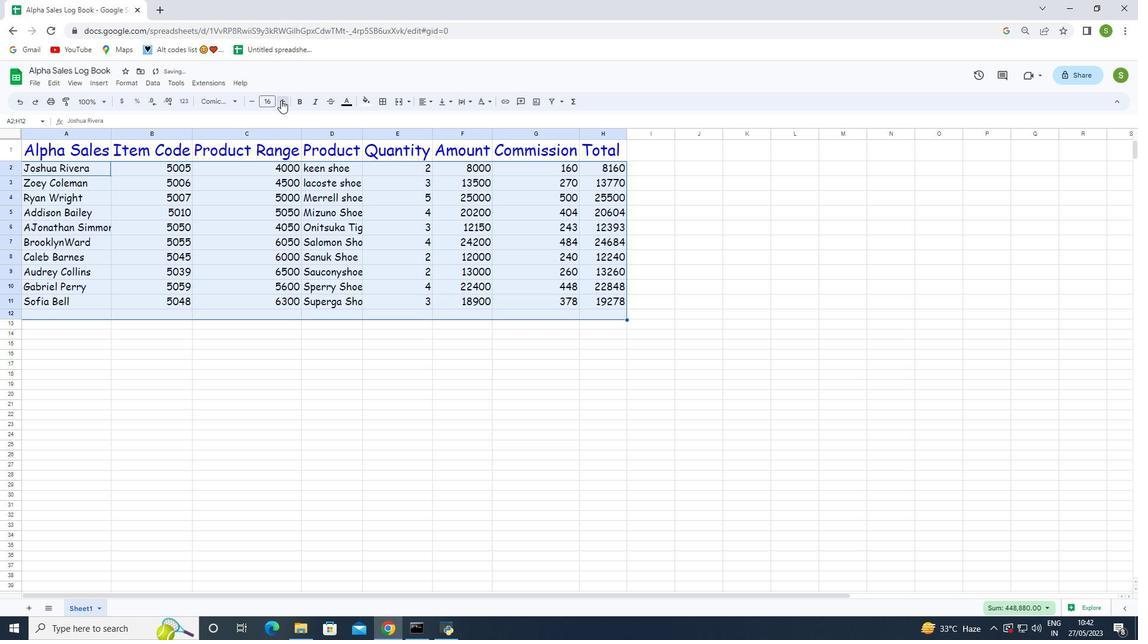 
Action: Mouse moved to (431, 102)
Screenshot: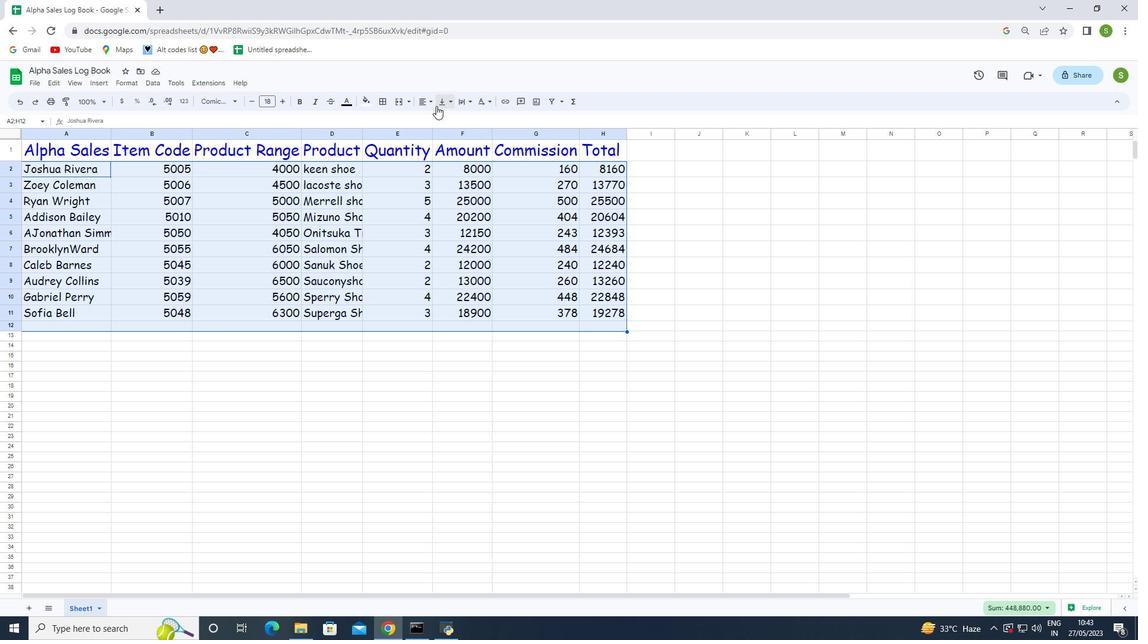 
Action: Mouse pressed left at (431, 102)
Screenshot: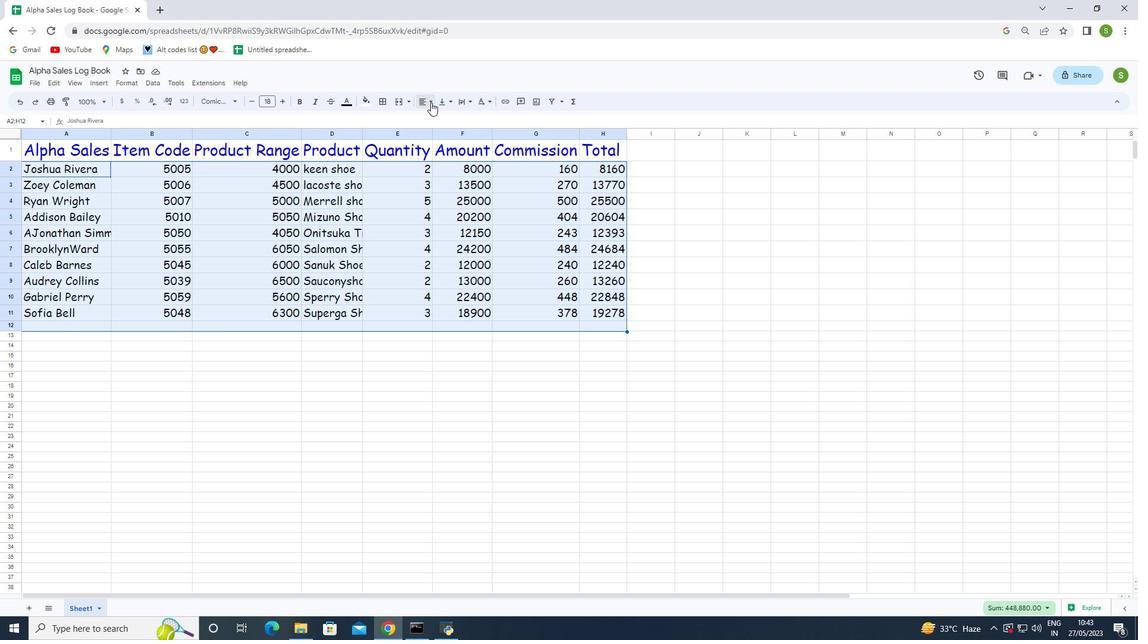 
Action: Mouse moved to (454, 118)
Screenshot: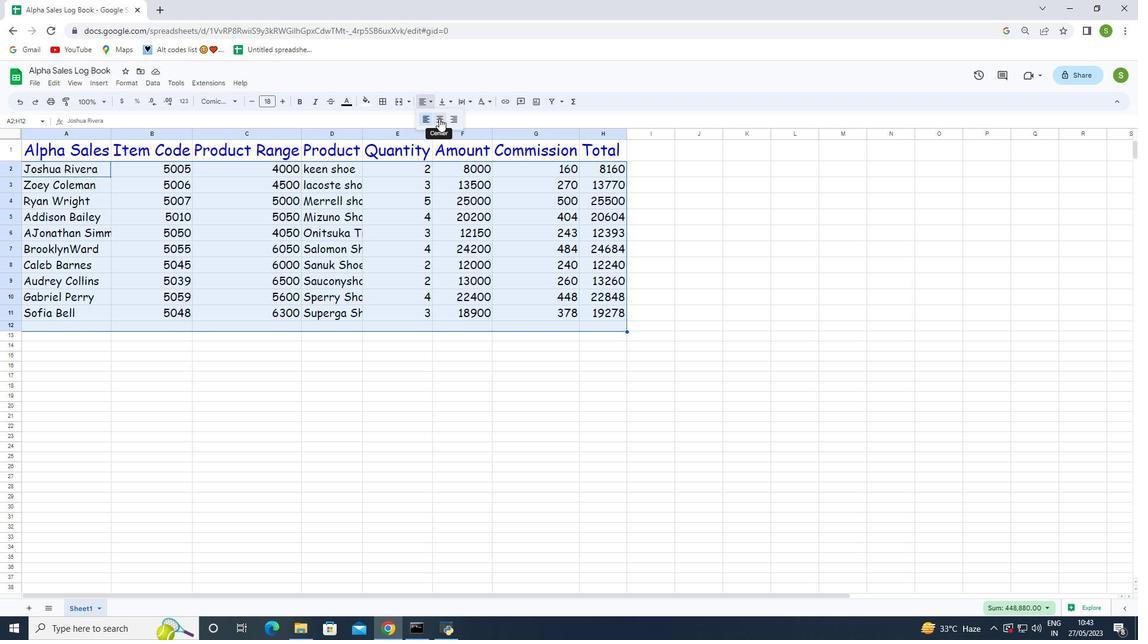 
Action: Mouse pressed left at (454, 118)
Screenshot: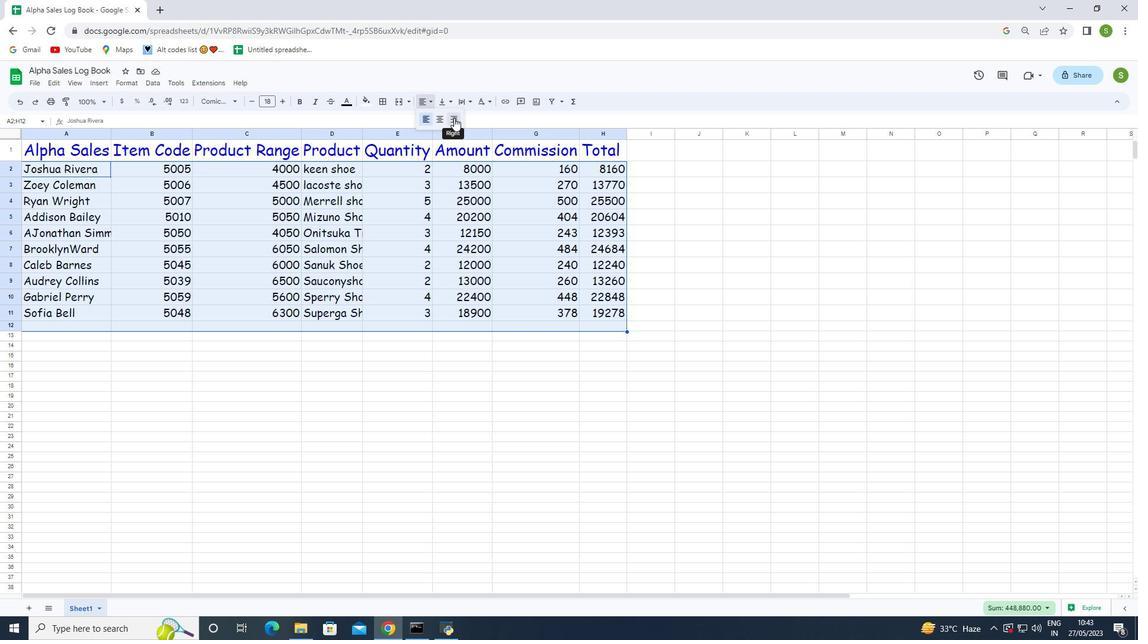 
Action: Mouse moved to (430, 103)
Screenshot: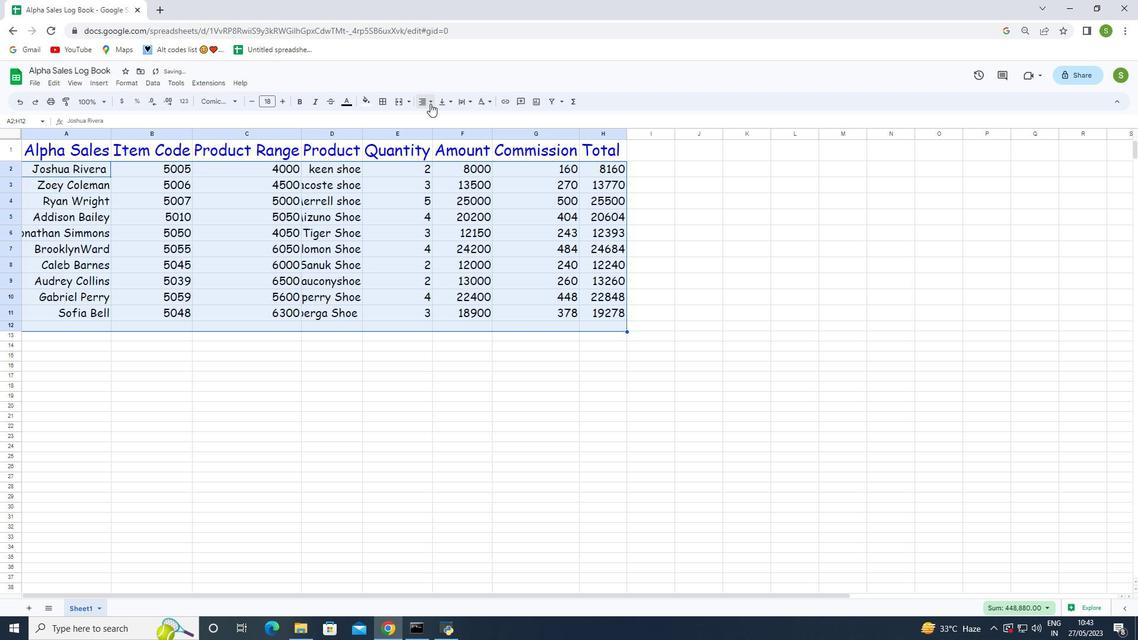 
Action: Mouse pressed left at (430, 103)
Screenshot: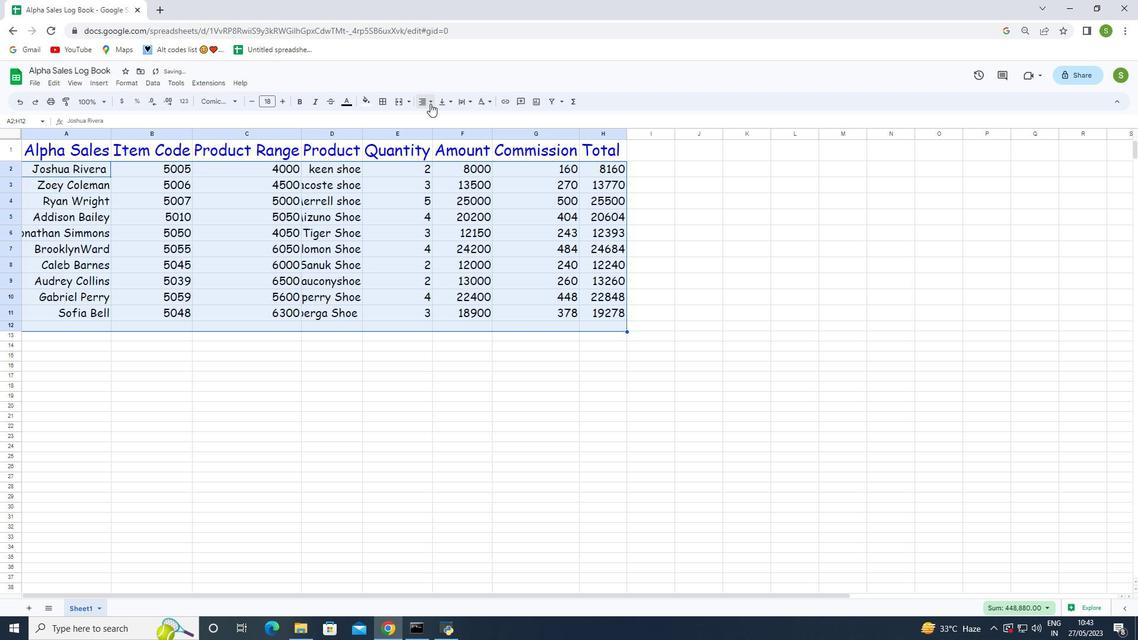 
Action: Mouse moved to (428, 117)
Screenshot: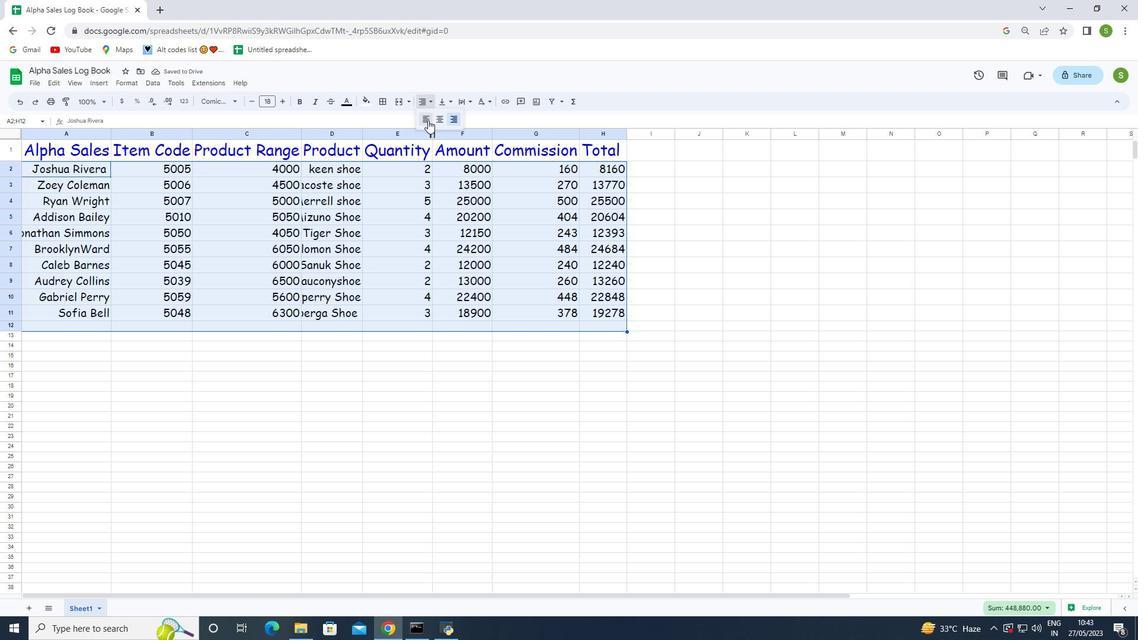 
Action: Mouse pressed left at (428, 117)
Screenshot: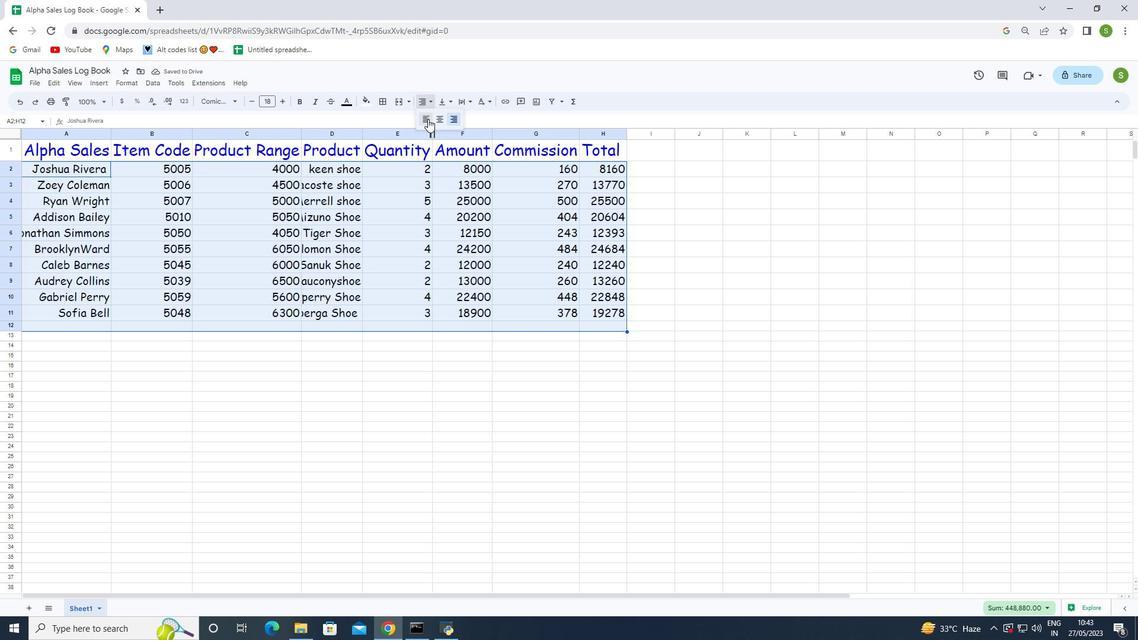 
Action: Mouse moved to (424, 99)
Screenshot: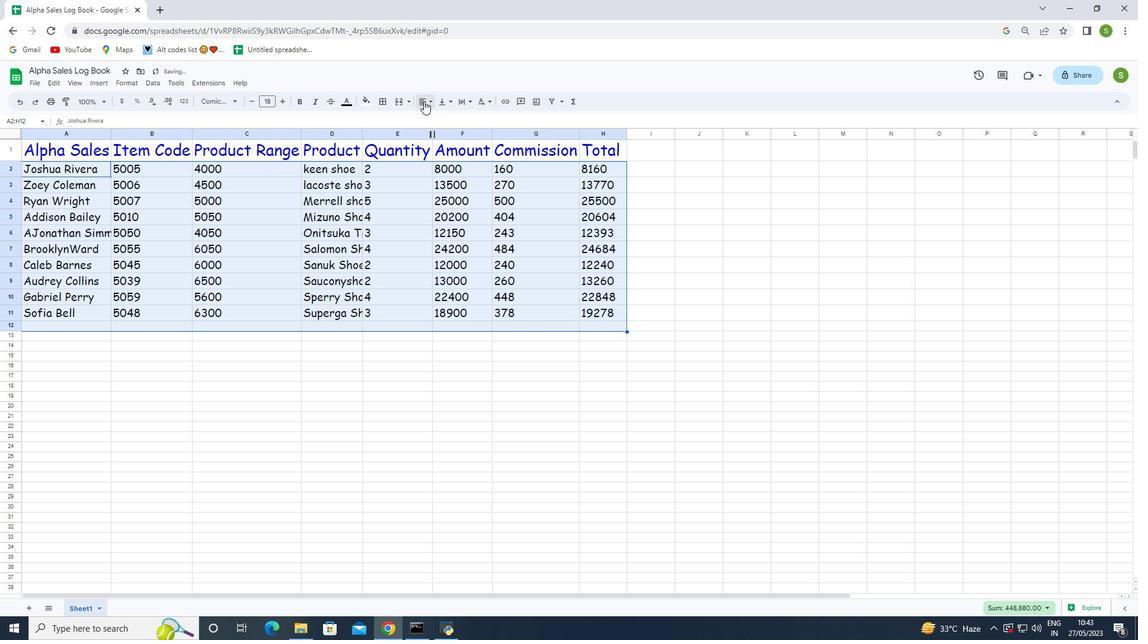
Action: Mouse pressed left at (424, 99)
Screenshot: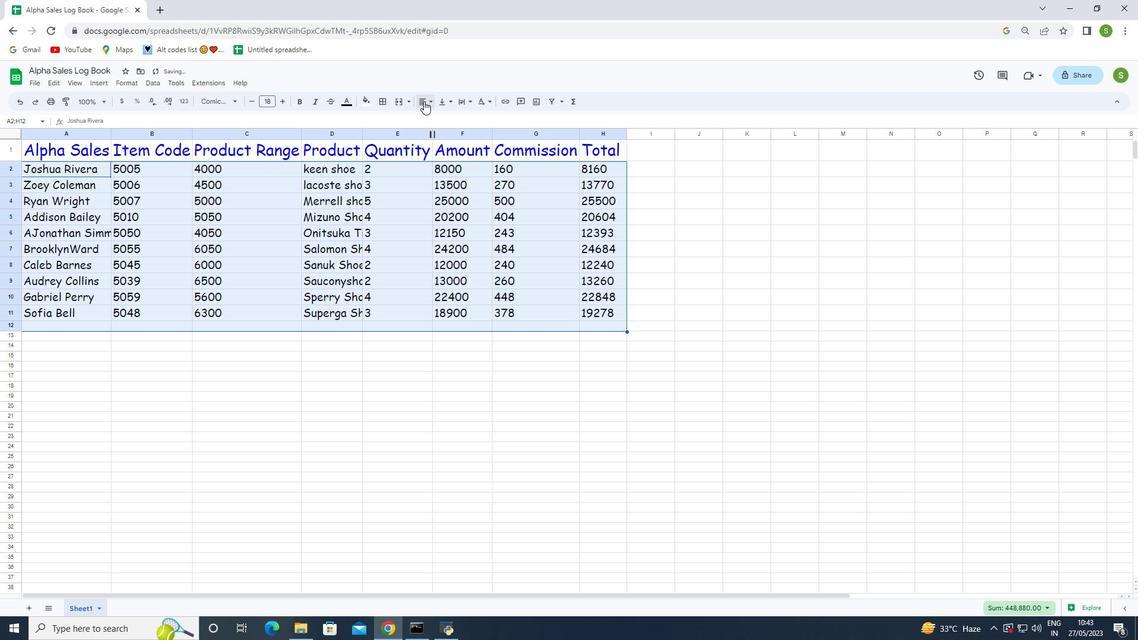 
Action: Mouse moved to (455, 119)
Screenshot: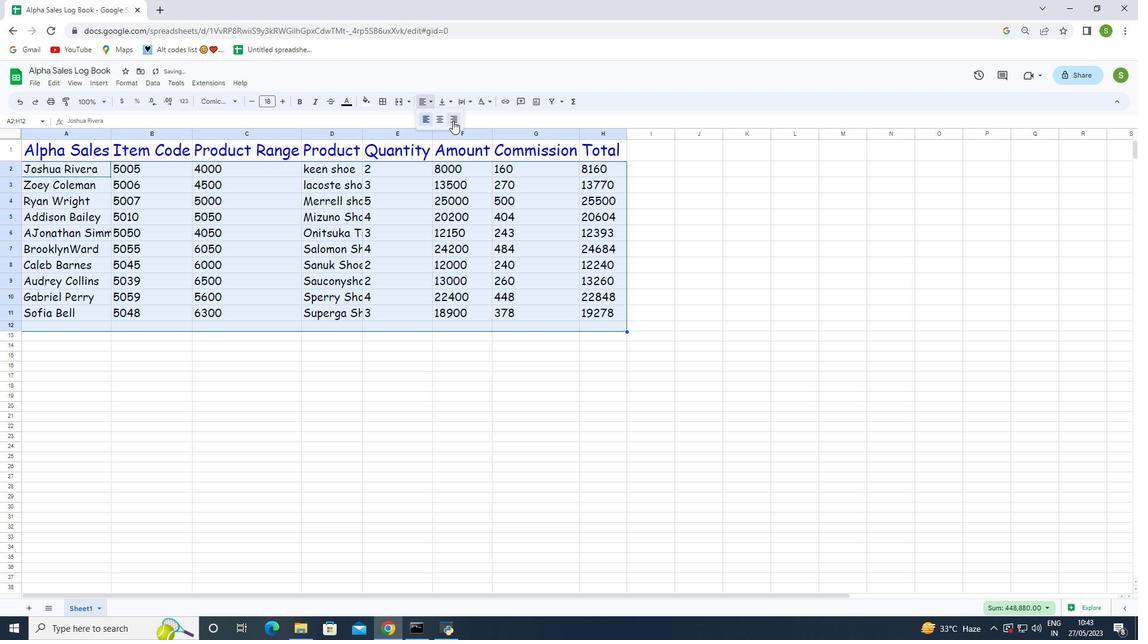 
Action: Mouse pressed left at (455, 119)
Screenshot: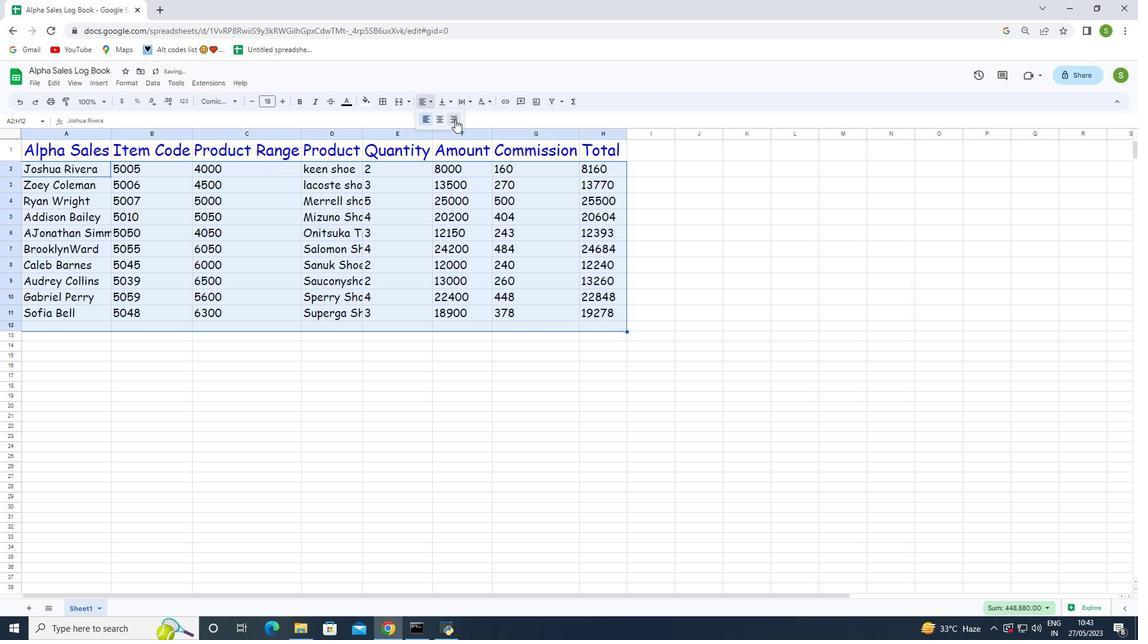 
Action: Mouse moved to (115, 396)
Screenshot: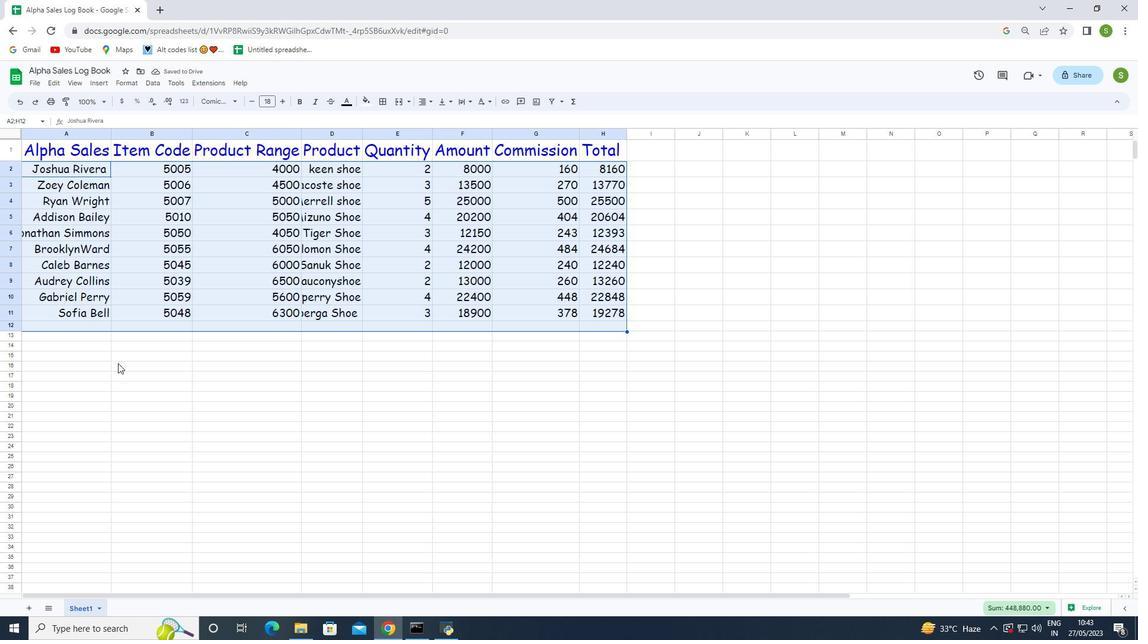 
Action: Mouse pressed left at (115, 396)
Screenshot: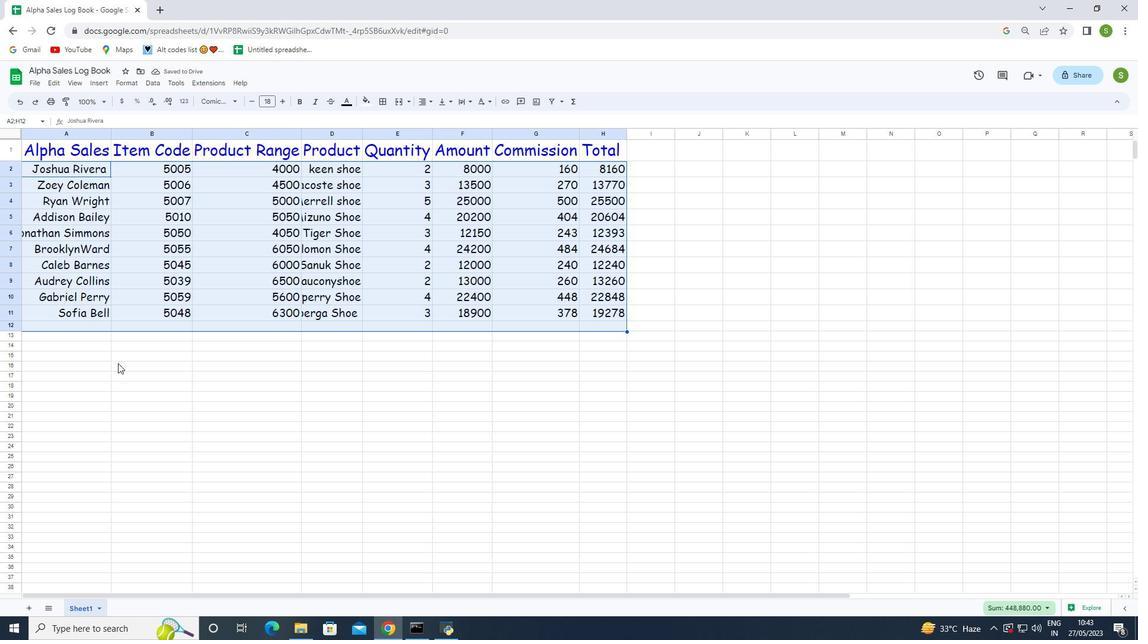
Action: Mouse moved to (27, 147)
Screenshot: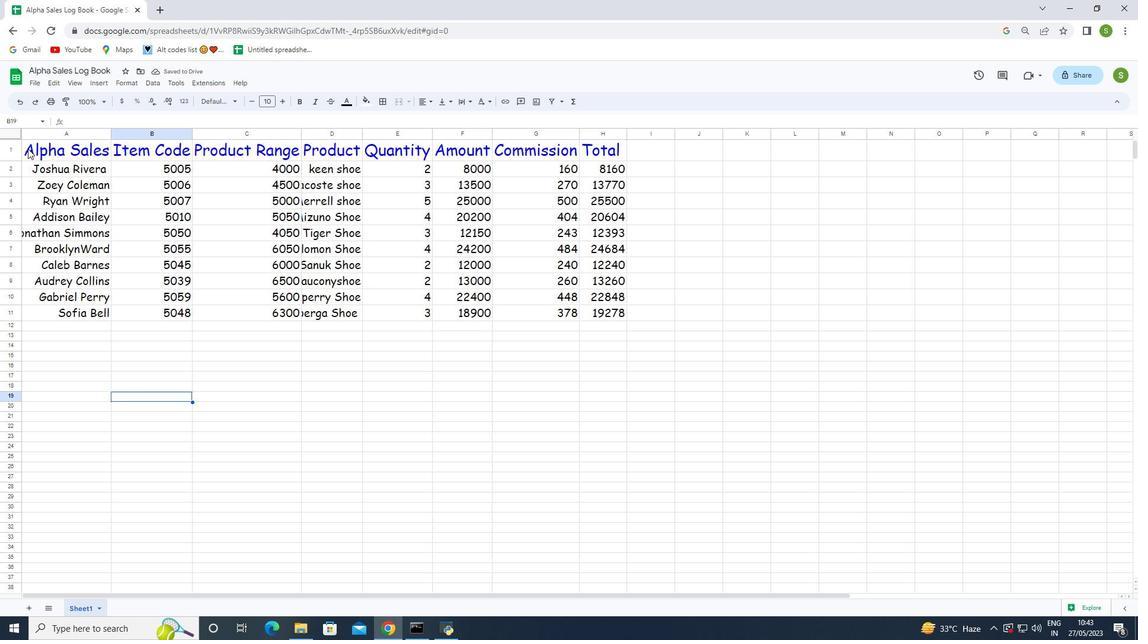 
Action: Mouse pressed left at (27, 147)
Screenshot: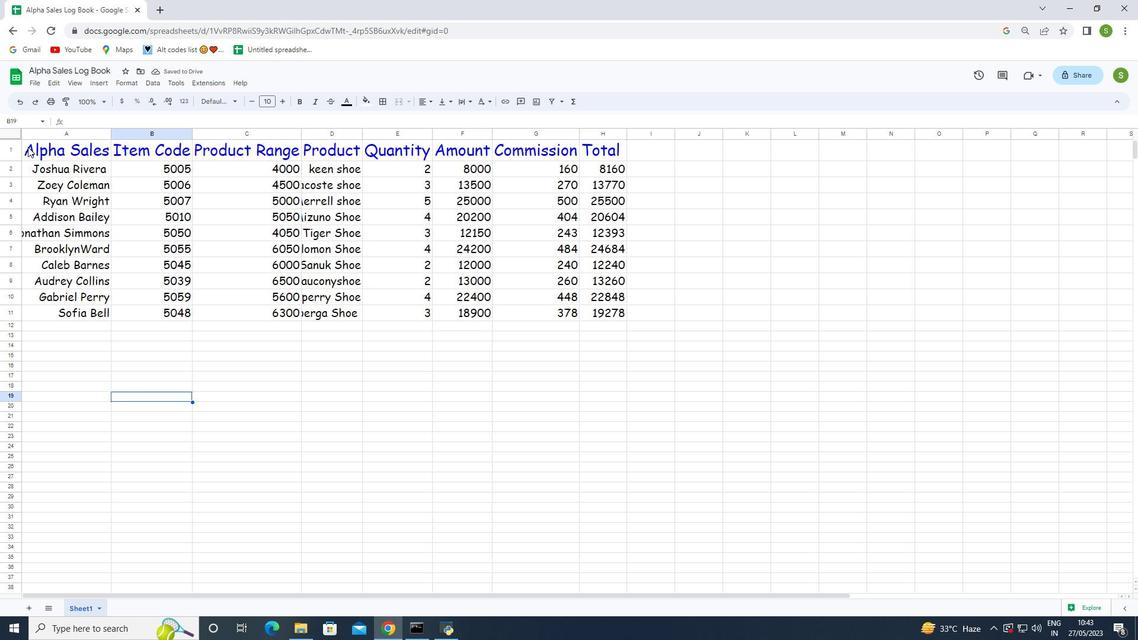
Action: Mouse moved to (429, 100)
Screenshot: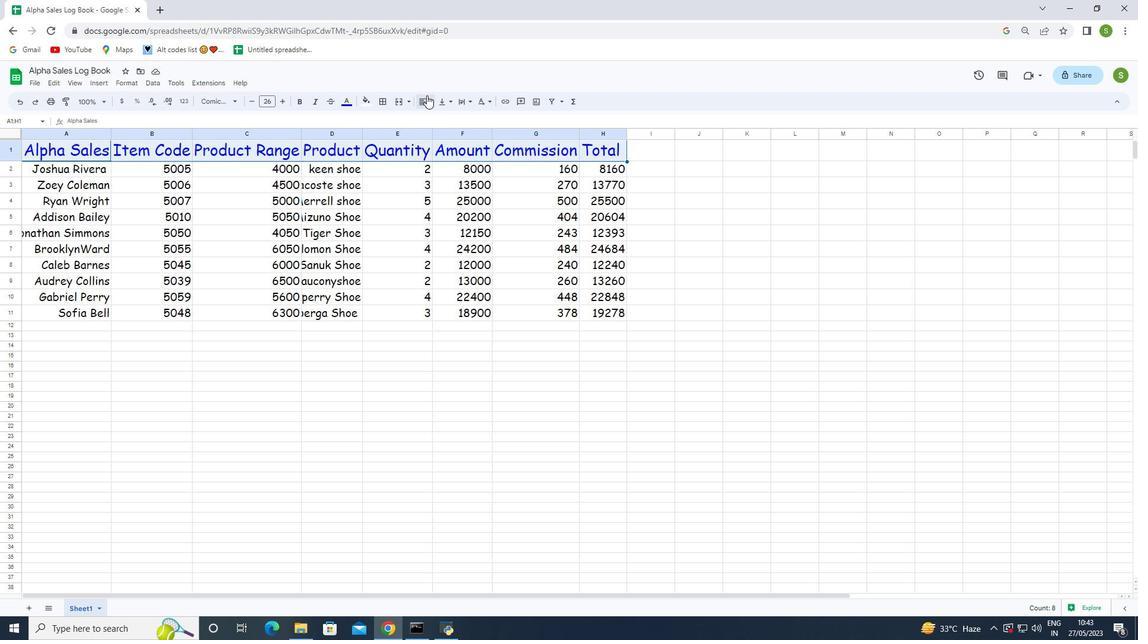 
Action: Mouse pressed left at (429, 100)
Screenshot: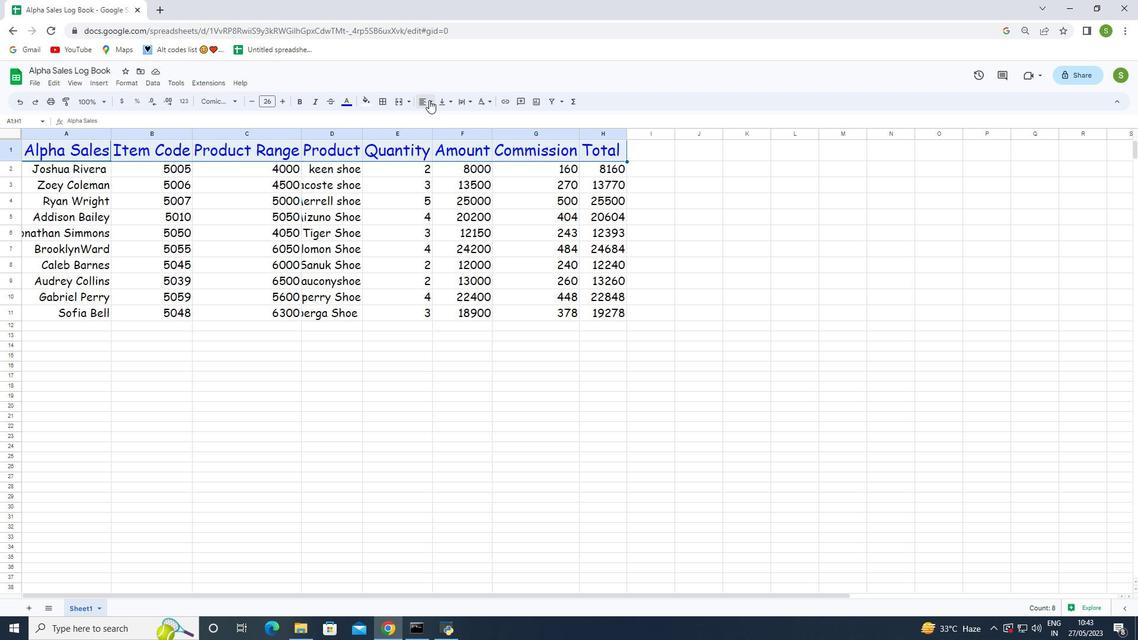 
Action: Mouse moved to (450, 116)
Screenshot: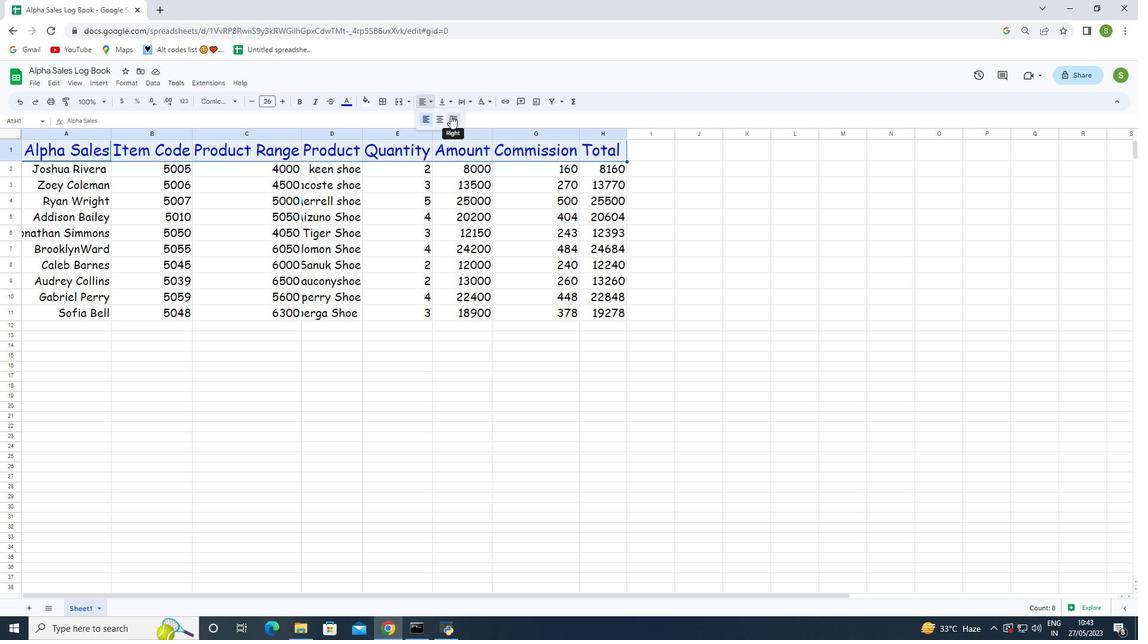 
Action: Mouse pressed left at (450, 116)
Screenshot: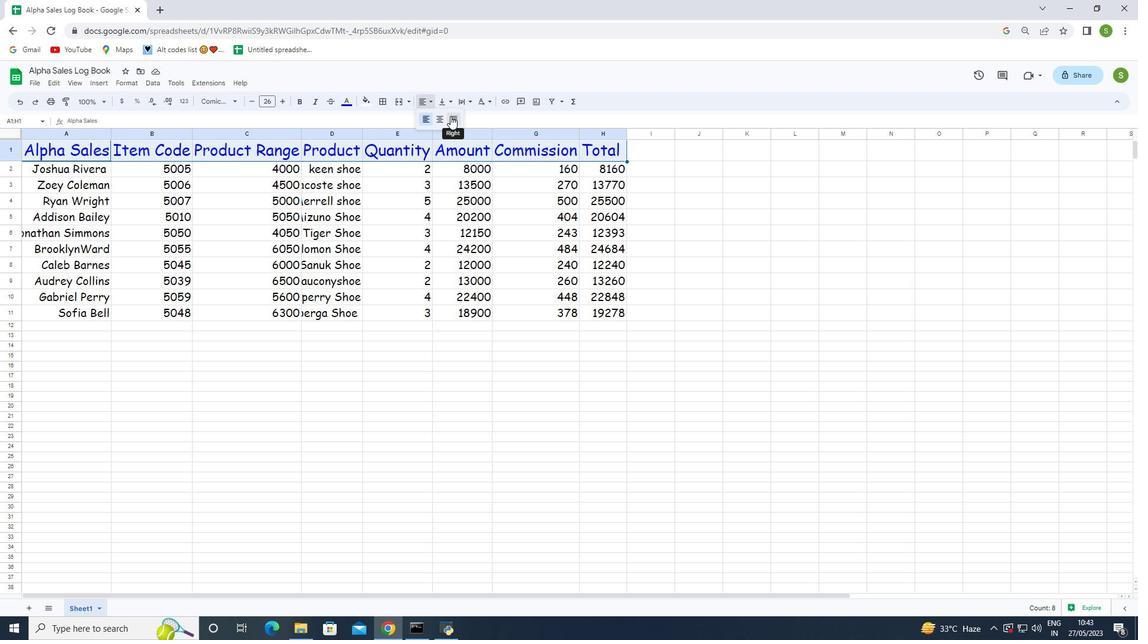 
Action: Mouse moved to (80, 68)
Screenshot: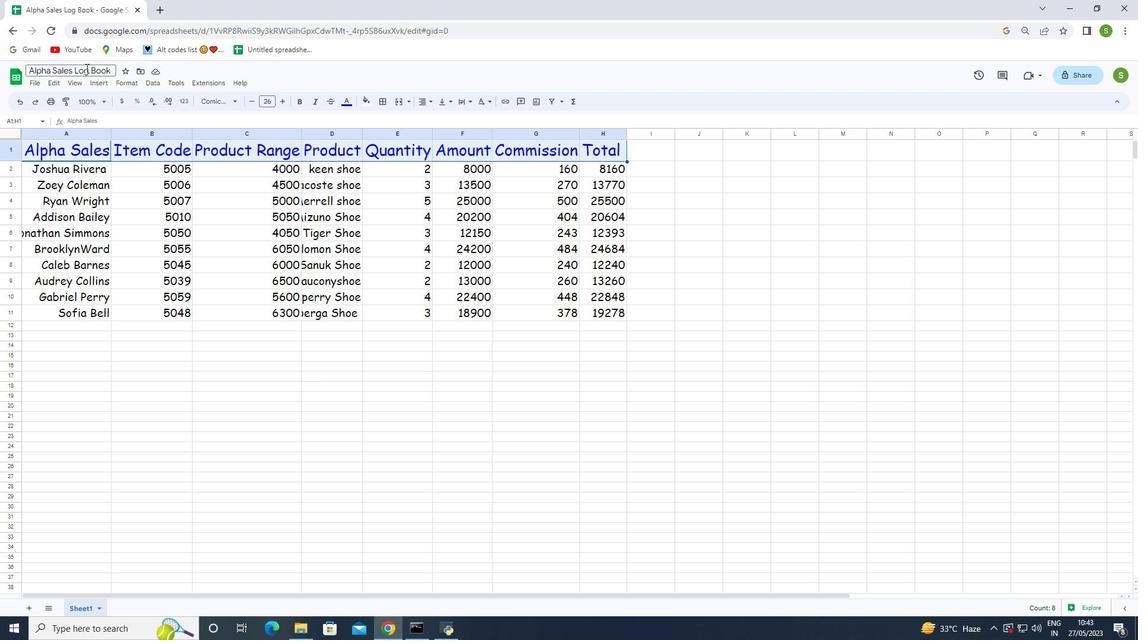 
Action: Mouse pressed right at (80, 68)
Screenshot: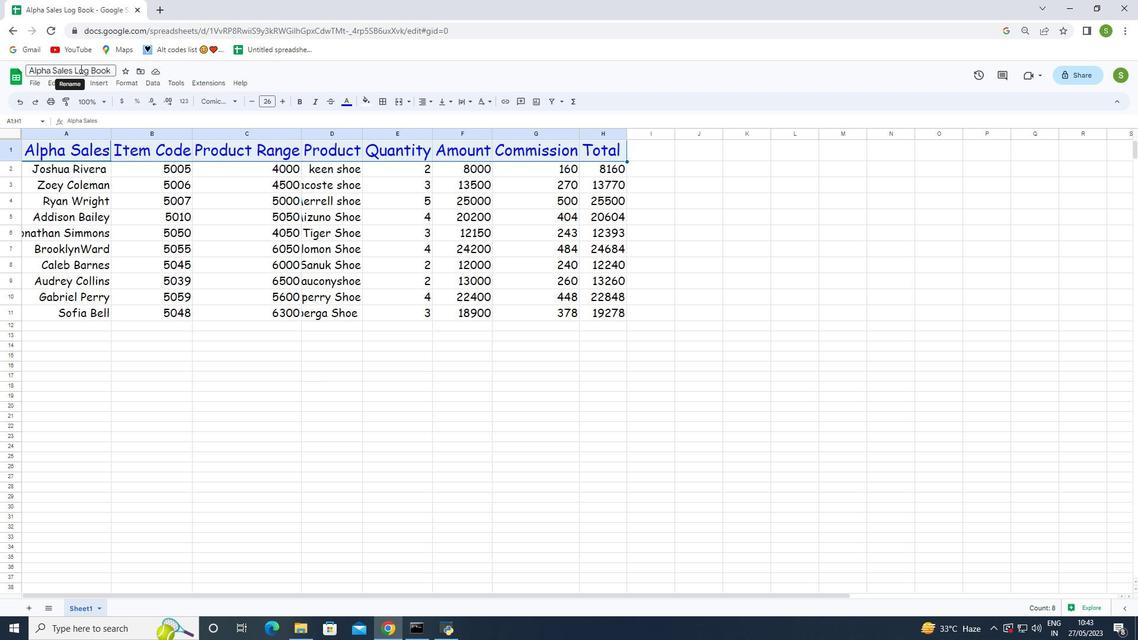 
Action: Mouse moved to (51, 70)
Screenshot: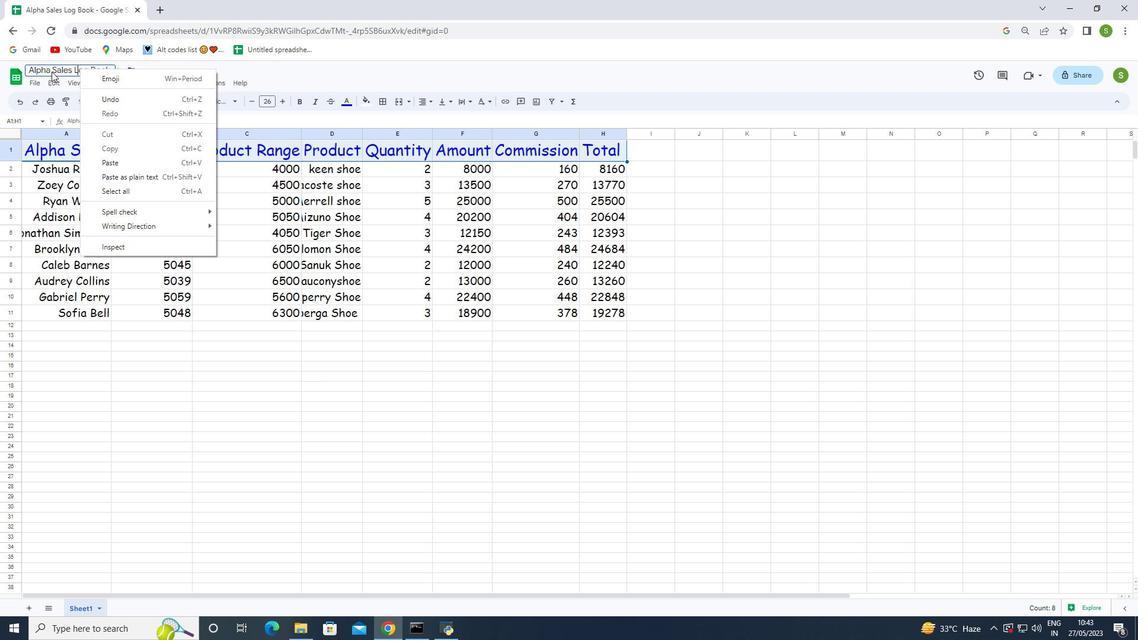 
Action: Mouse pressed left at (51, 70)
Screenshot: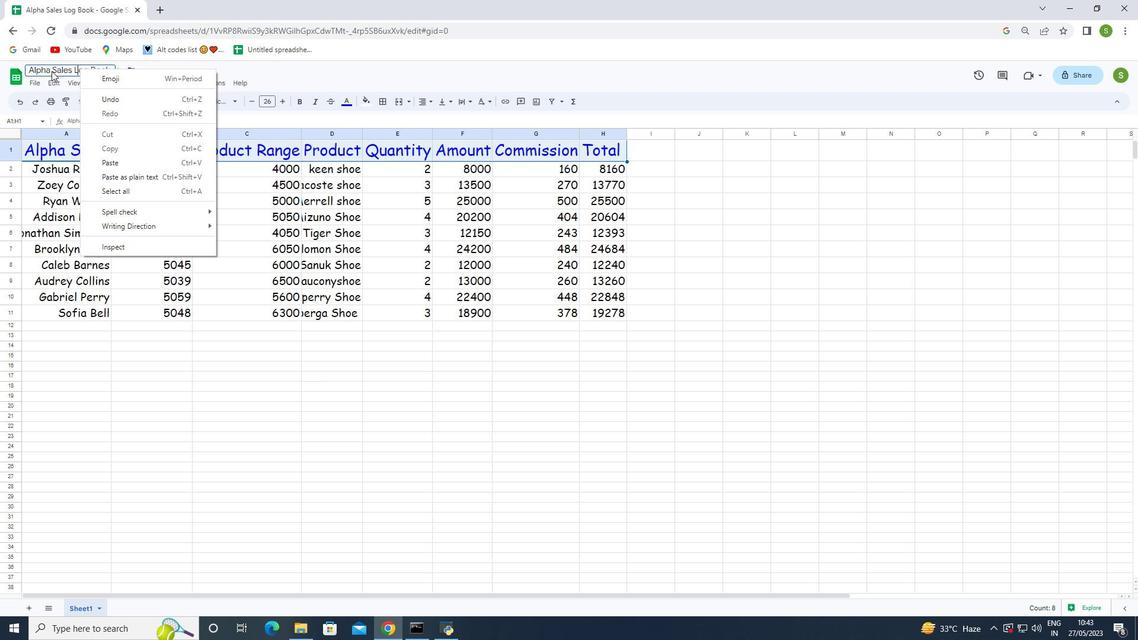 
Action: Mouse moved to (109, 67)
Screenshot: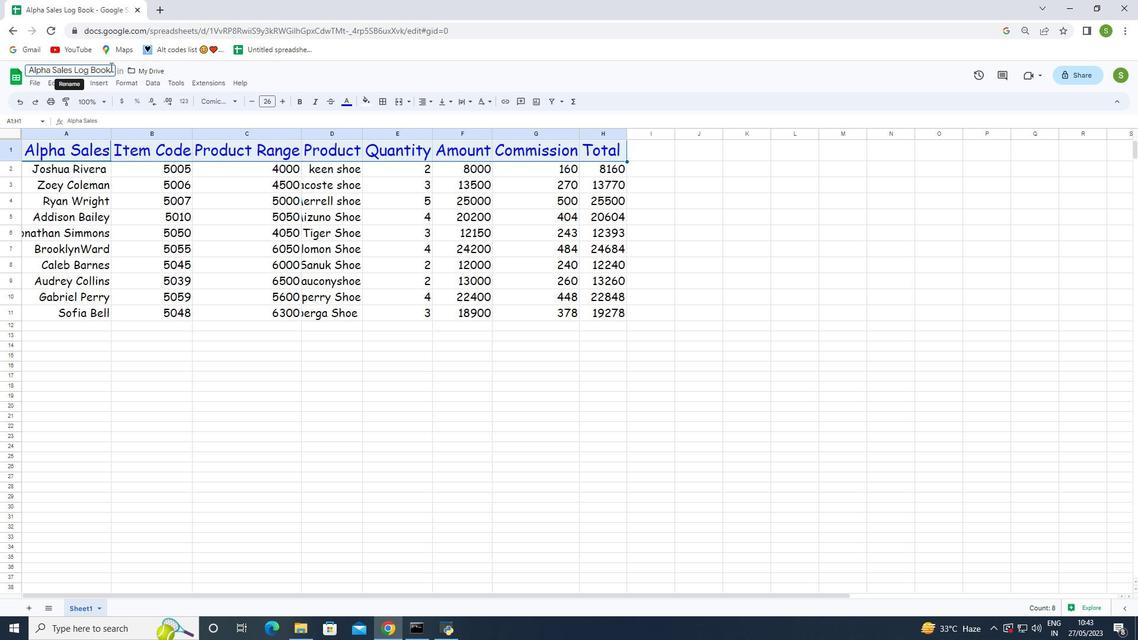 
Action: Mouse pressed left at (109, 67)
Screenshot: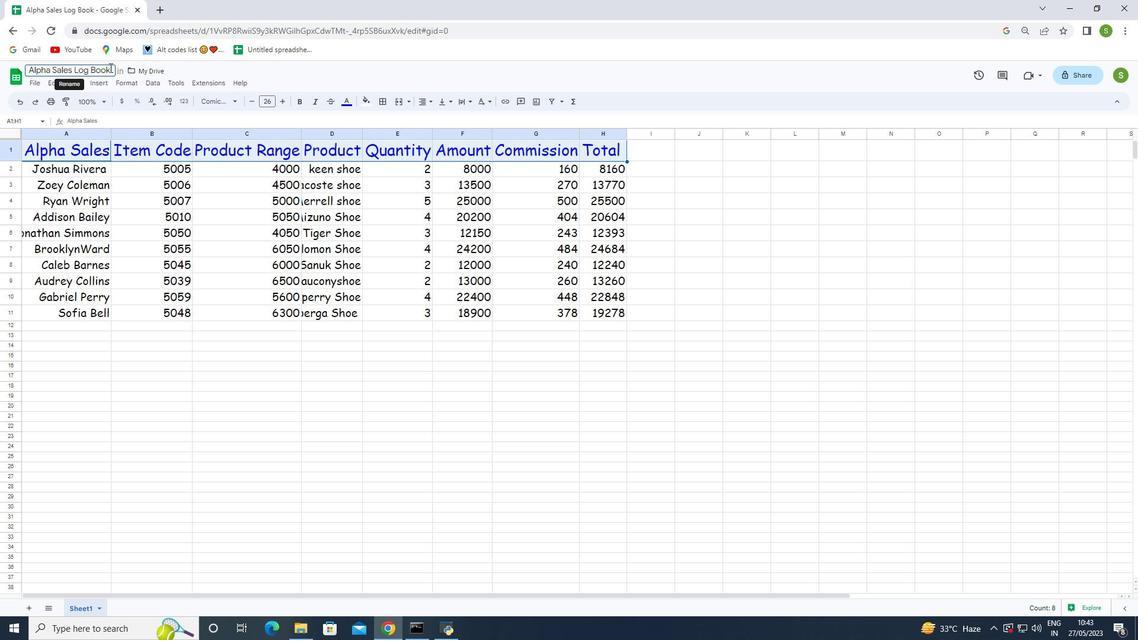 
Action: Mouse moved to (109, 67)
Screenshot: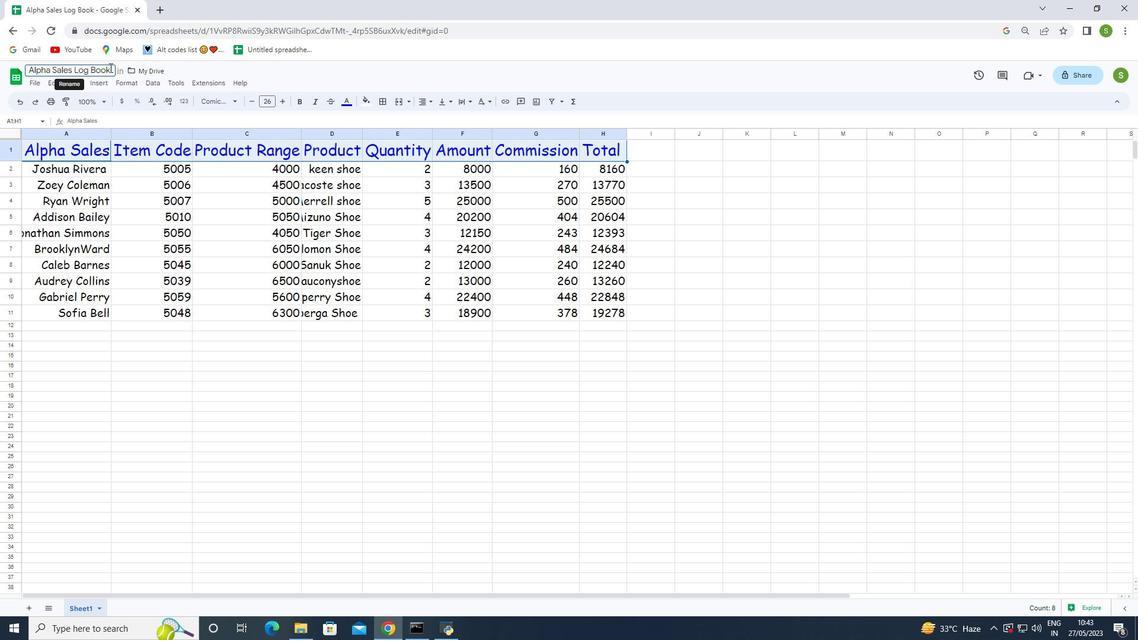 
Action: Key pressed <Key.backspace><Key.backspace><Key.backspace><Key.backspace><Key.backspace><Key.backspace><Key.backspace><Key.backspace><Key.backspace><Key.backspace><Key.backspace><Key.backspace><Key.backspace><Key.backspace><Key.backspace><Key.backspace><Key.backspace><Key.backspace><Key.backspace><Key.backspace><Key.backspace><Key.backspace><Key.backspace><Key.backspace><Key.shift><Key.shift><Key.shift><Key.shift>Alpha<Key.space><Key.shift>Sales<Key.space><Key.shift>Log
Screenshot: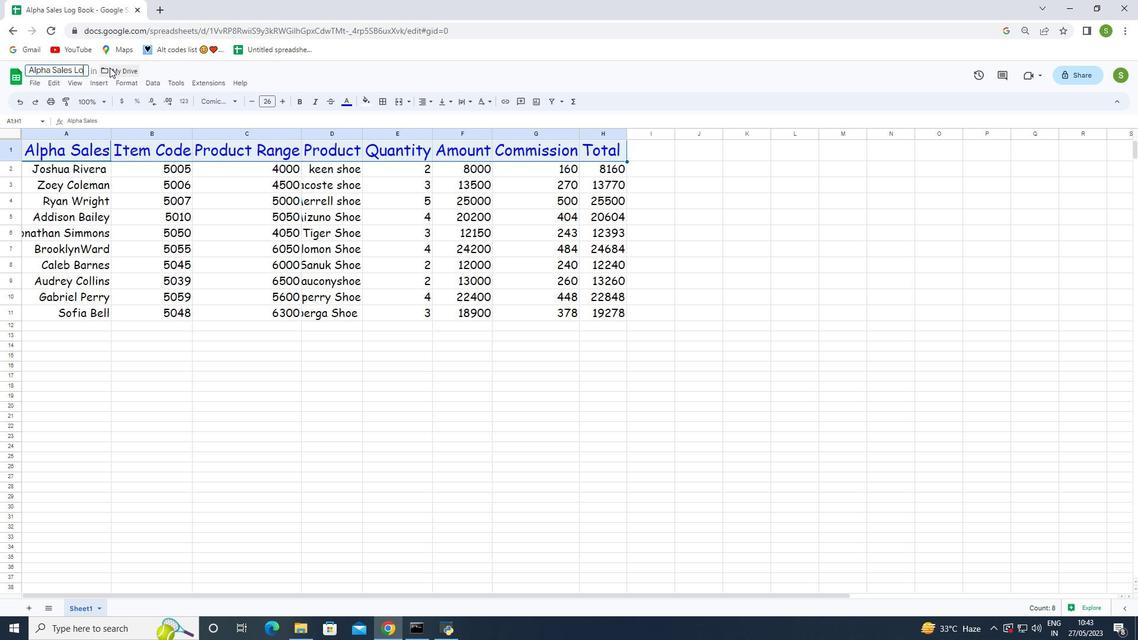 
Action: Mouse moved to (145, 351)
Screenshot: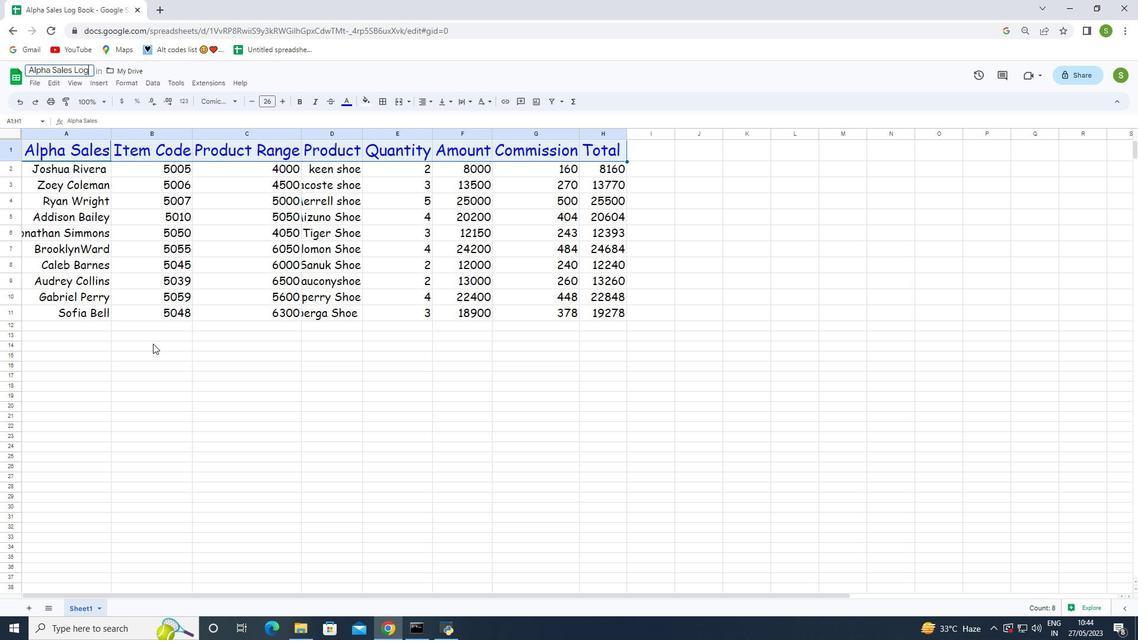 
Action: Mouse pressed left at (145, 351)
Screenshot: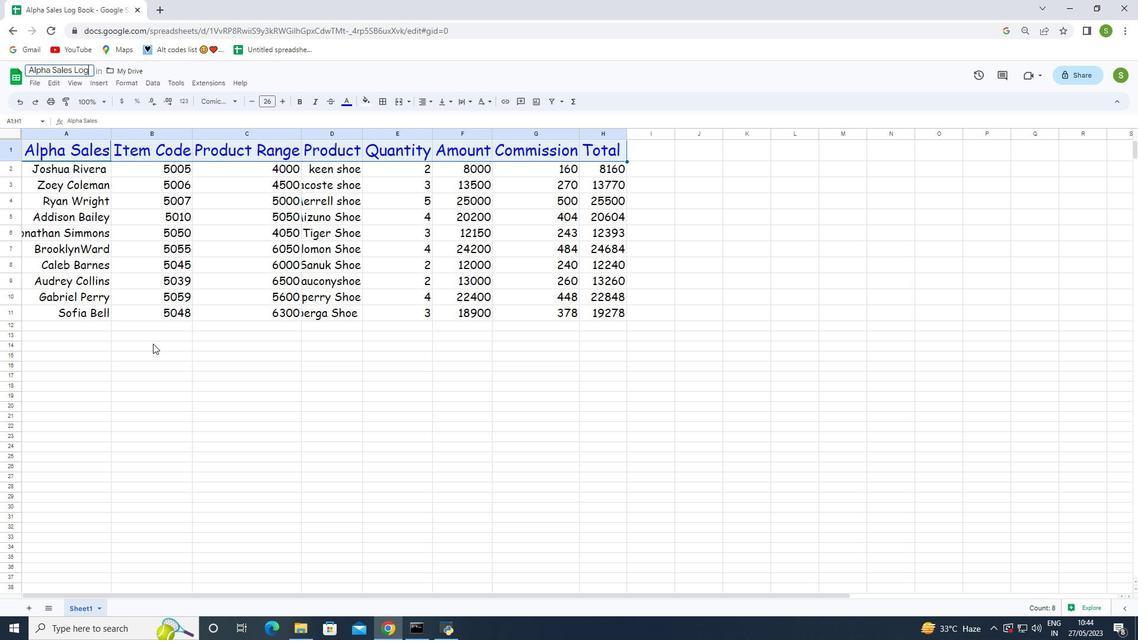 
Action: Mouse moved to (373, 320)
Screenshot: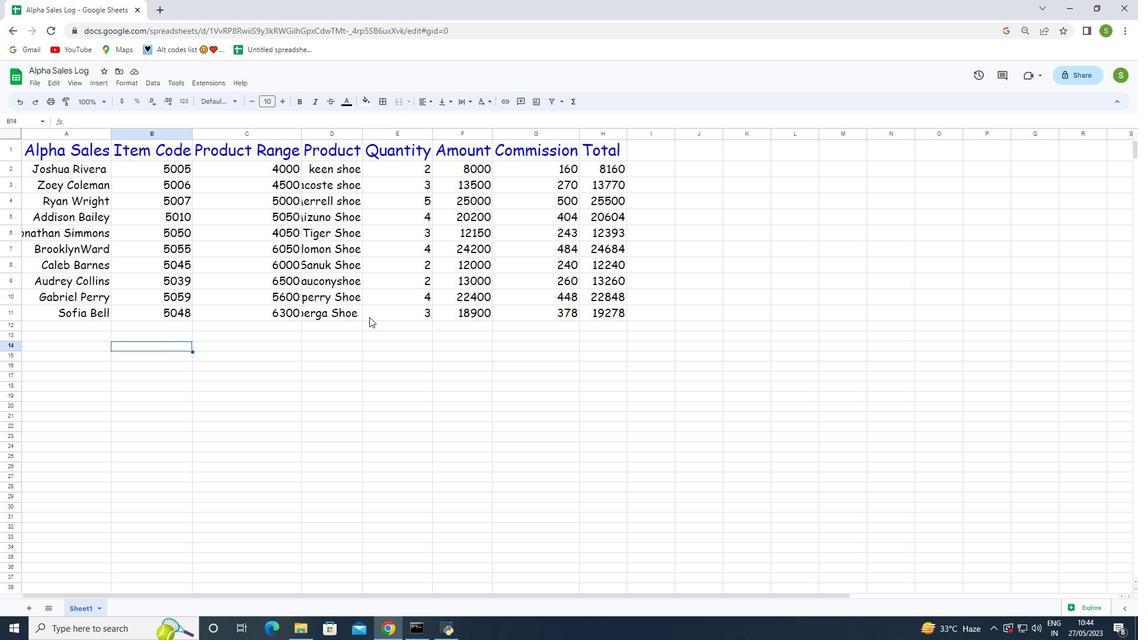 
